 Task: Plan a event for the skill enhancement webinar.
Action: Mouse moved to (123, 167)
Screenshot: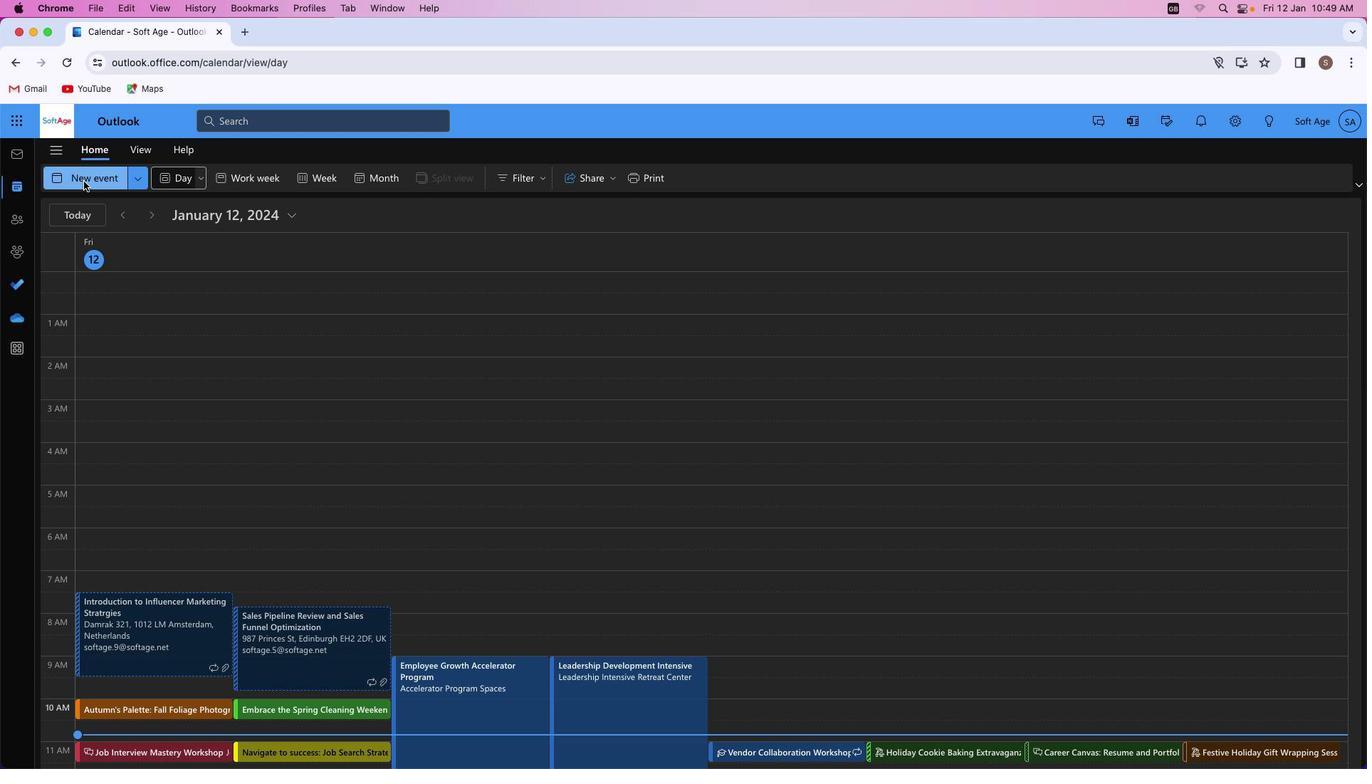 
Action: Mouse pressed left at (123, 167)
Screenshot: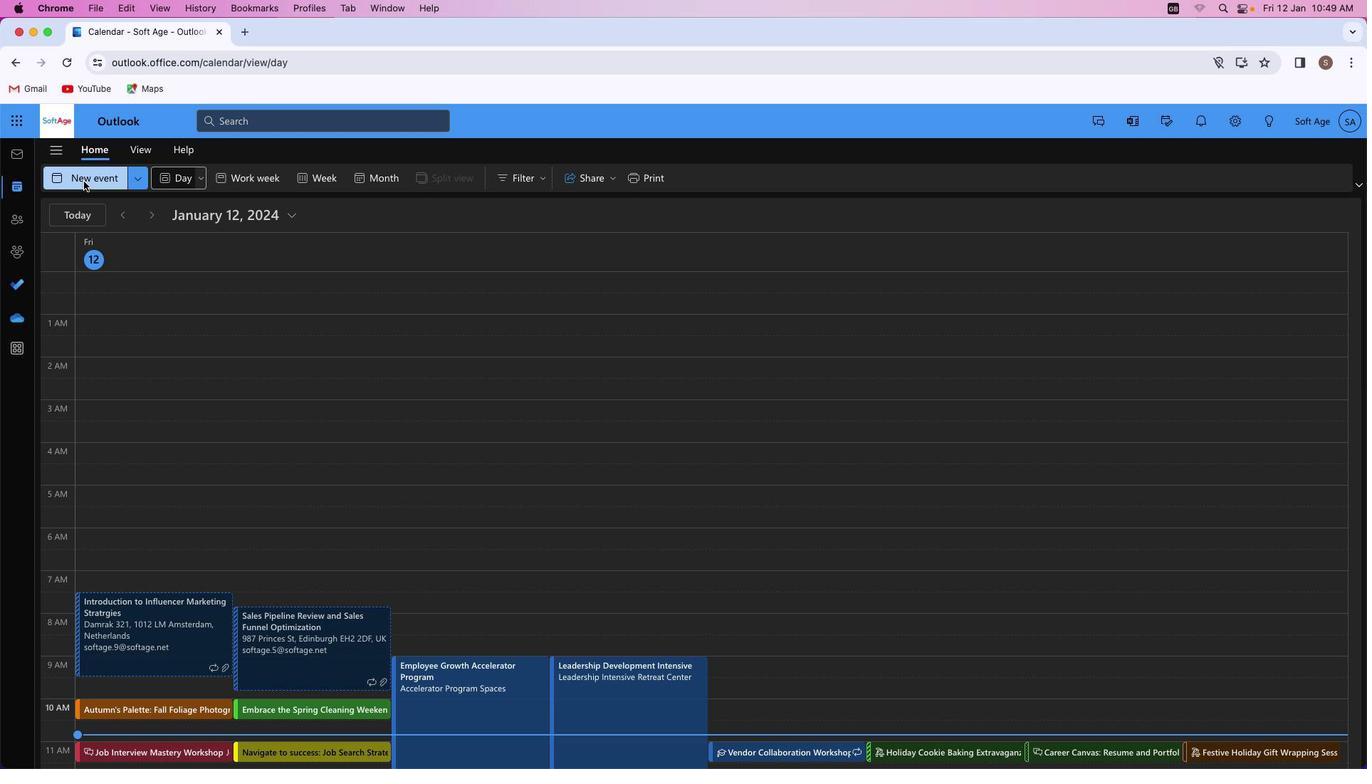 
Action: Mouse moved to (340, 250)
Screenshot: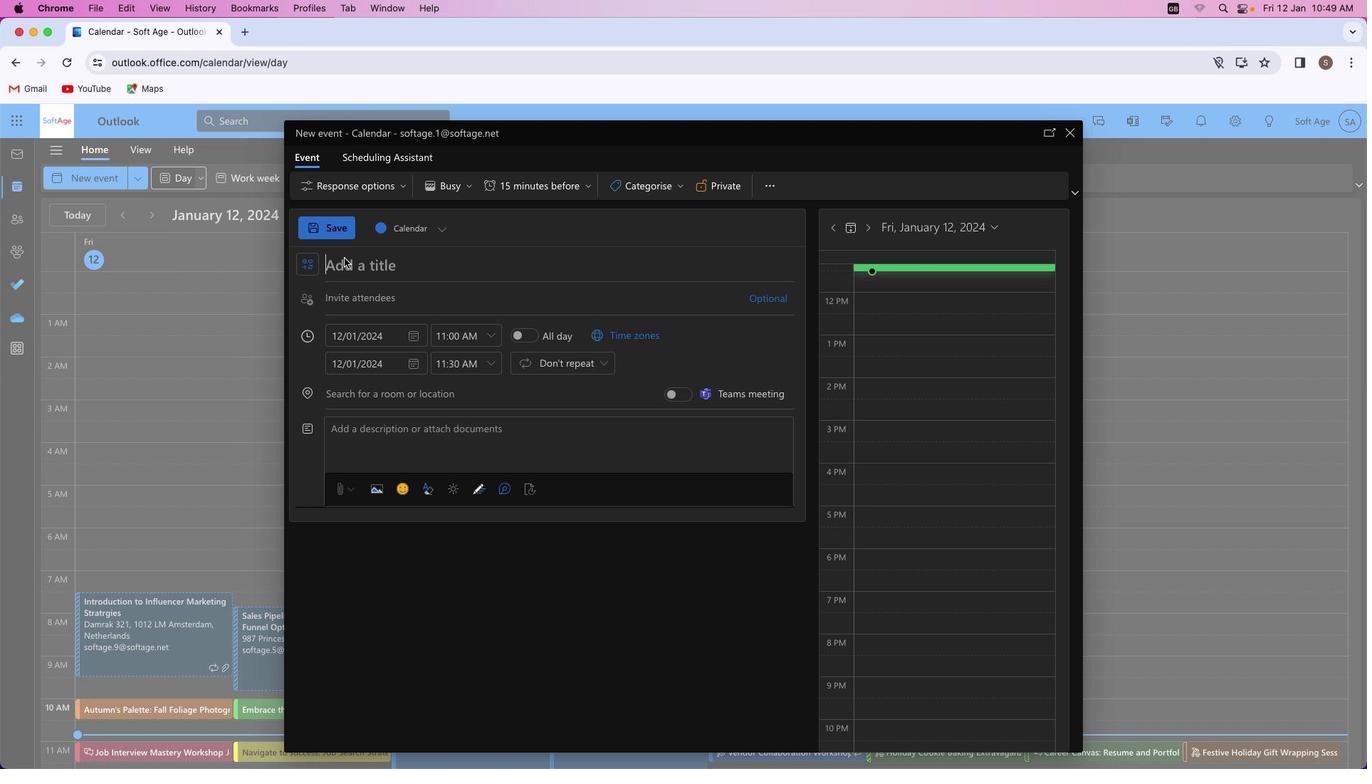 
Action: Mouse pressed left at (340, 250)
Screenshot: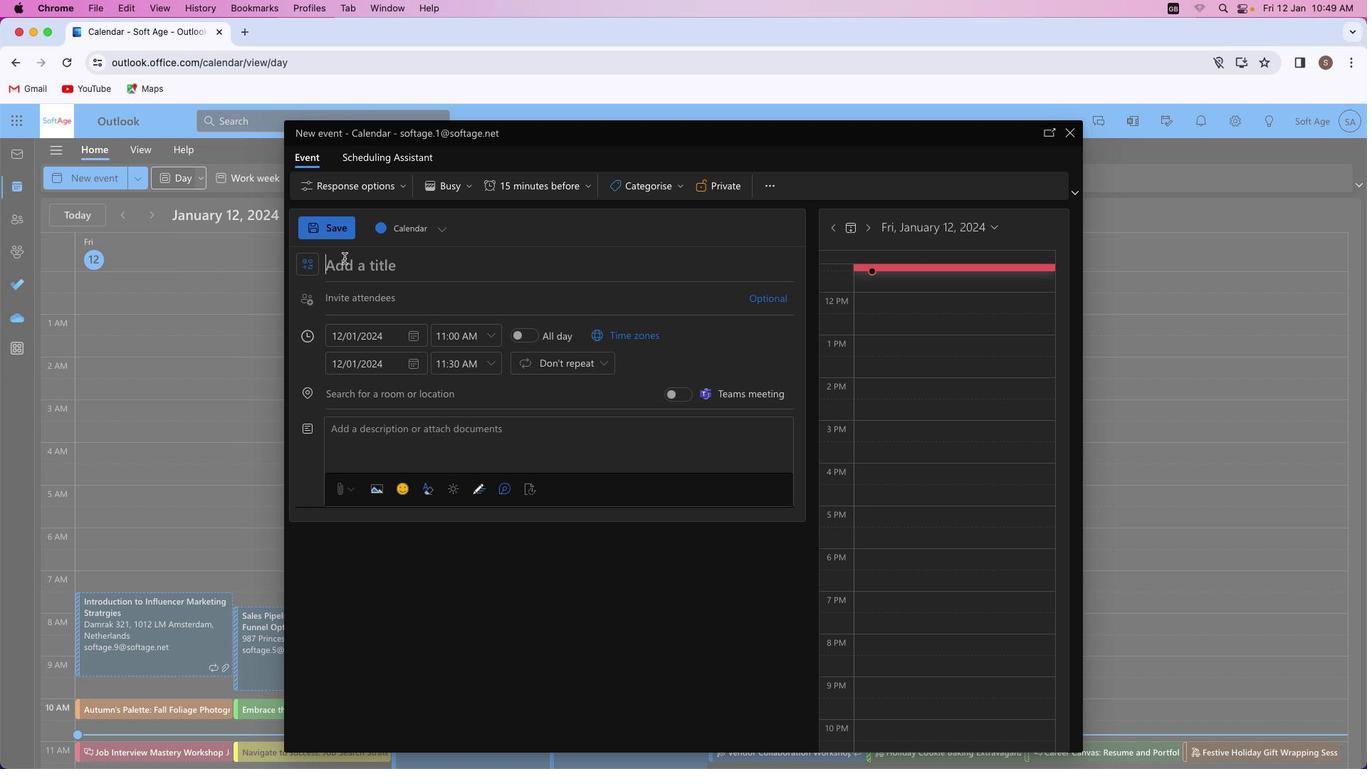 
Action: Mouse moved to (339, 250)
Screenshot: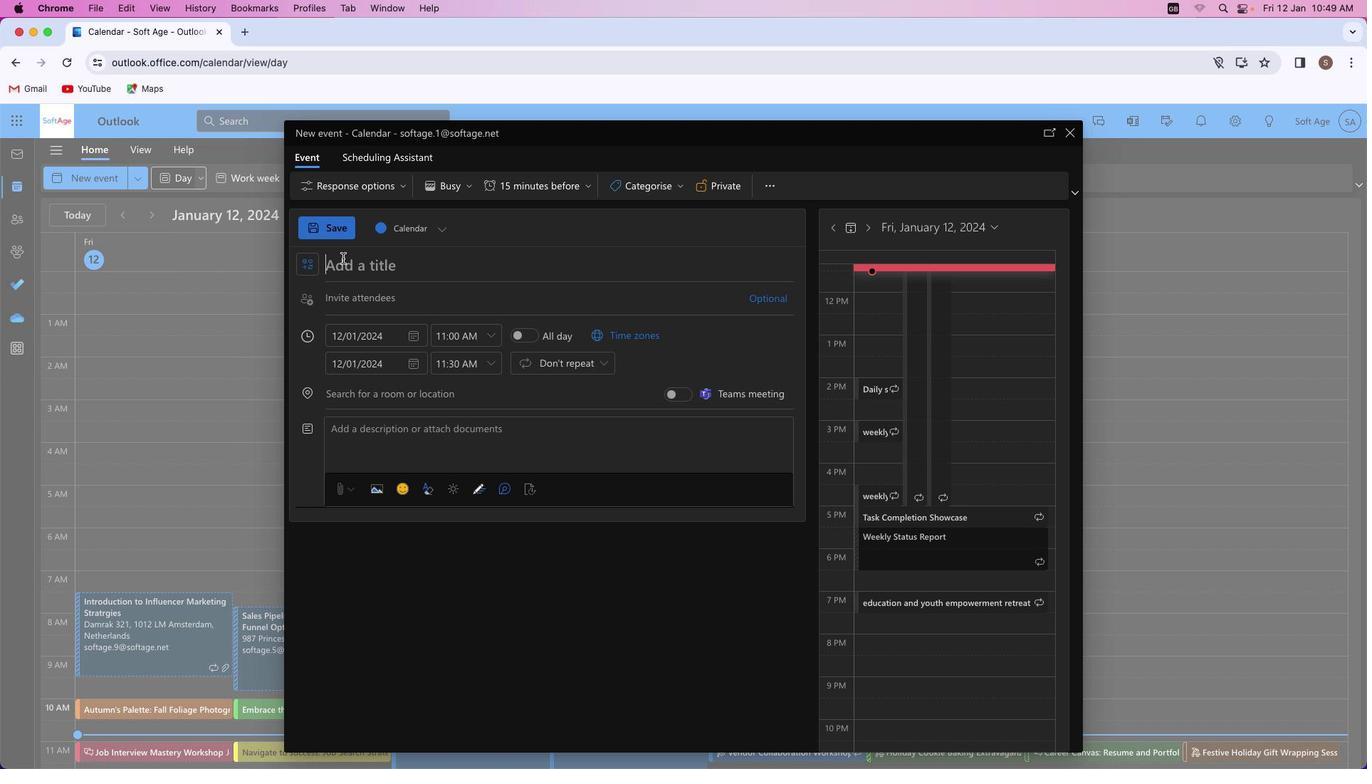 
Action: Key pressed Key.shift'U''n''l''o''c''k'Key.spaceKey.shift_r'Y''o''u''r'Key.spaceKey.shift_r'P''o''t''e''n''t''i''a''l''-'Key.shift'S''l'Key.backspace'k''i''l''l'Key.spaceKey.shift'E''n''h''a''n''c''e''m''e''n''t'Key.spaceKey.shift'W''e''b''i''n''a''r'
Screenshot: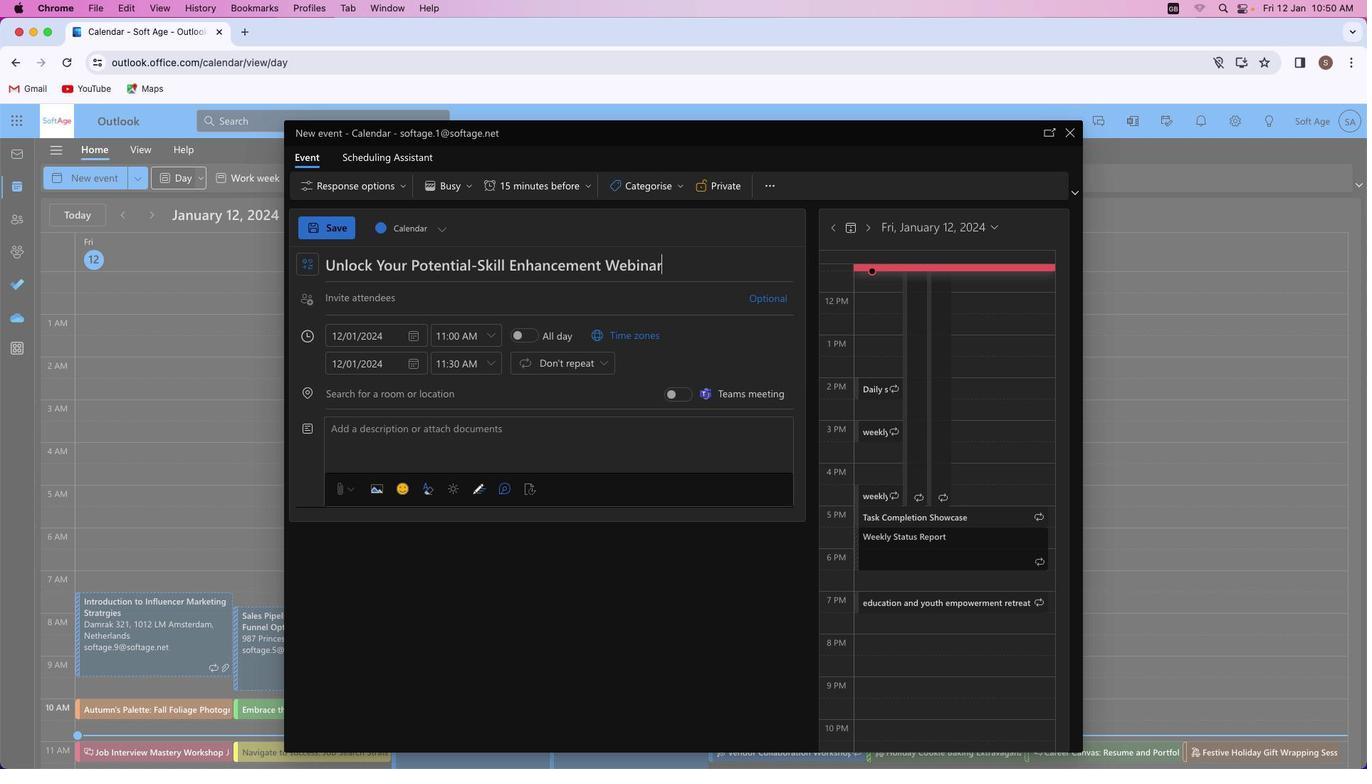 
Action: Mouse moved to (355, 294)
Screenshot: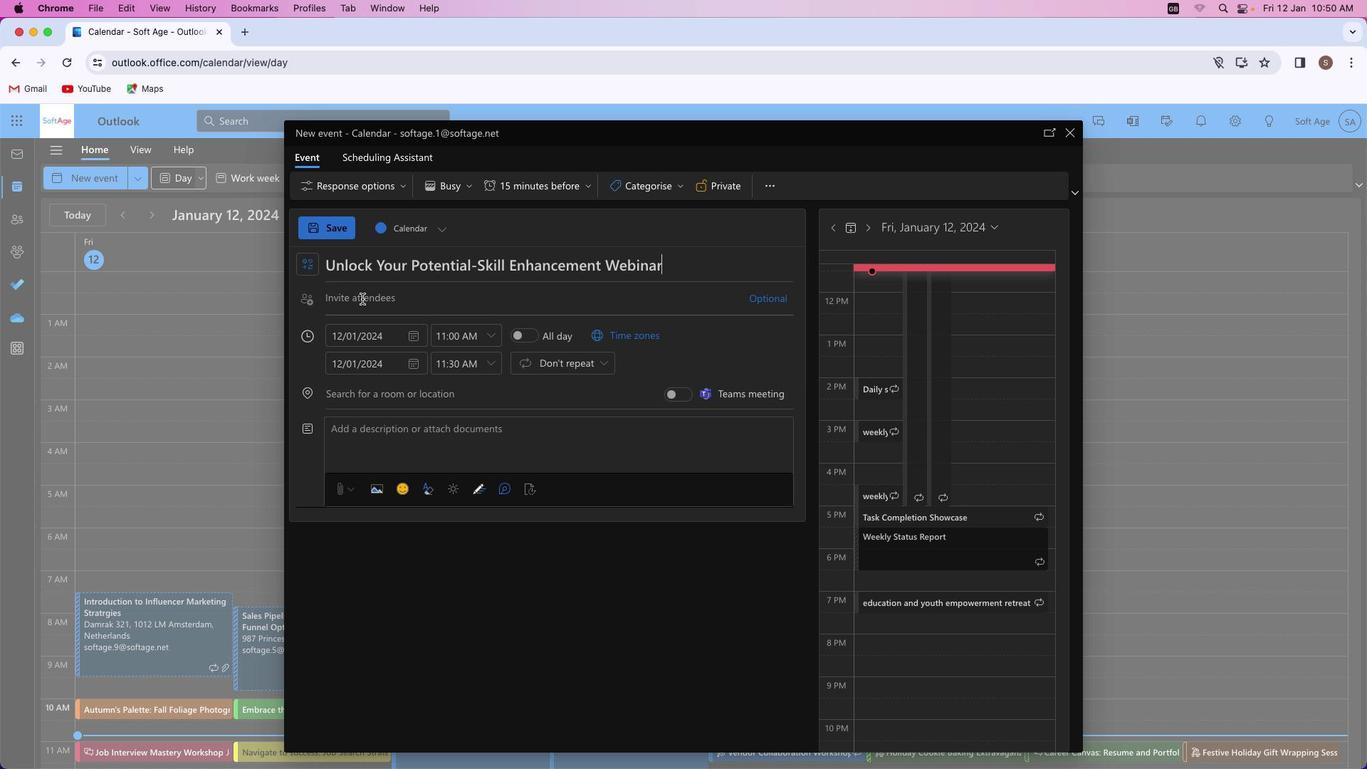 
Action: Mouse pressed left at (355, 294)
Screenshot: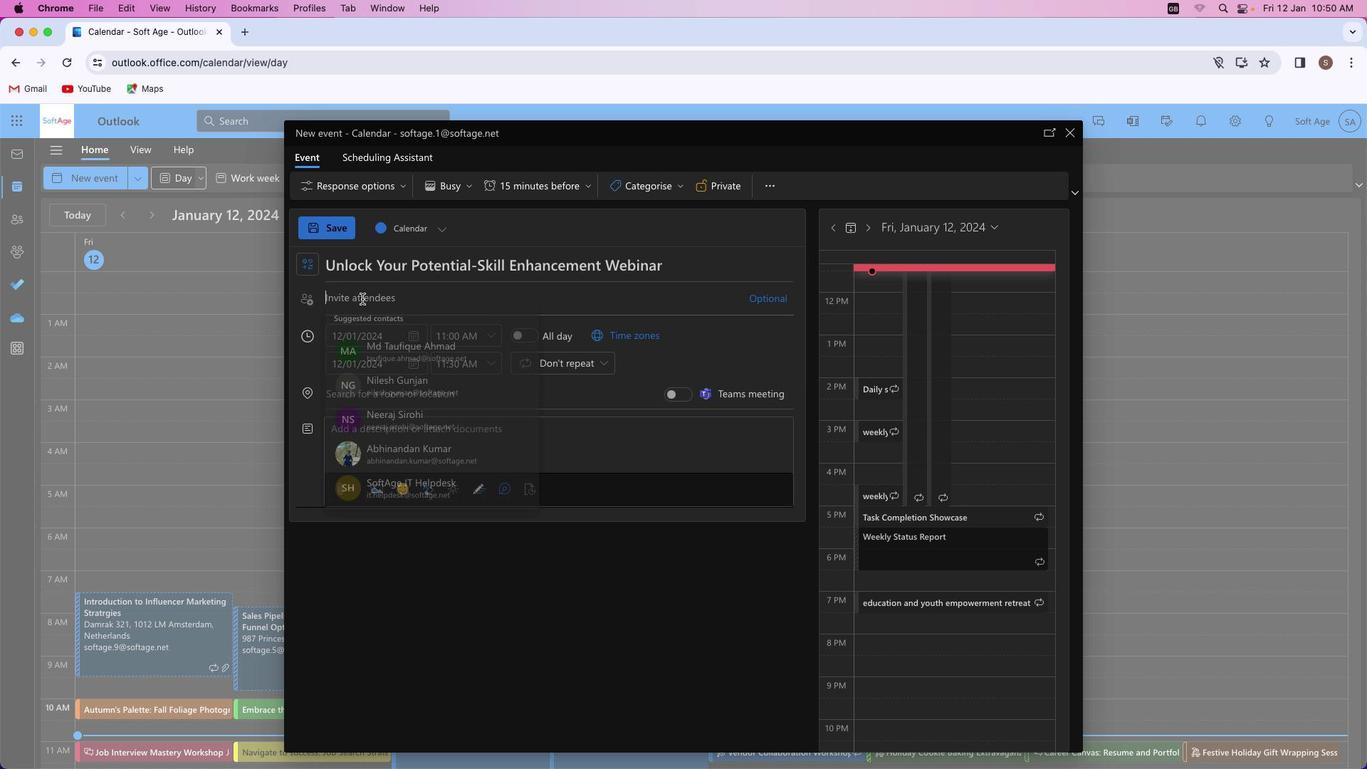 
Action: Key pressed Key.shift'A''k''a''s''h''r''a''j''p''u''t'Key.shift'@''o''u''t''l''o''o''k''.''c''o''m'
Screenshot: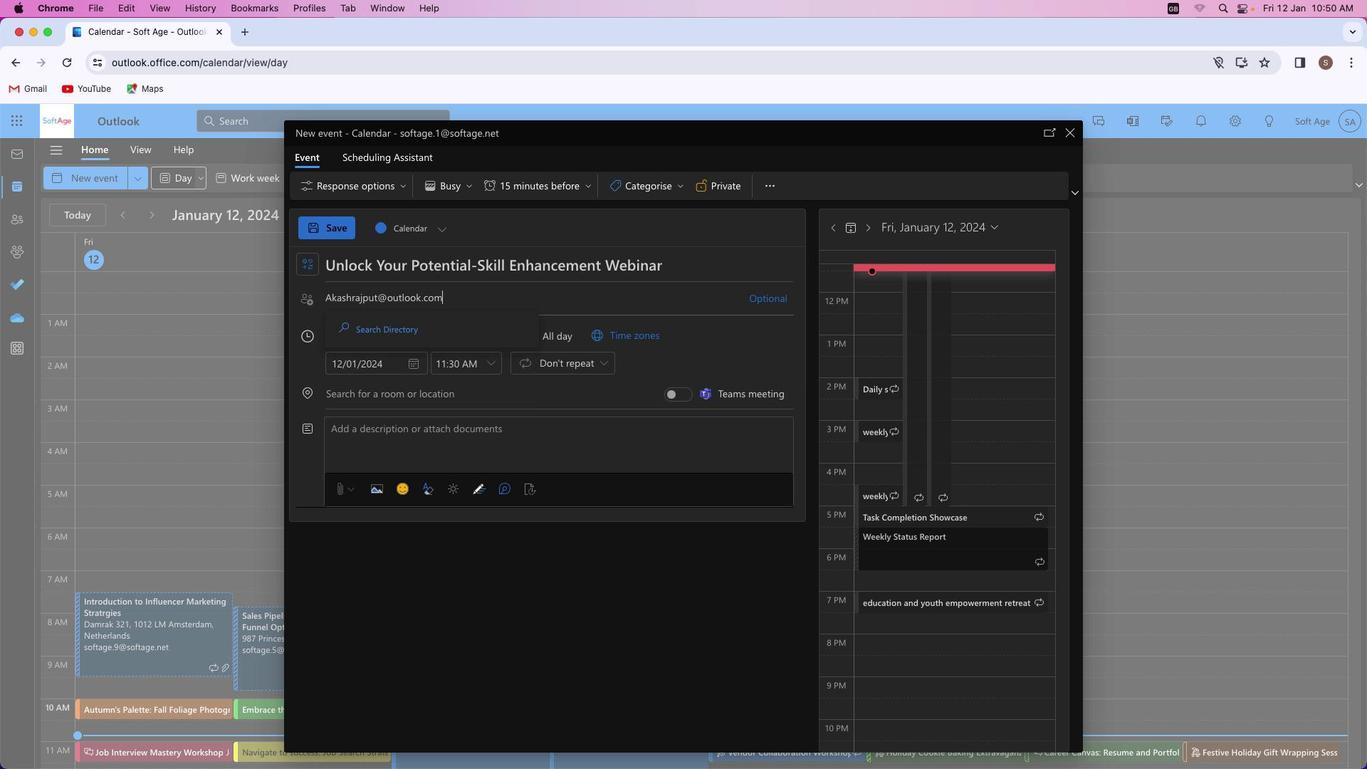 
Action: Mouse moved to (412, 324)
Screenshot: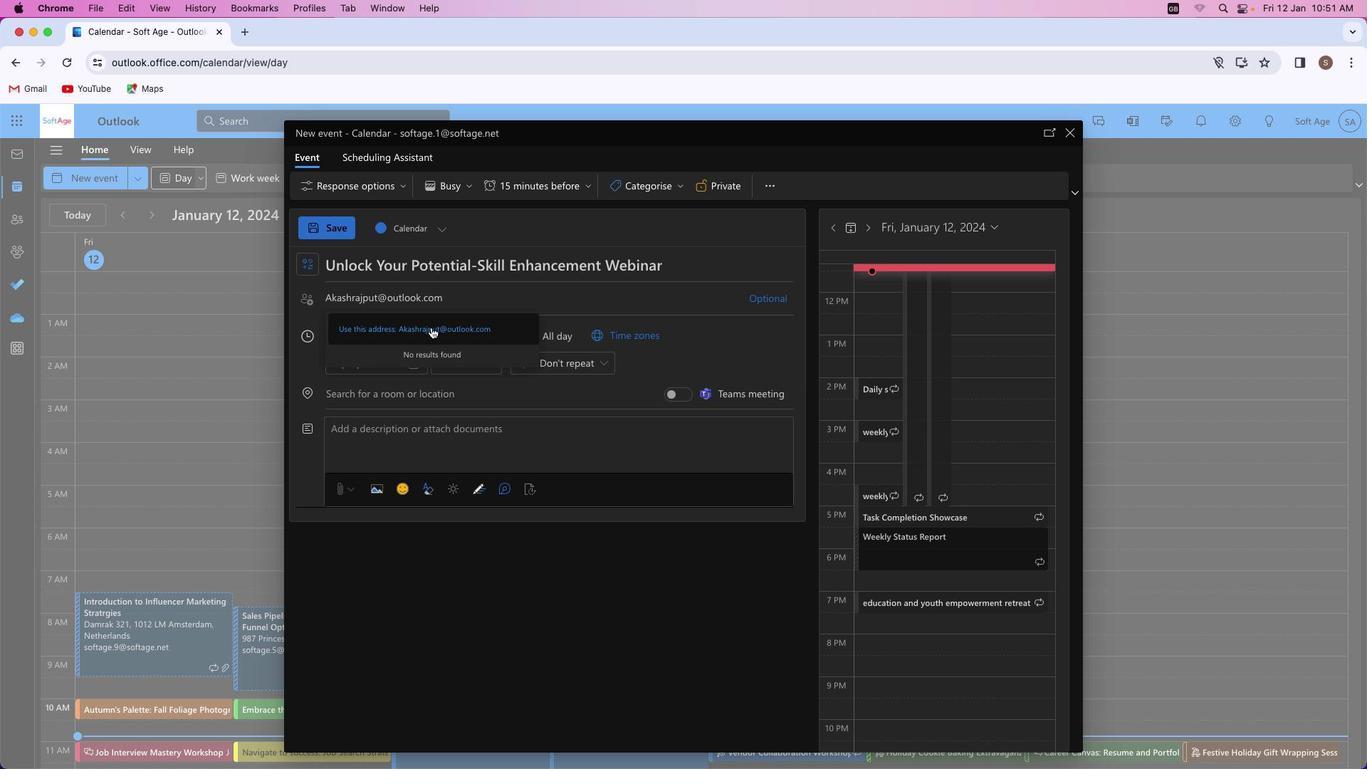 
Action: Mouse pressed left at (412, 324)
Screenshot: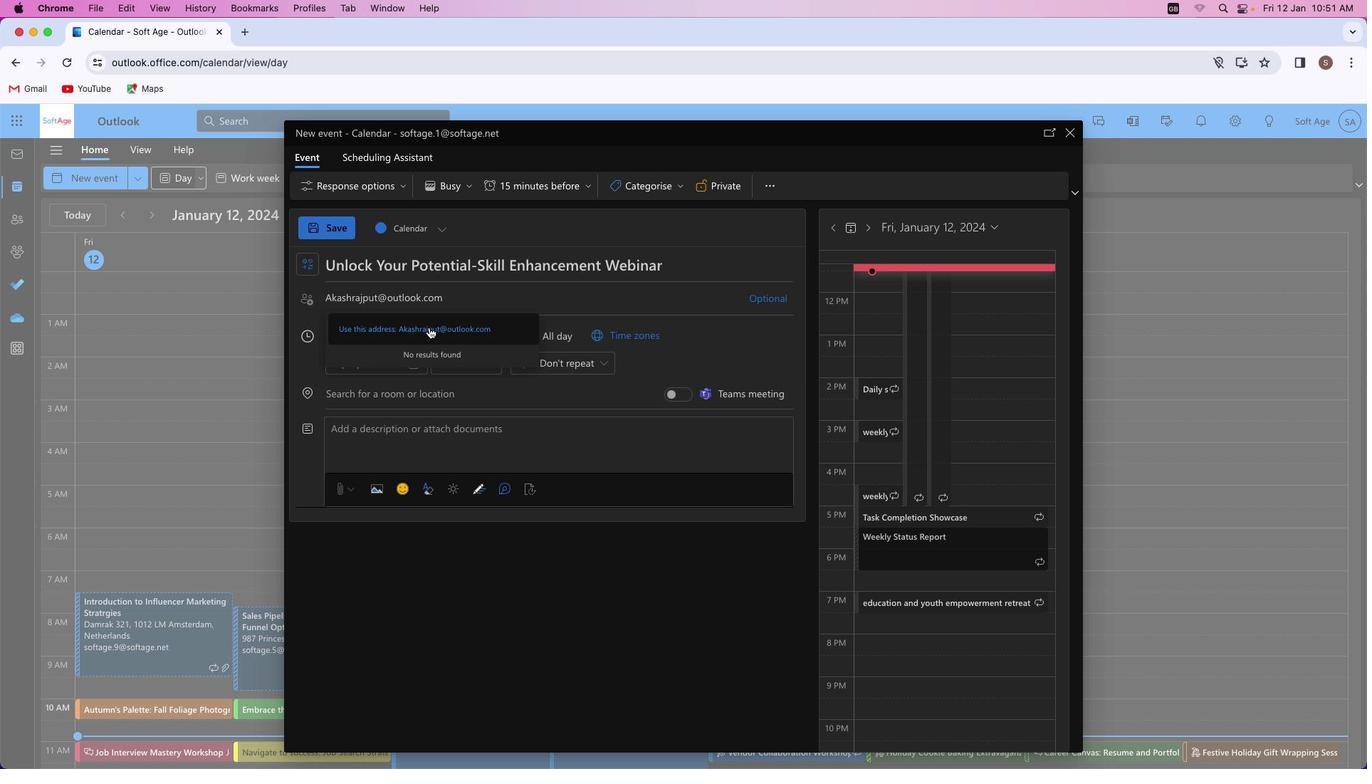 
Action: Mouse moved to (467, 332)
Screenshot: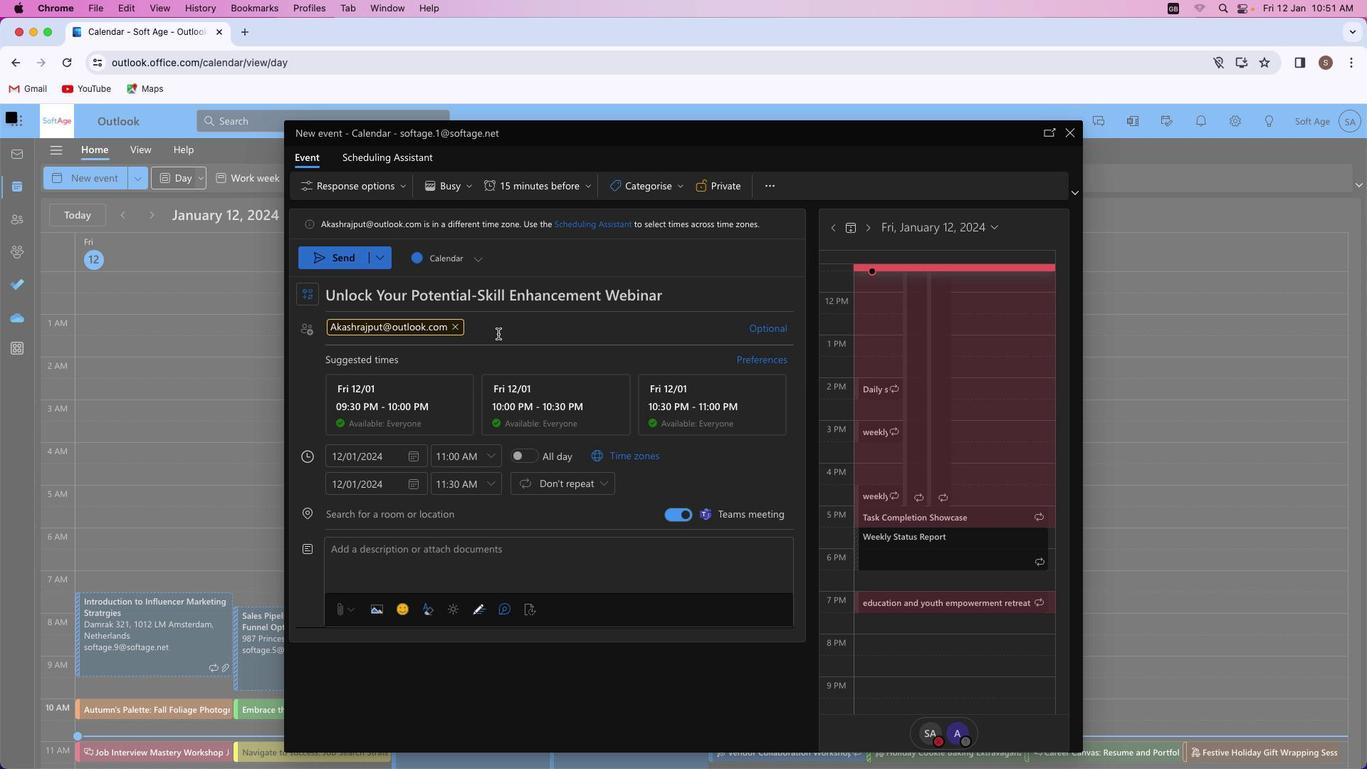 
Action: Key pressed 's''h''i''v''a''m''y''a''d''a''v''4''1'Key.shift'@''o''u''t''l''o''o''k''.''c''o''m'
Screenshot: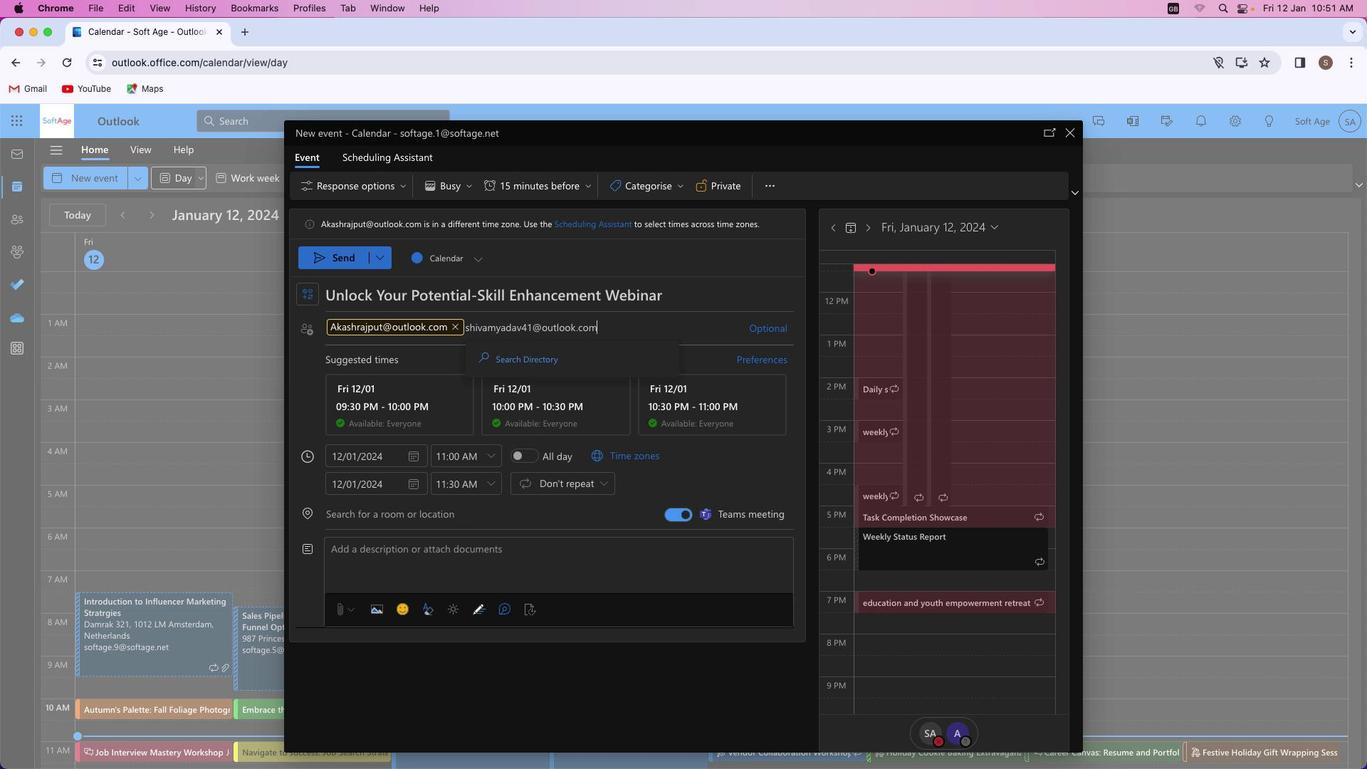
Action: Mouse moved to (516, 352)
Screenshot: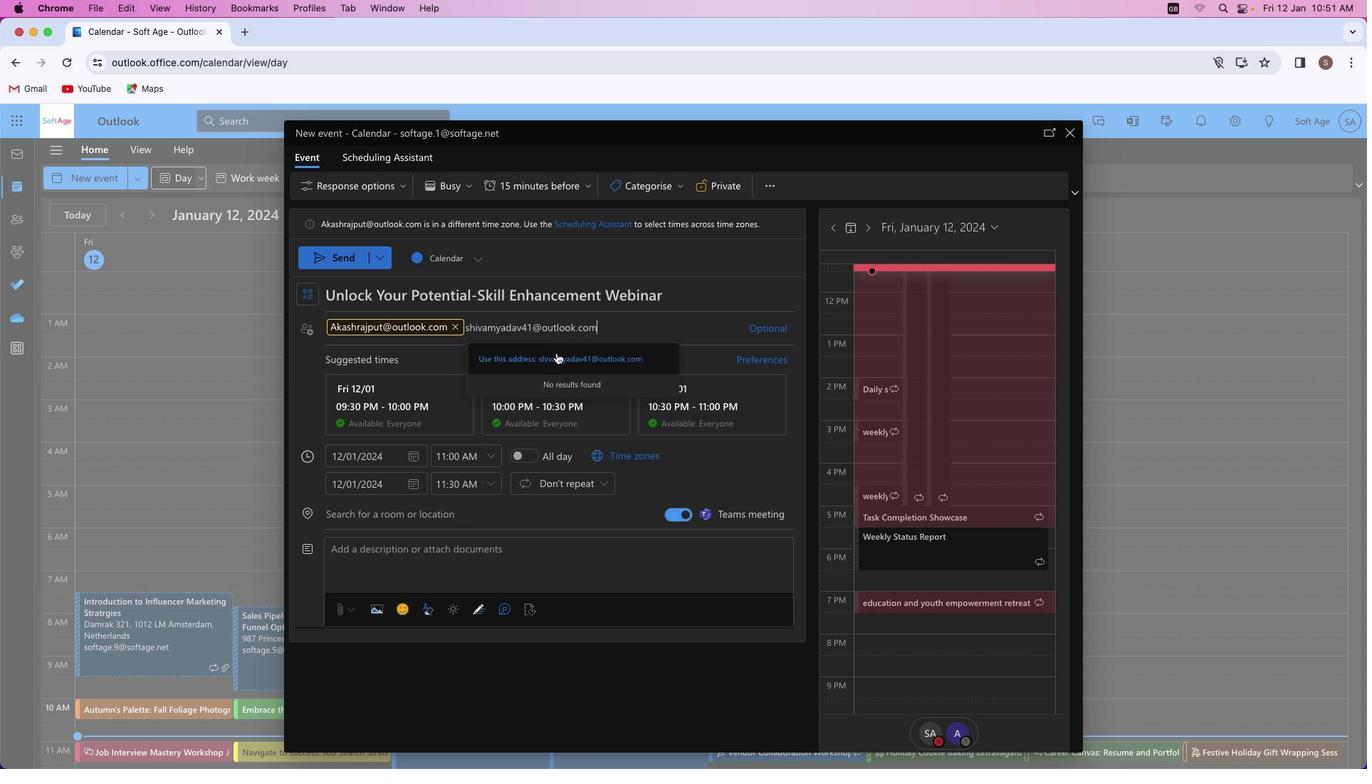 
Action: Mouse pressed left at (516, 352)
Screenshot: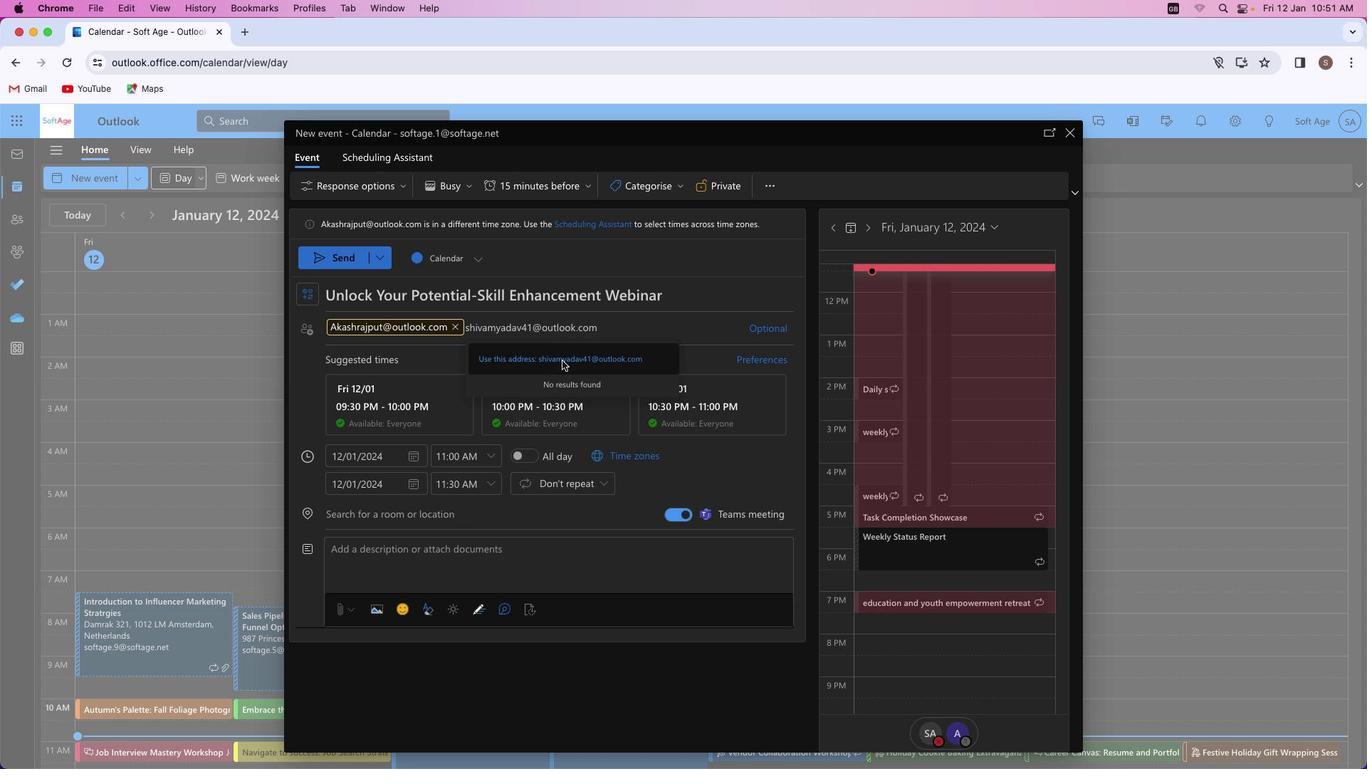 
Action: Mouse moved to (689, 337)
Screenshot: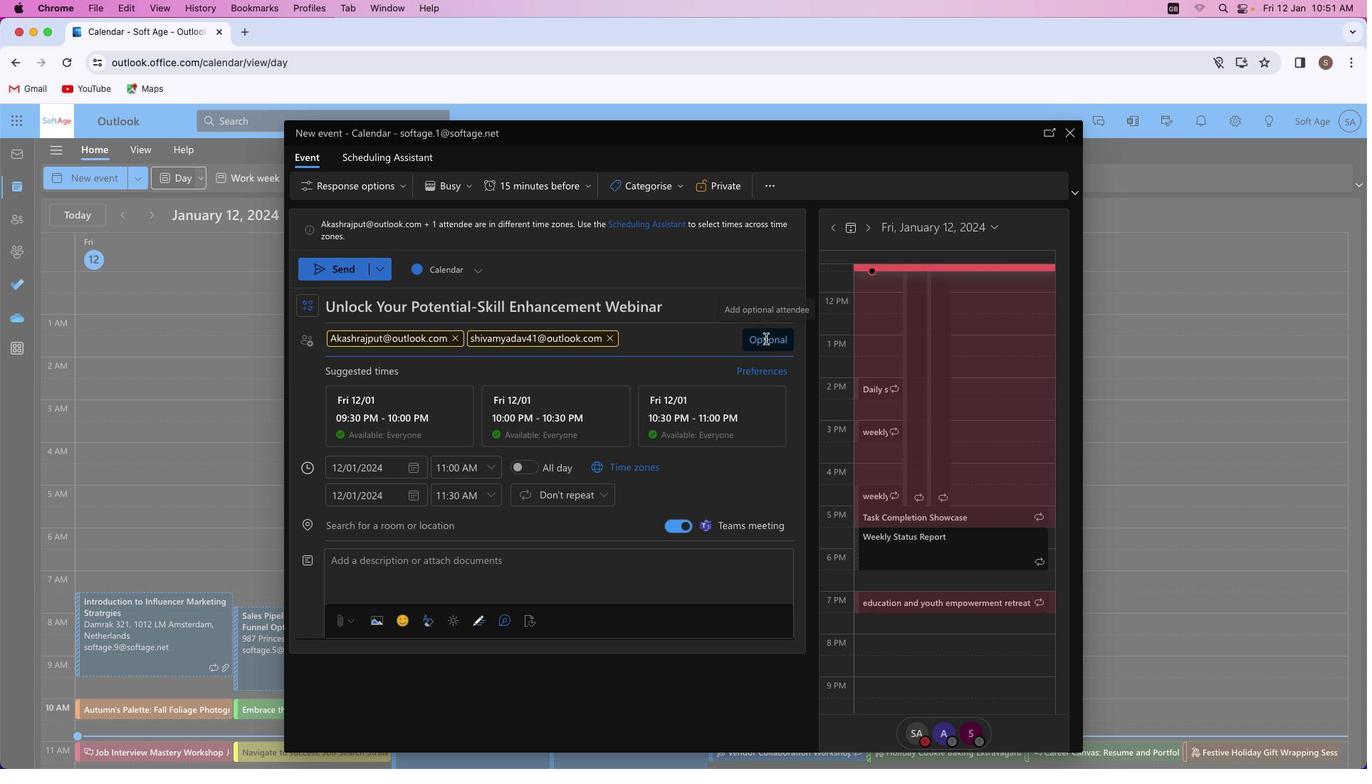 
Action: Mouse pressed left at (689, 337)
Screenshot: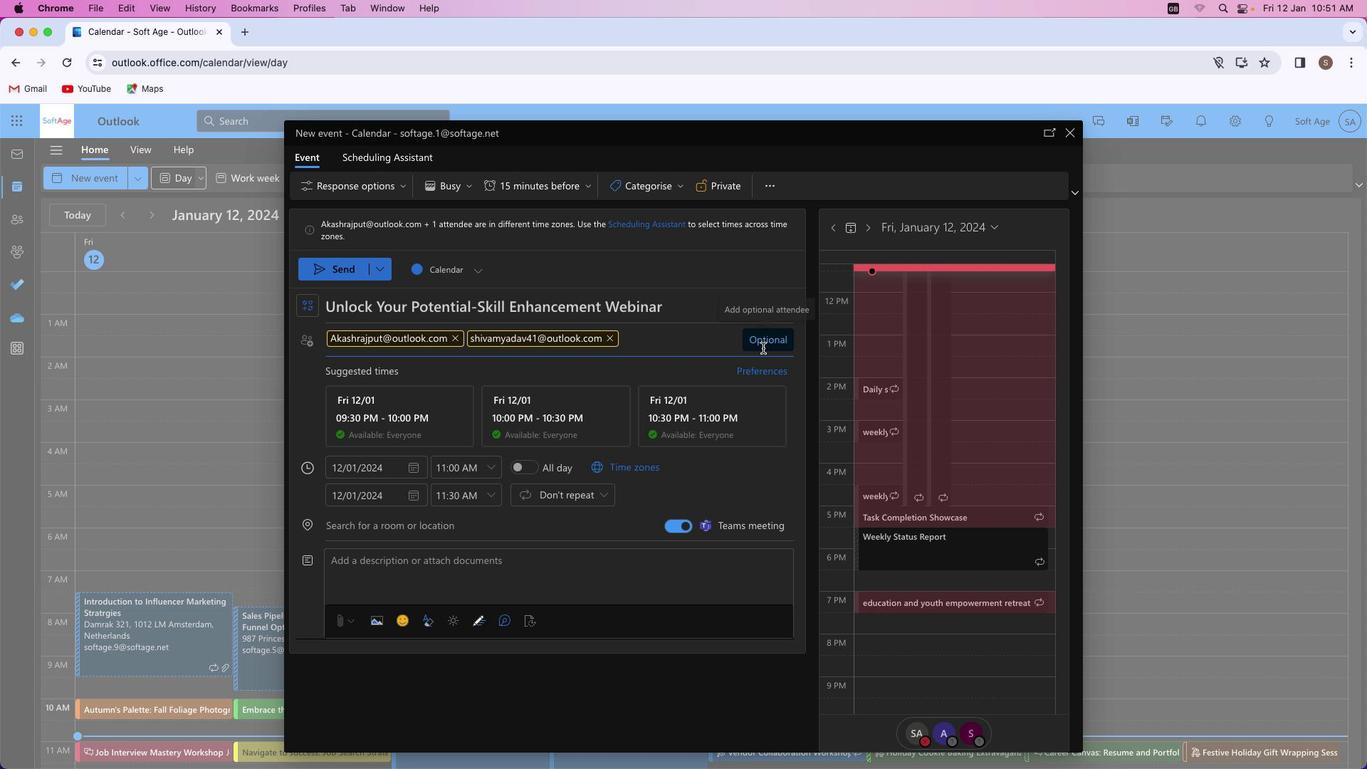 
Action: Mouse moved to (420, 381)
Screenshot: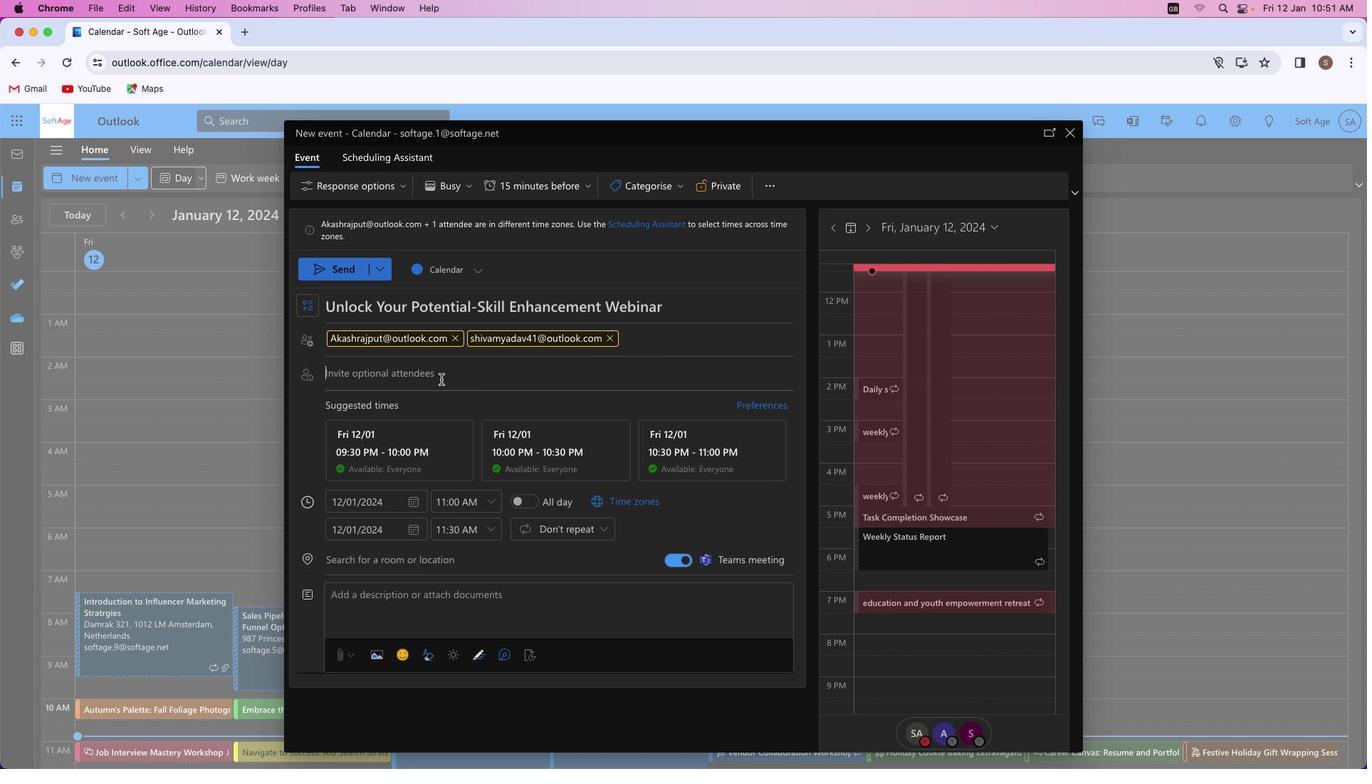 
Action: Key pressed Key.shift_r'M''u''n''e''e''s''h''k''u''m''a''r''9''7''3''2'Key.shift'@''o''u''t''l''o''o''k''.''c''o''m'
Screenshot: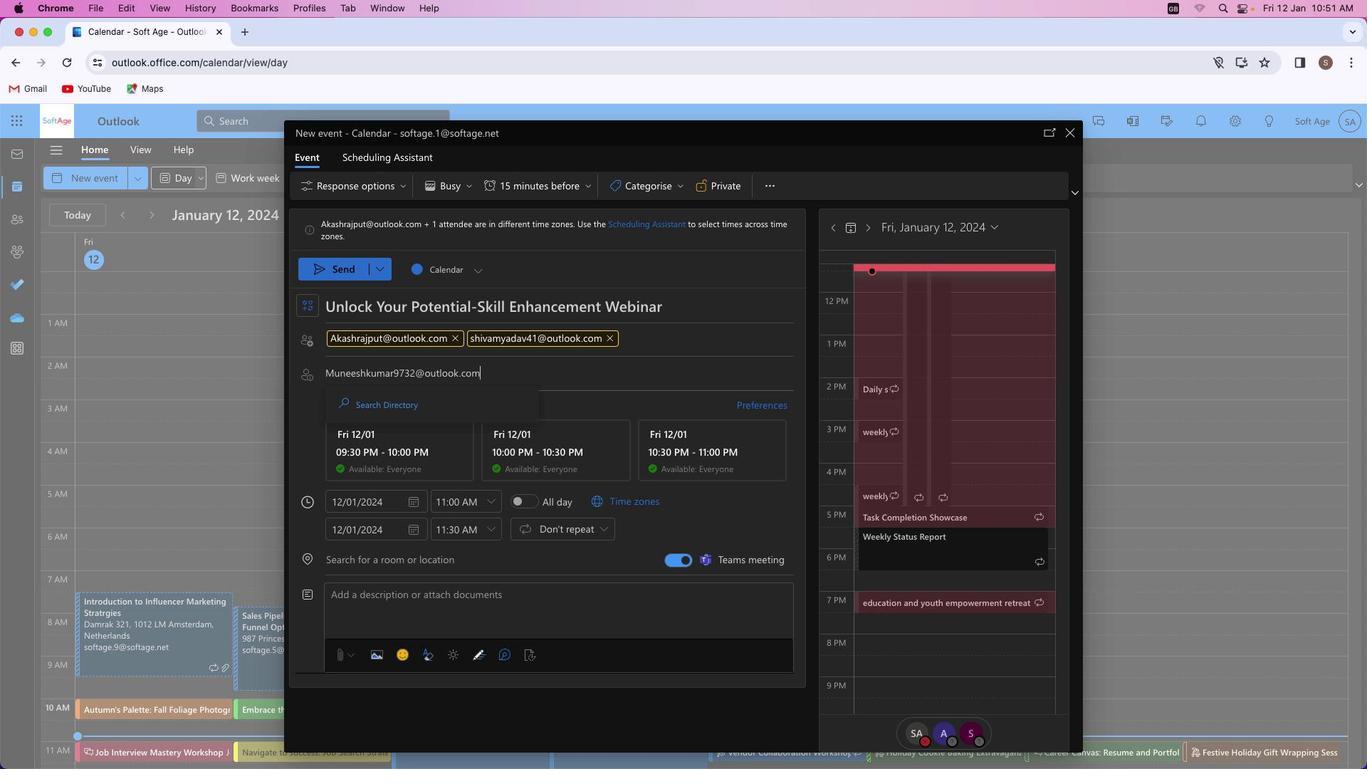 
Action: Mouse moved to (432, 405)
Screenshot: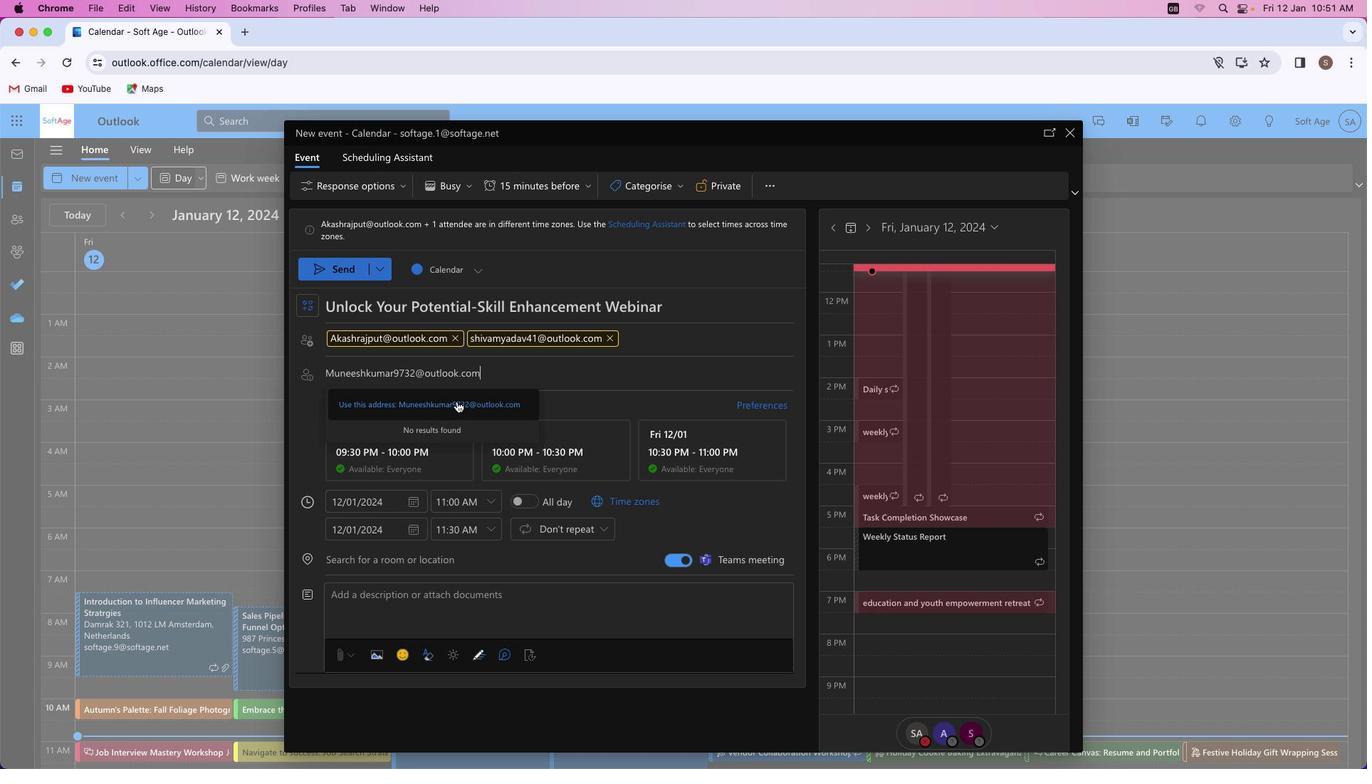 
Action: Mouse pressed left at (432, 405)
Screenshot: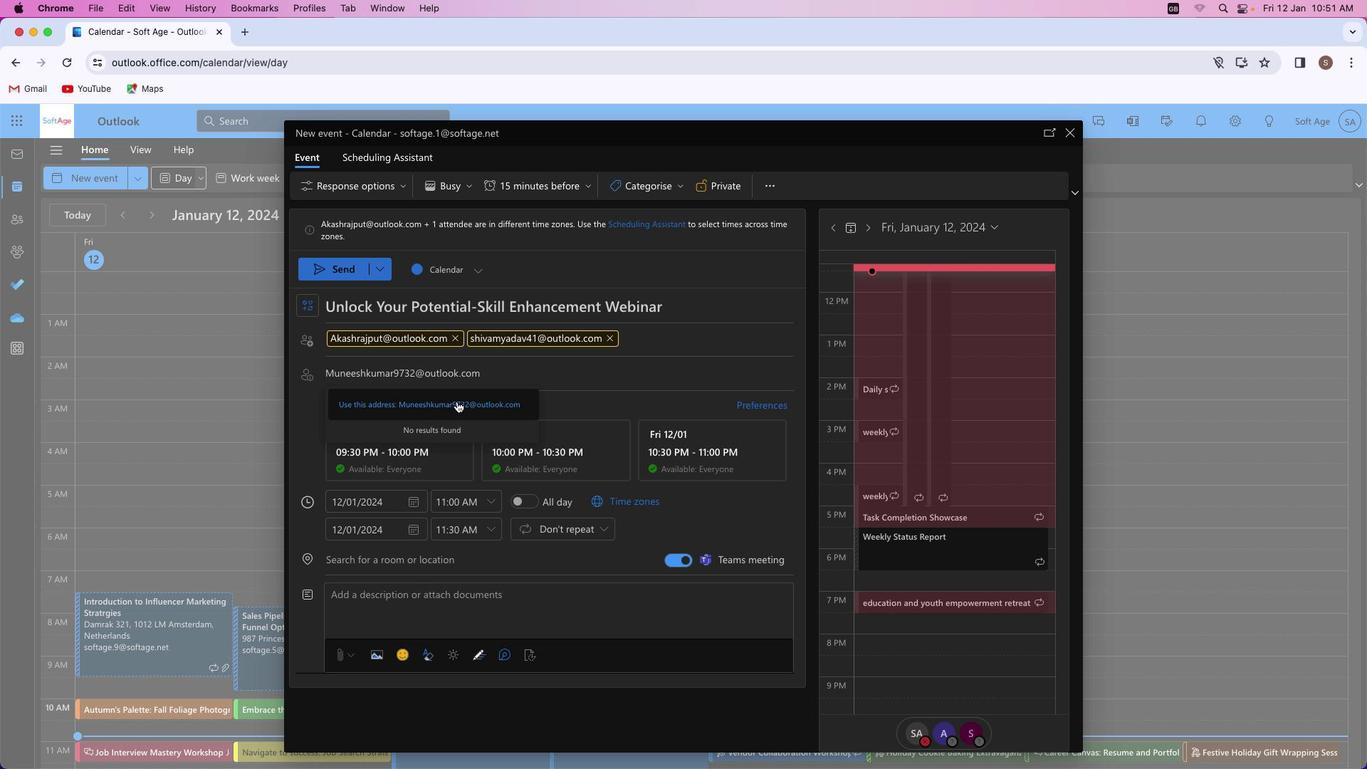
Action: Mouse moved to (364, 572)
Screenshot: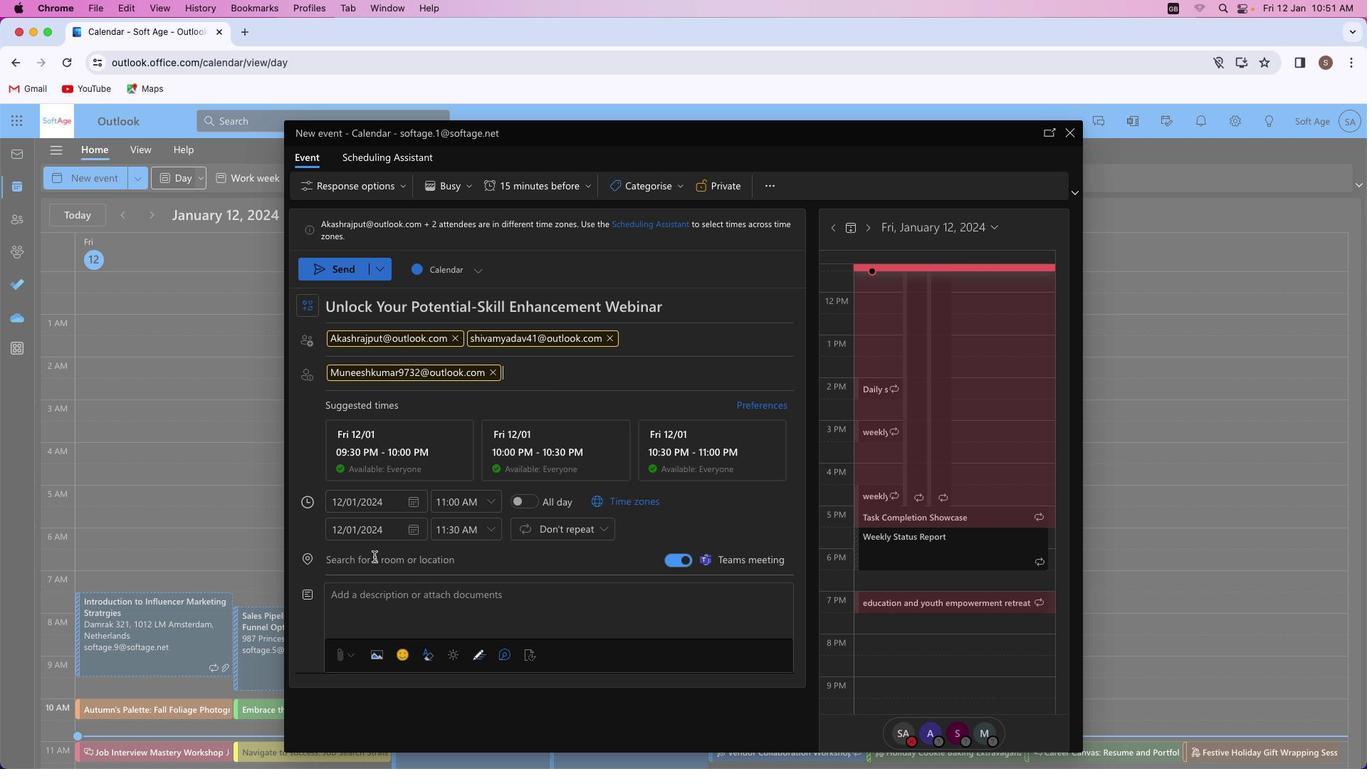 
Action: Mouse pressed left at (364, 572)
Screenshot: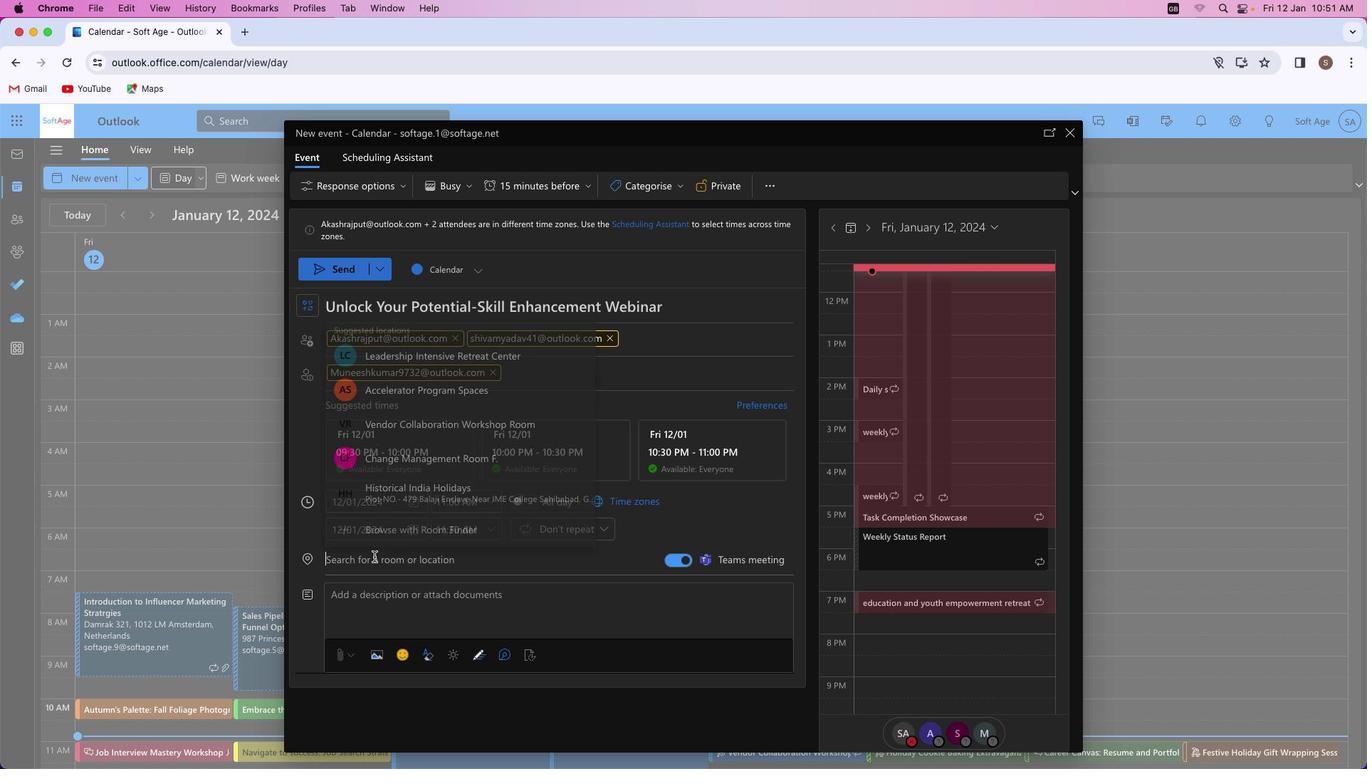 
Action: Key pressed Key.shift'S''k''i''l''l'
Screenshot: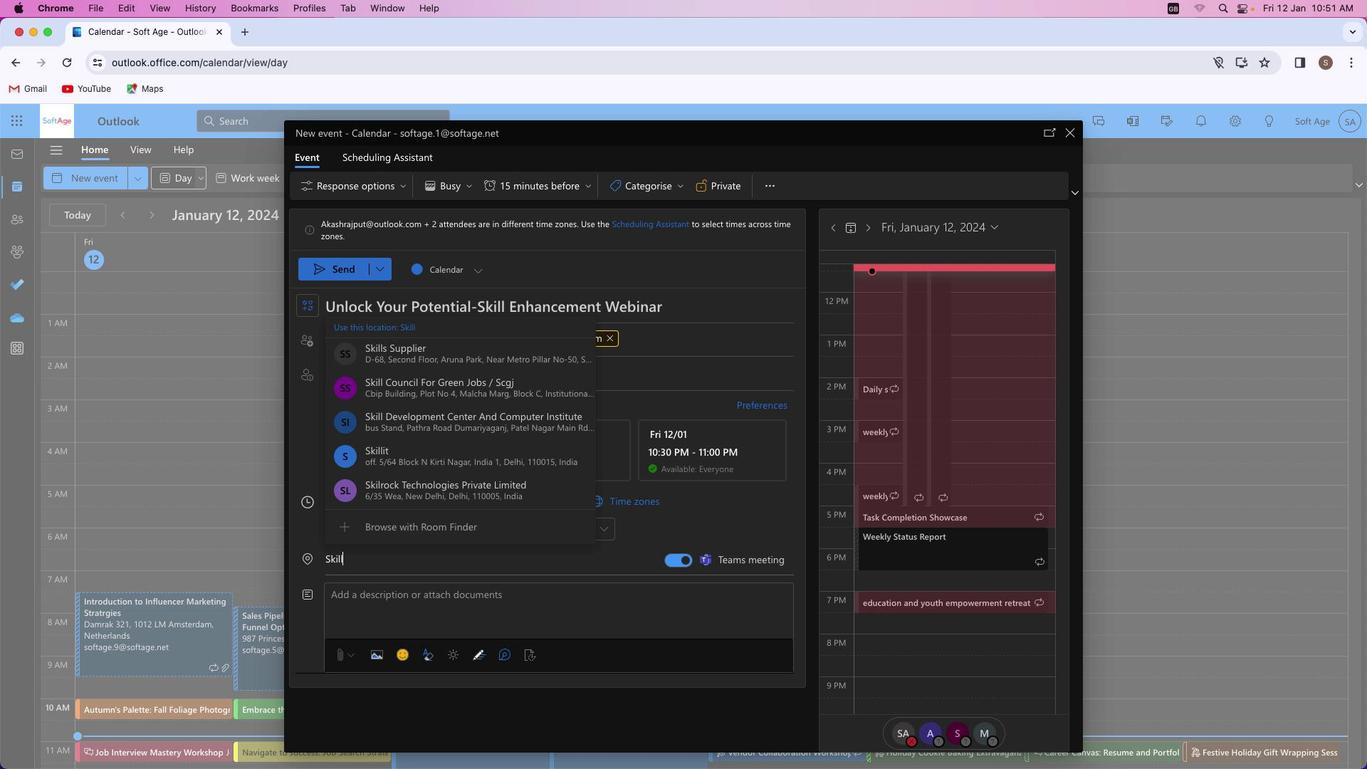 
Action: Mouse moved to (426, 428)
Screenshot: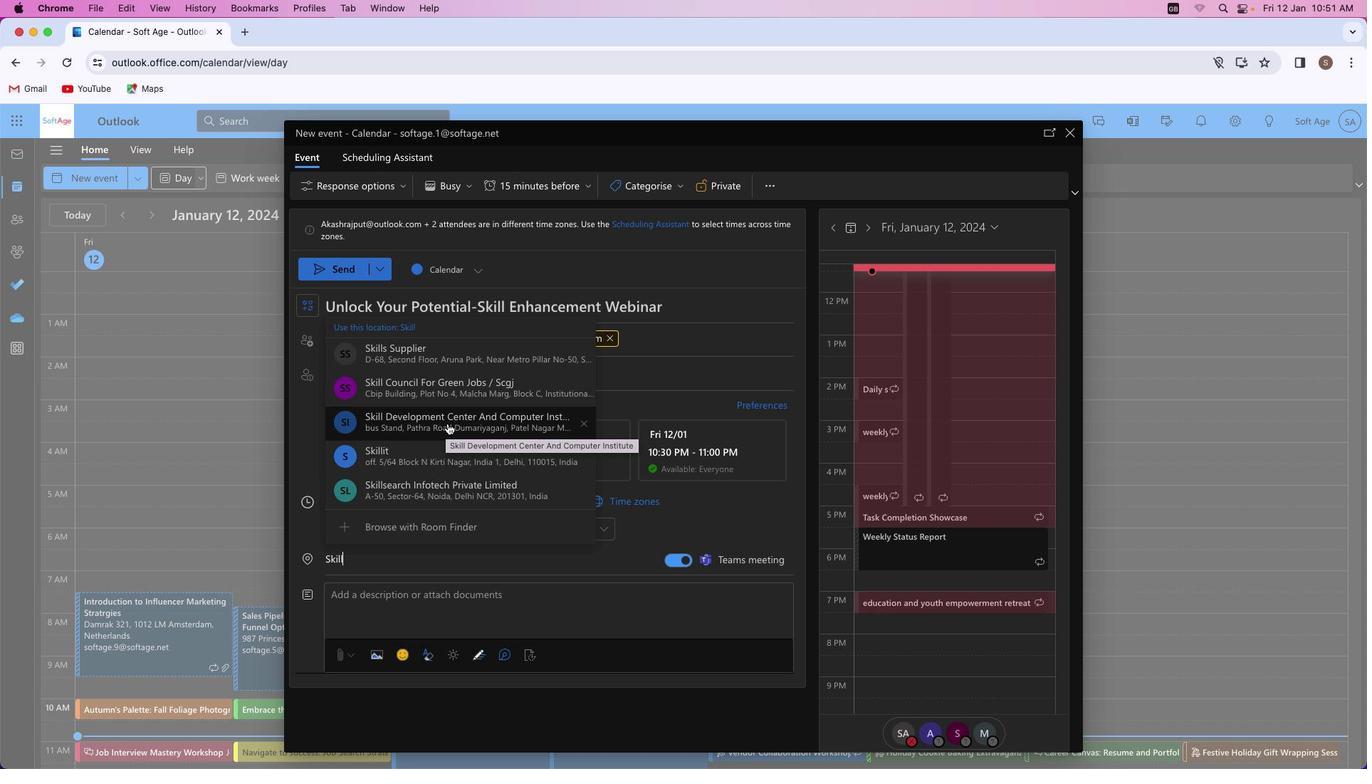 
Action: Mouse pressed left at (426, 428)
Screenshot: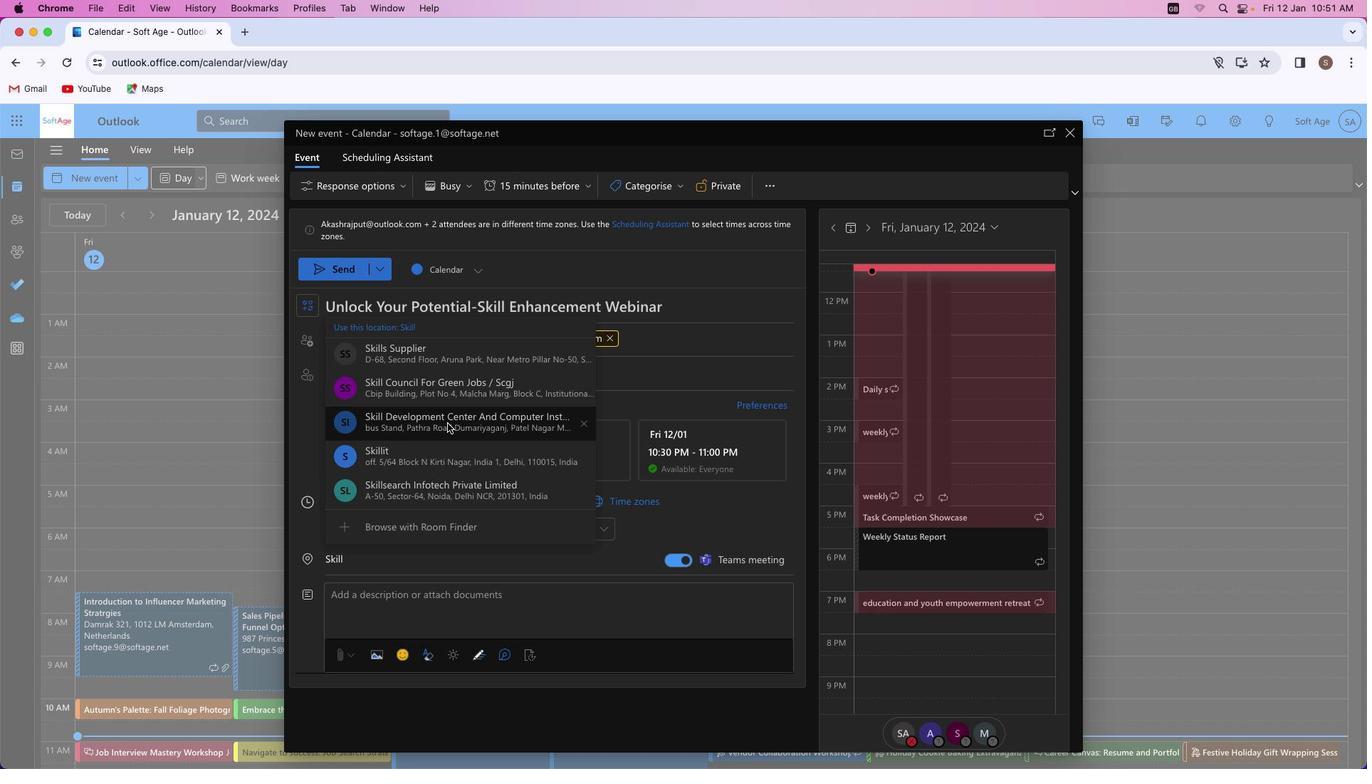 
Action: Mouse moved to (395, 640)
Screenshot: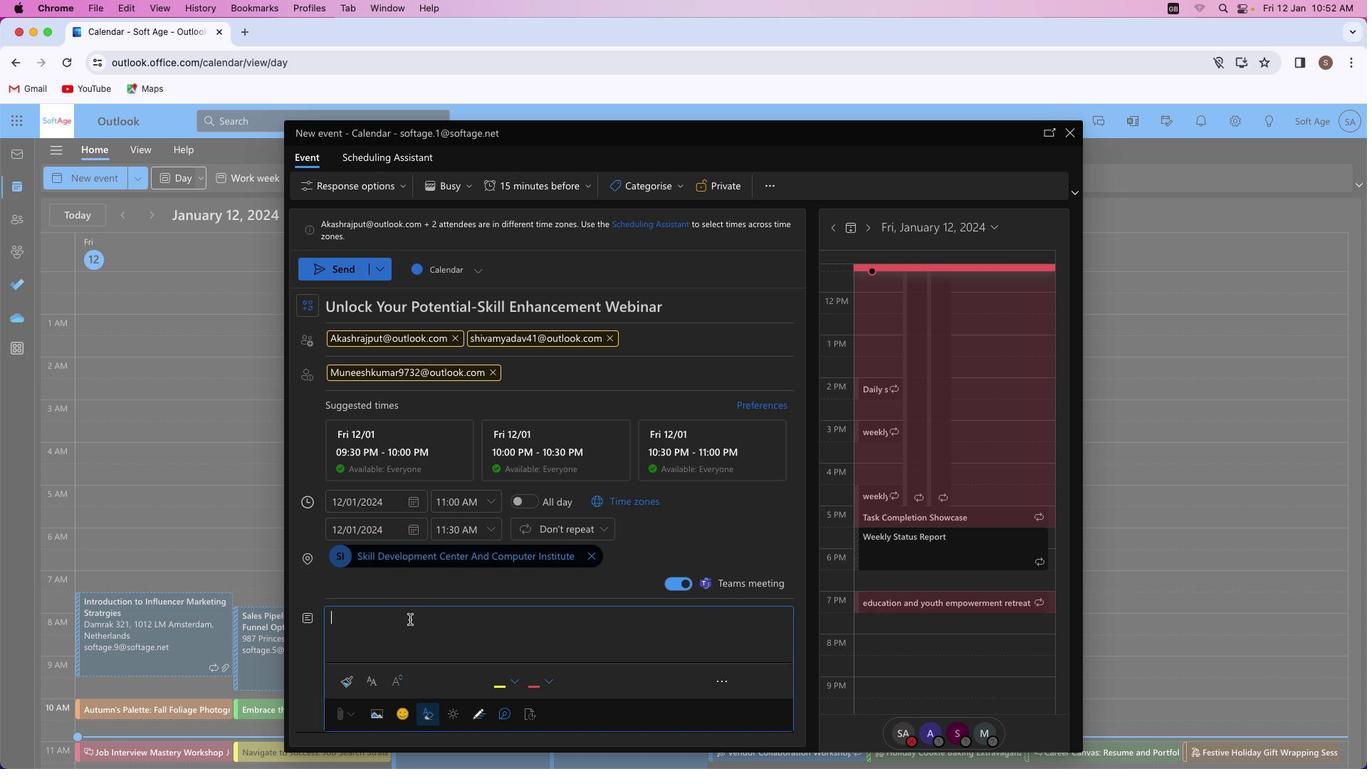 
Action: Mouse pressed left at (395, 640)
Screenshot: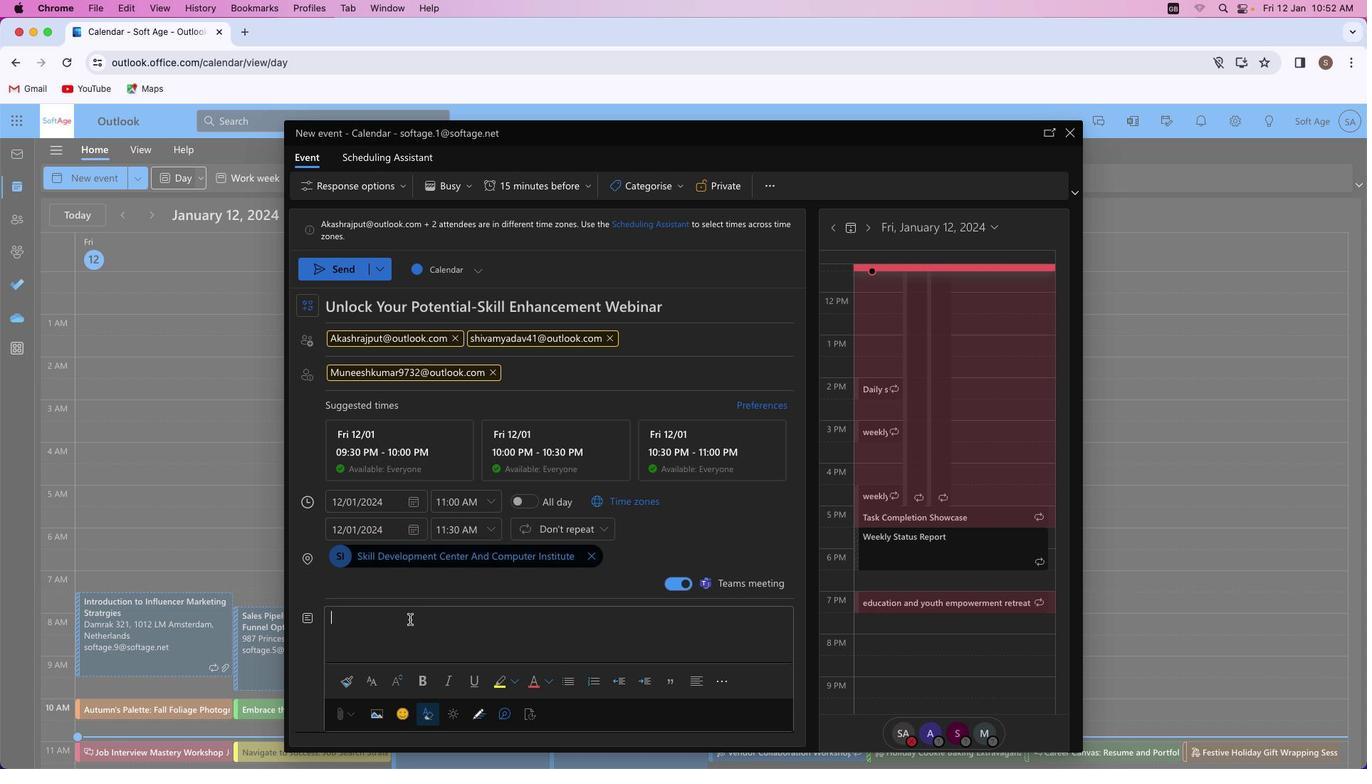 
Action: Key pressed Key.shift'E''l''e''v''a''t''e'Key.space'y''o''u''r'Key.space'c''a''p''a''b''i''l''i''t''i''e''s'Key.space'w''i''t''h'Key.space'o''u''r'Key.space'i''n''s''i''g''h''t''f''u''l'Key.space'w''e''b''i''n''a''r''.'Key.spaceKey.shift'D''i''s''c''o''v''e''r'Key.space's''t''r''a''t''e''g''i''e''s'Key.space'a''n''d'Key.space'r''e''s''o''u''r''c''e''s'Key.space't''o'Key.space'e''n''h''a''n''c''e'Key.space'y''o''u''r'Key.space's''k''i''l''l''s'','Key.space'e''m''p''o''w''e''r''i''n''g'Key.space'p''e''r''s''o''n''a''l'Key.space'a''n''d'Key.space'p''r''o''f''e''s''s''i''o''n''a''l'Key.space'g''r''o''w''t''h'Key.space'f''o''r'Key.space'a'Key.space'b''r''i''g''h''t''e''r'Key.space'f''u''t''u''r''e''.'
Screenshot: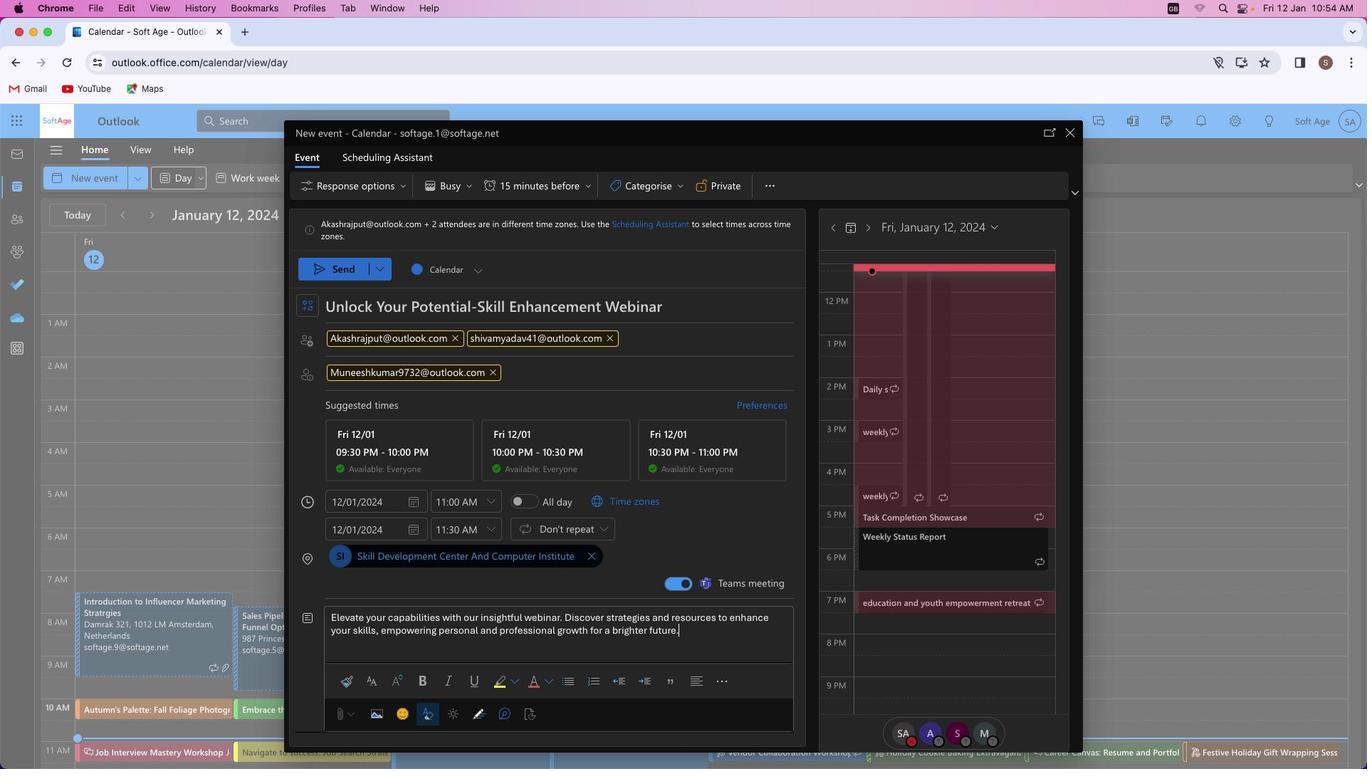 
Action: Mouse moved to (519, 636)
Screenshot: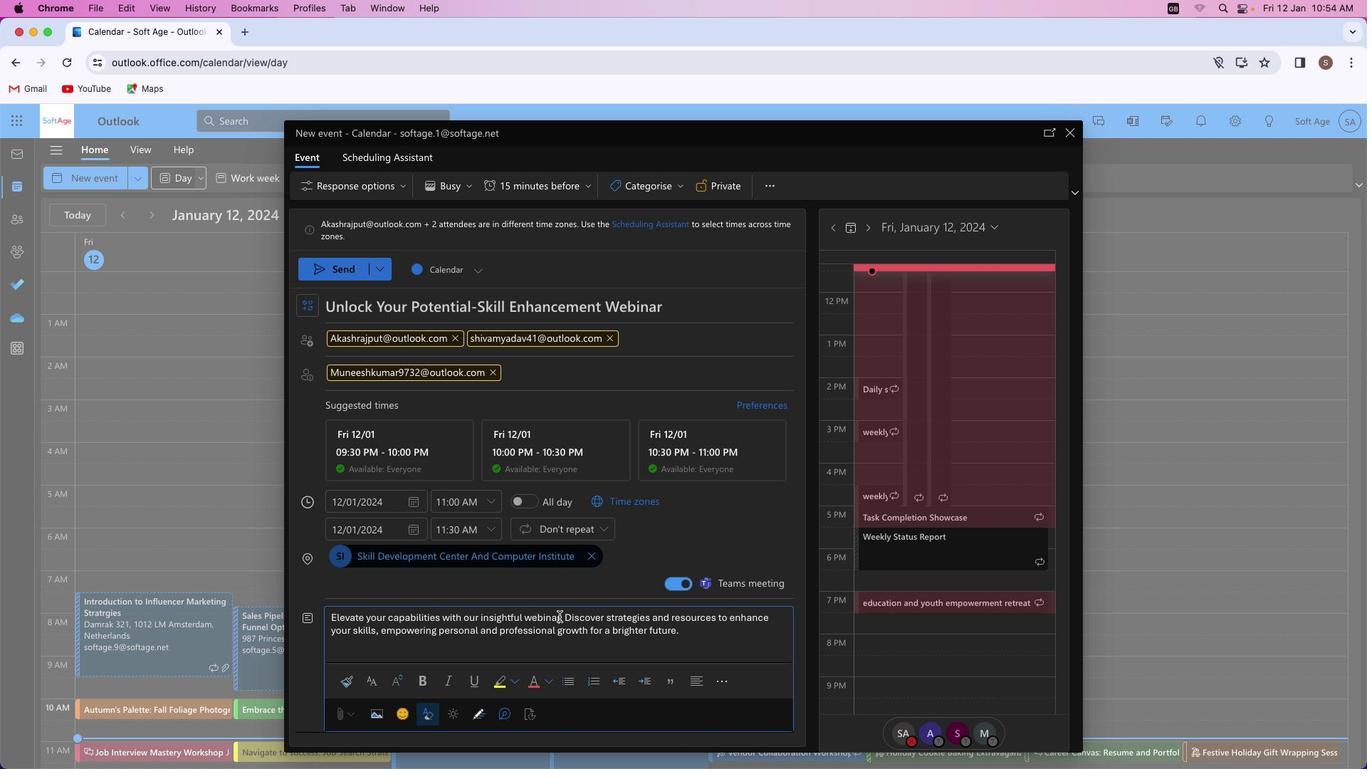 
Action: Mouse pressed left at (519, 636)
Screenshot: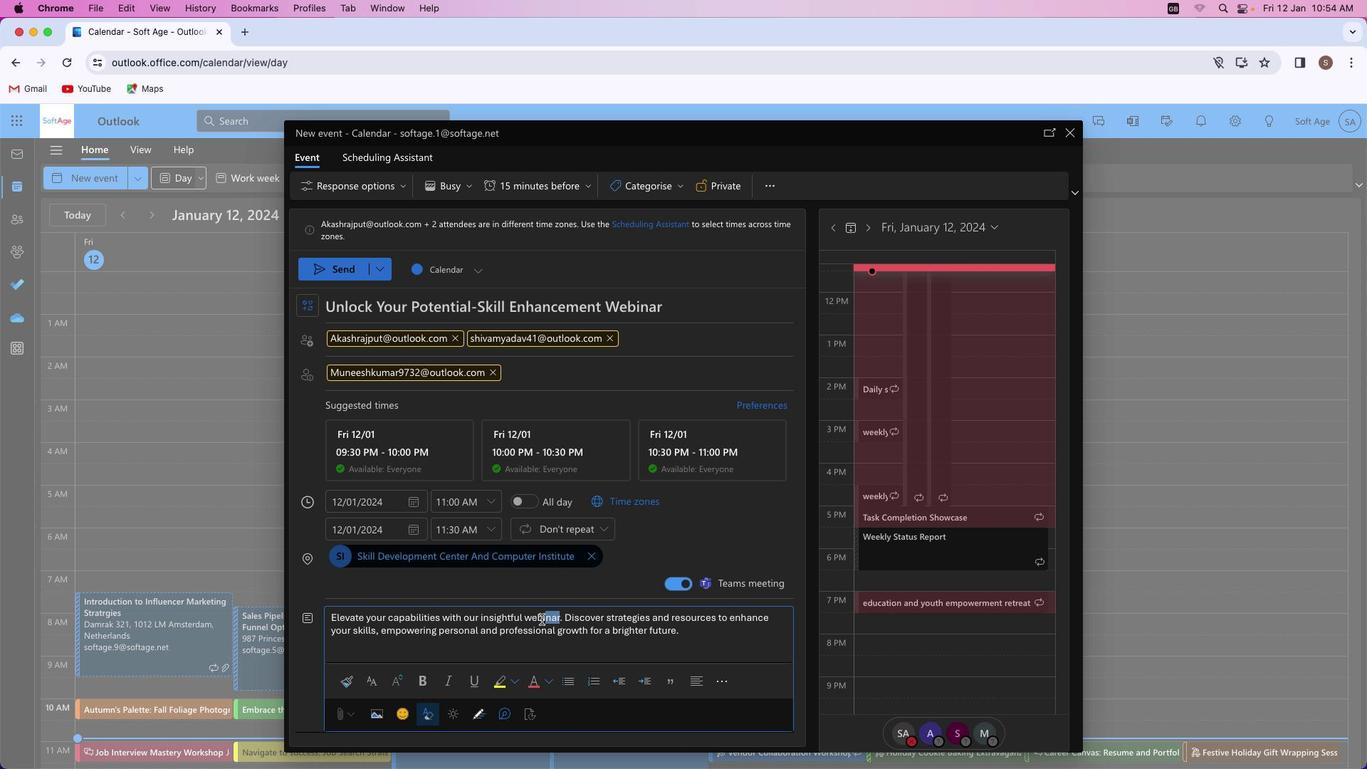 
Action: Mouse moved to (404, 704)
Screenshot: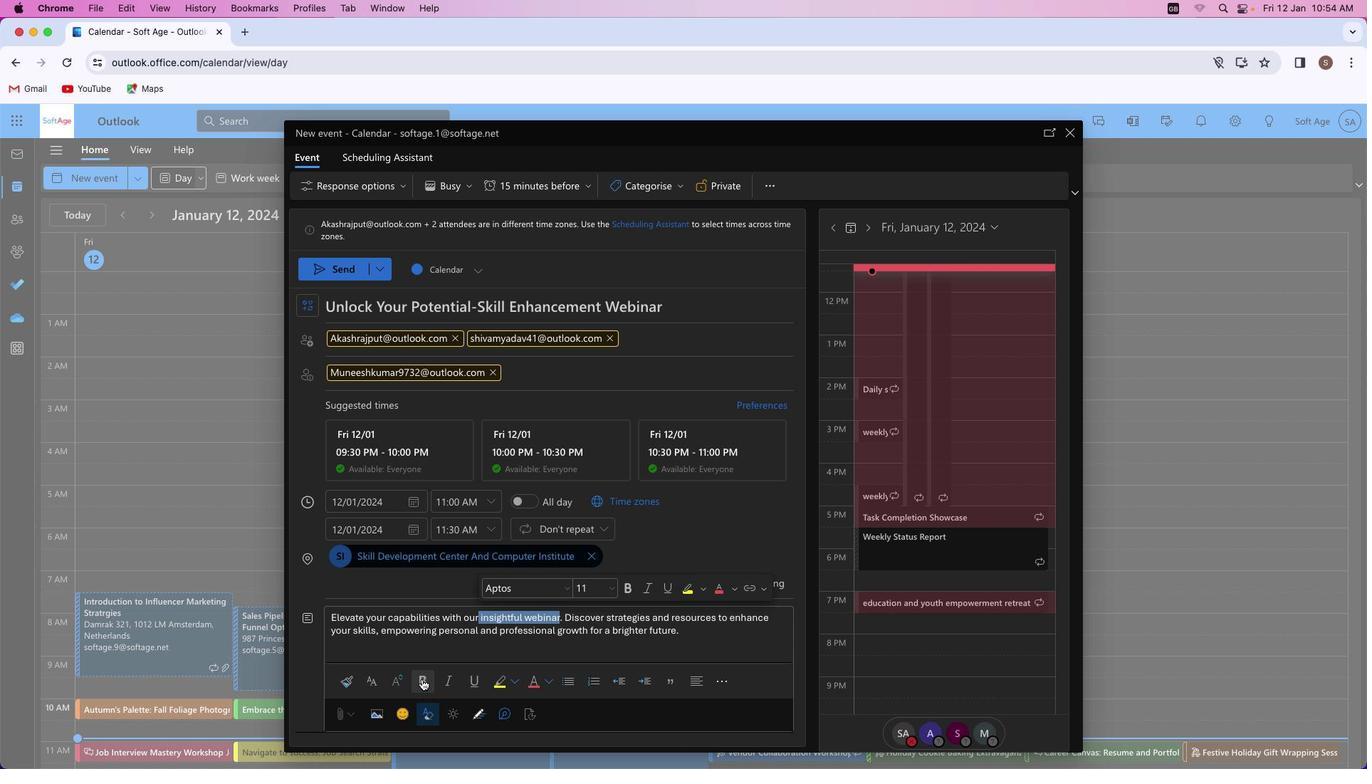 
Action: Mouse pressed left at (404, 704)
Screenshot: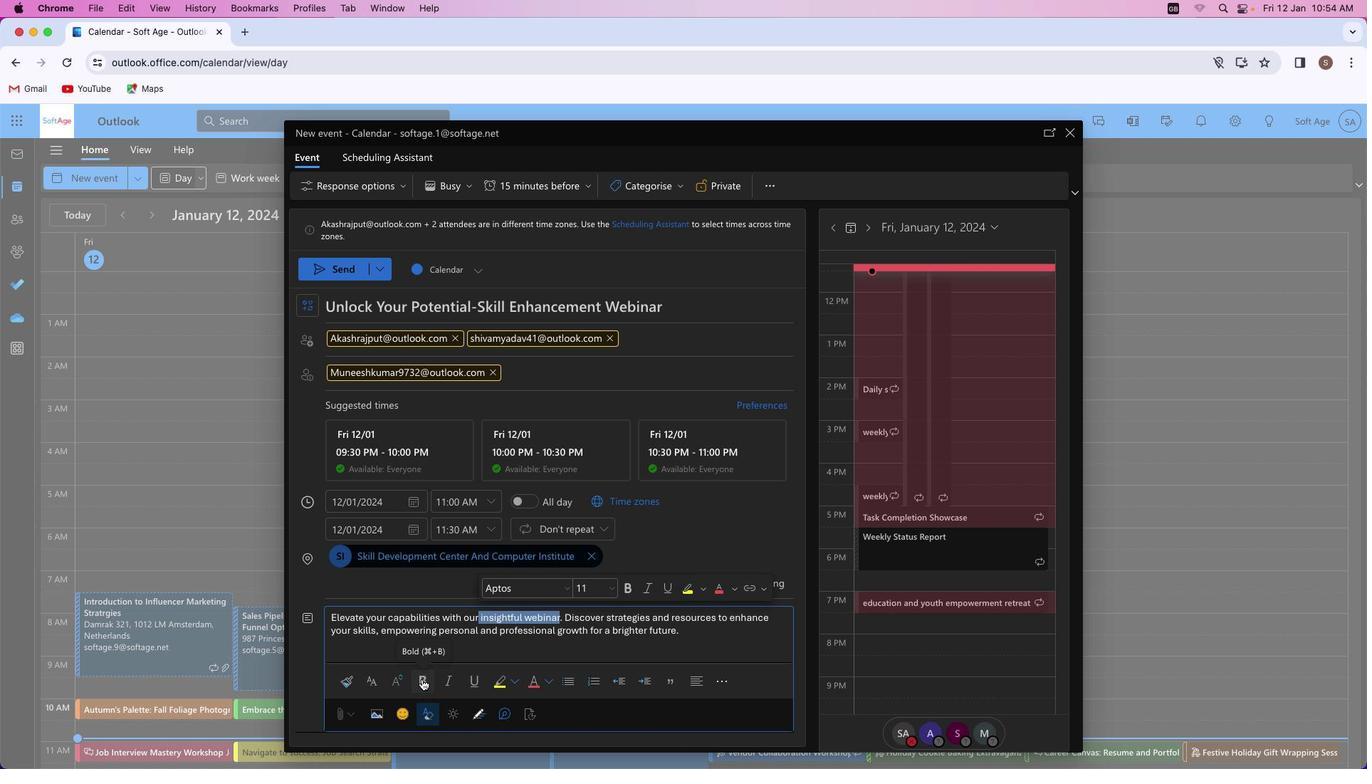 
Action: Mouse moved to (591, 665)
Screenshot: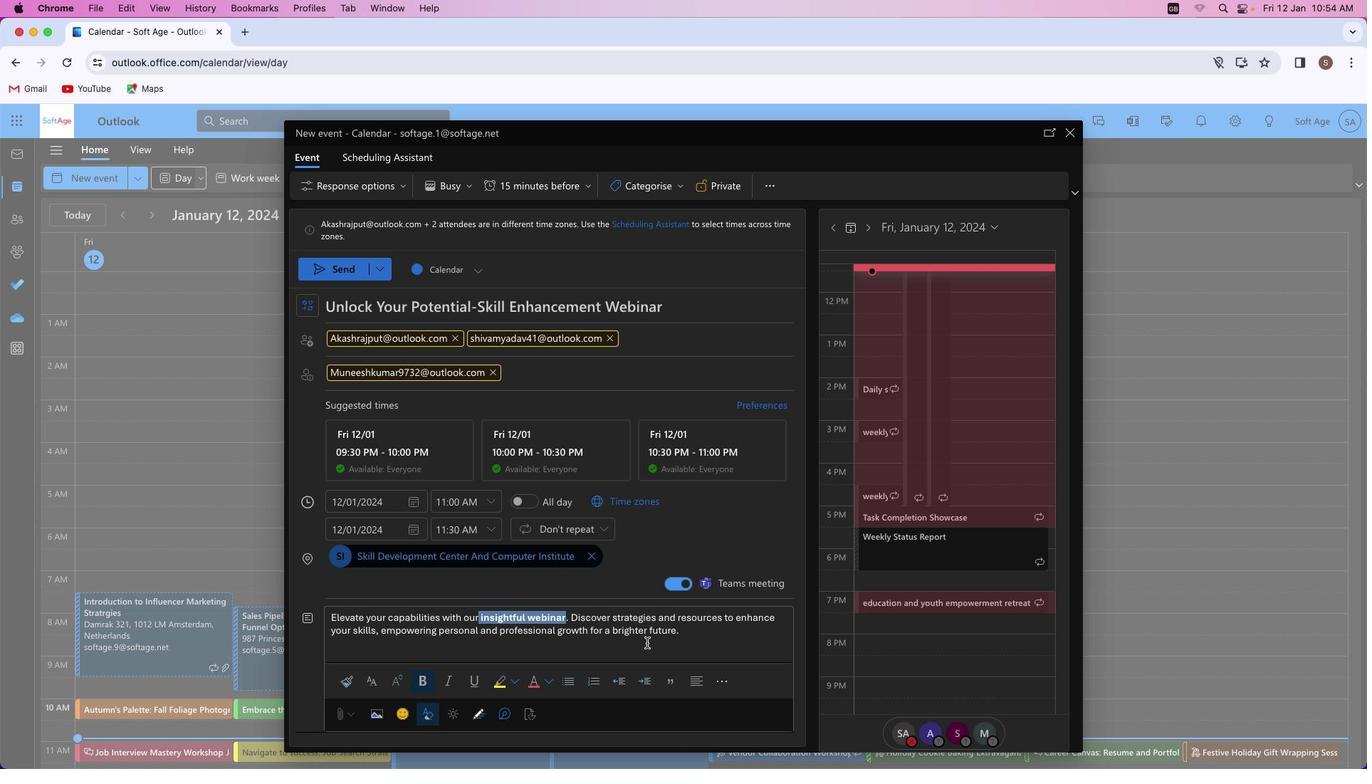 
Action: Mouse pressed left at (591, 665)
Screenshot: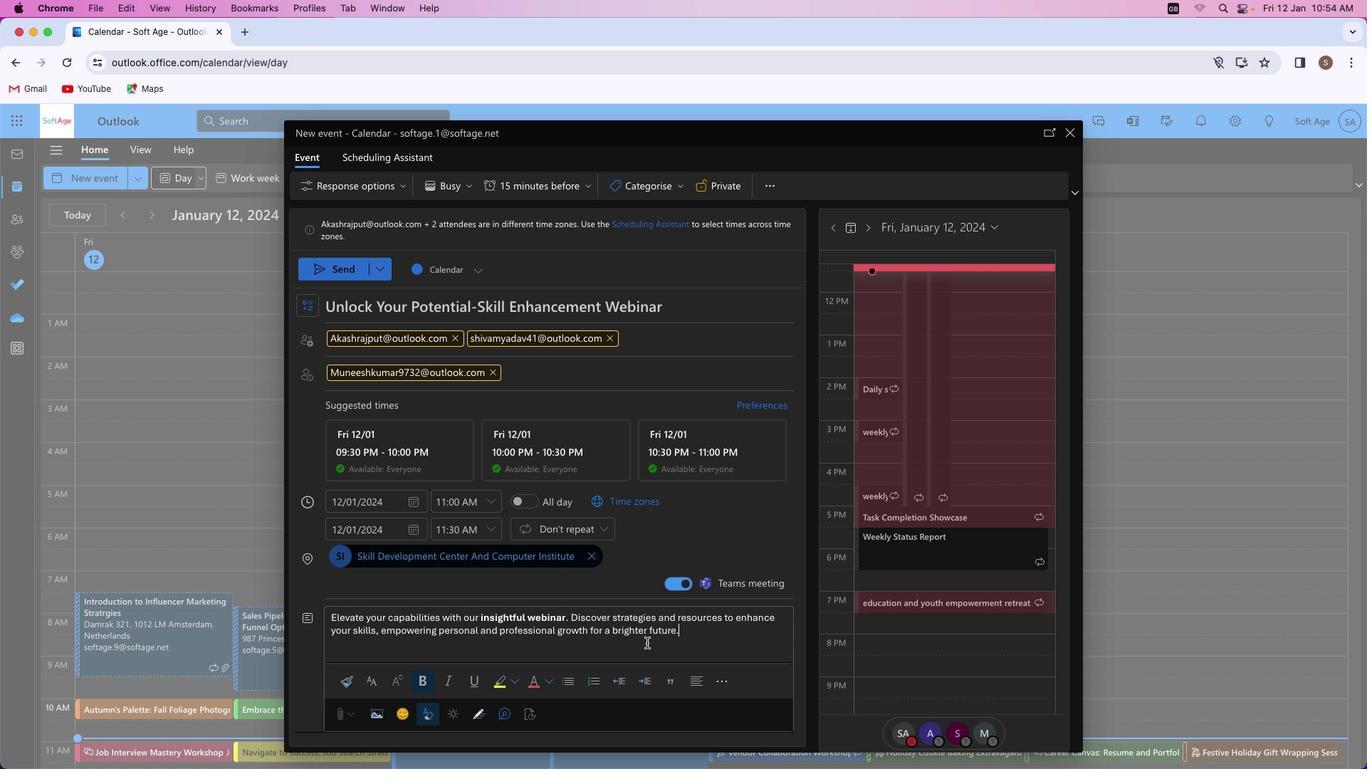 
Action: Mouse moved to (664, 639)
Screenshot: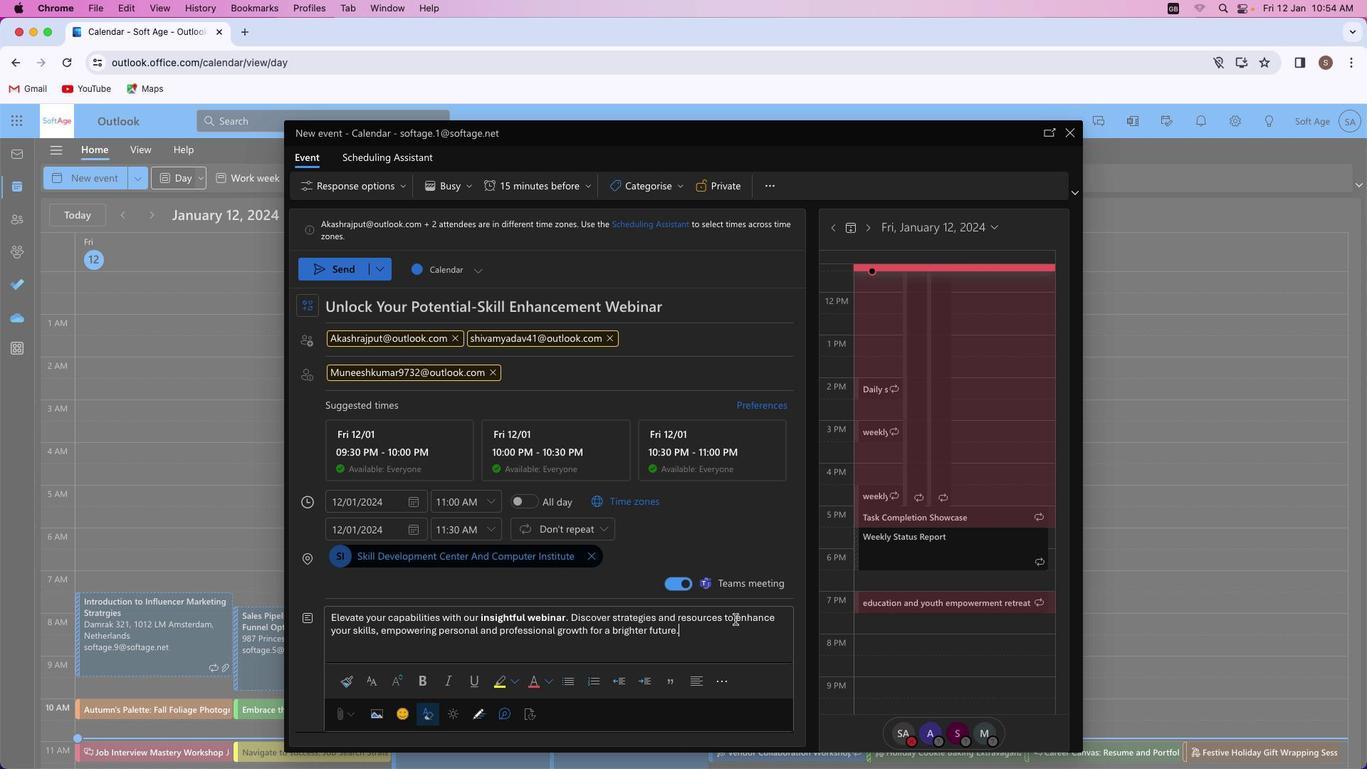 
Action: Mouse pressed left at (664, 639)
Screenshot: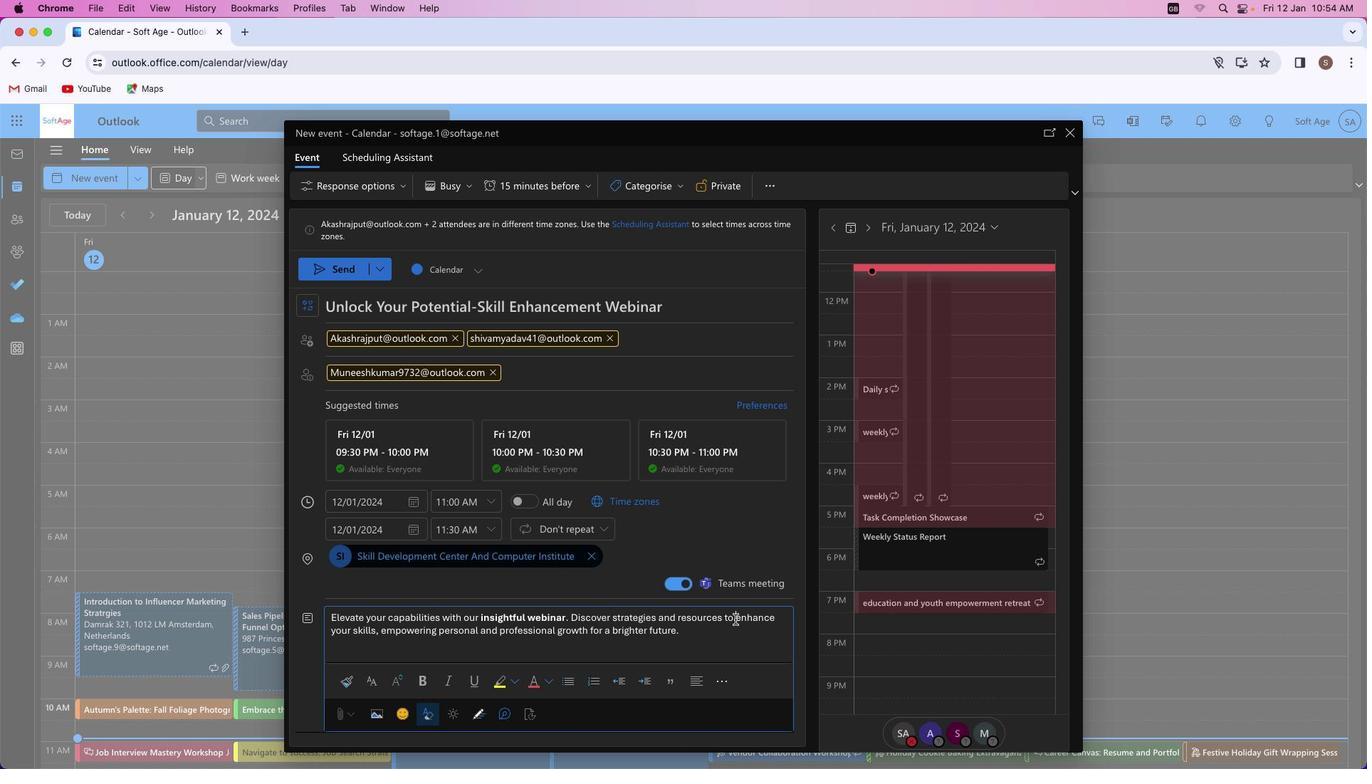 
Action: Mouse moved to (405, 705)
Screenshot: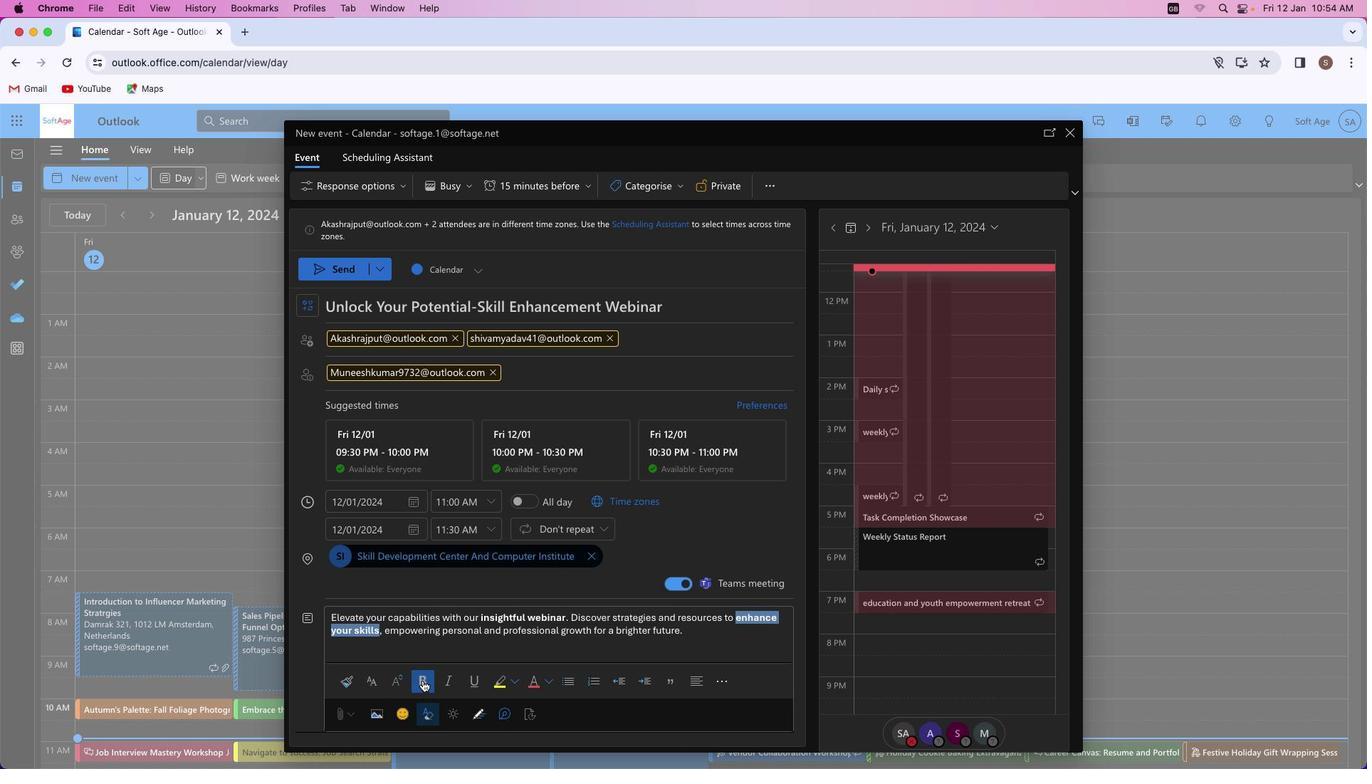 
Action: Mouse pressed left at (405, 705)
Screenshot: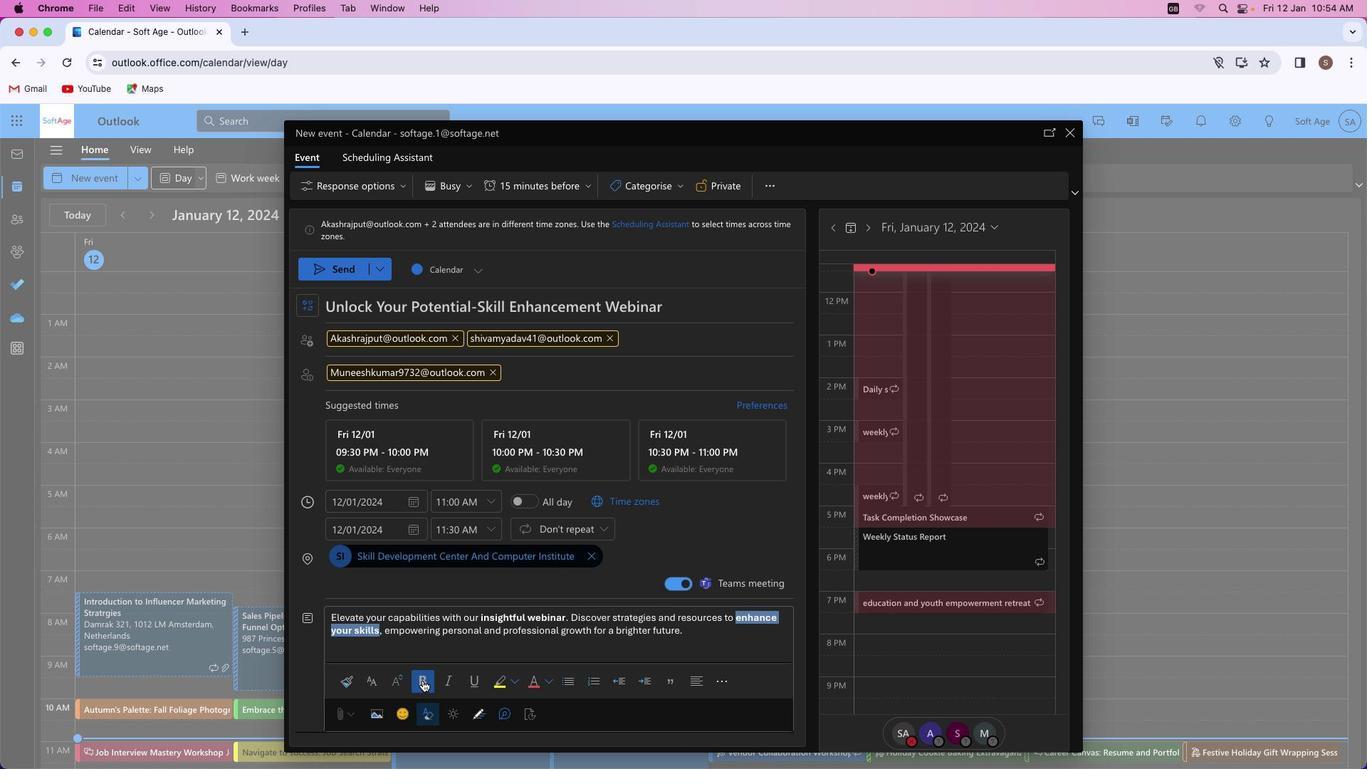 
Action: Mouse moved to (629, 656)
Screenshot: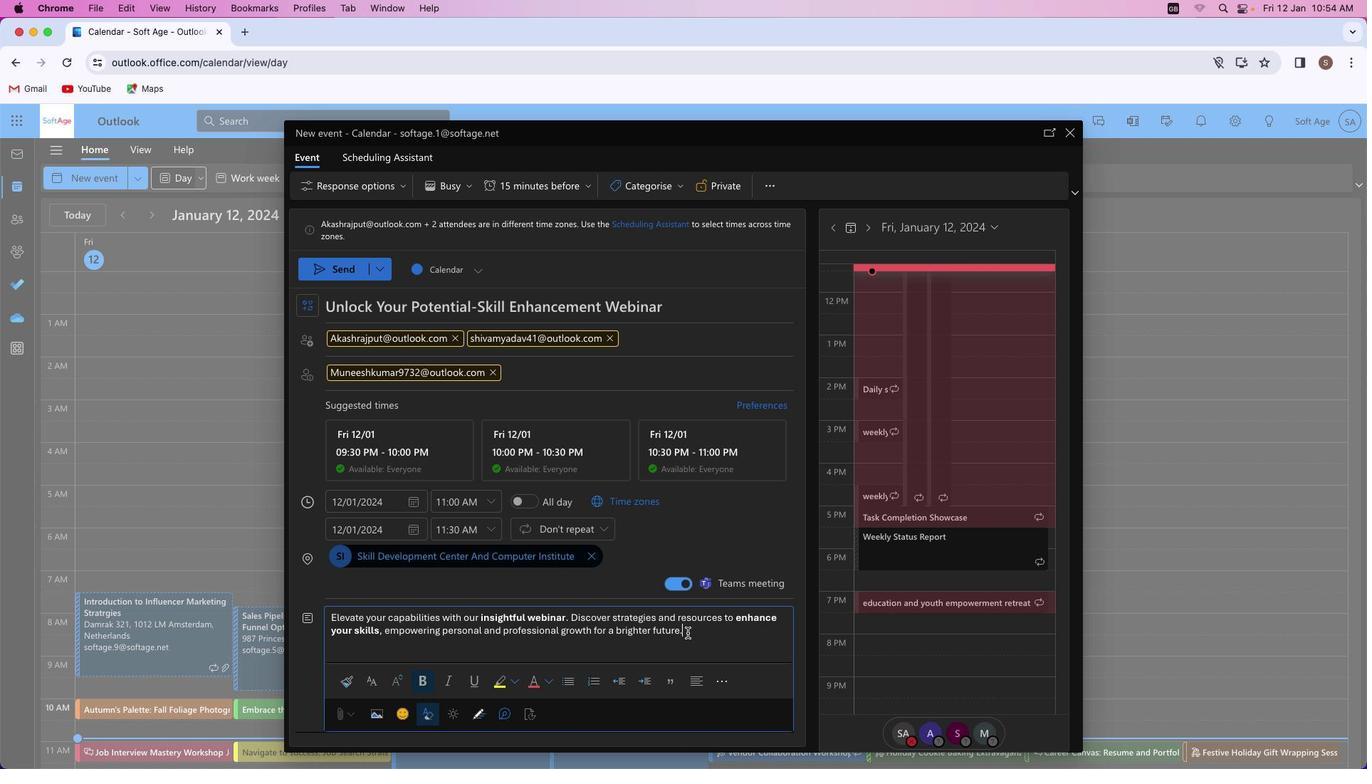 
Action: Mouse pressed left at (629, 656)
Screenshot: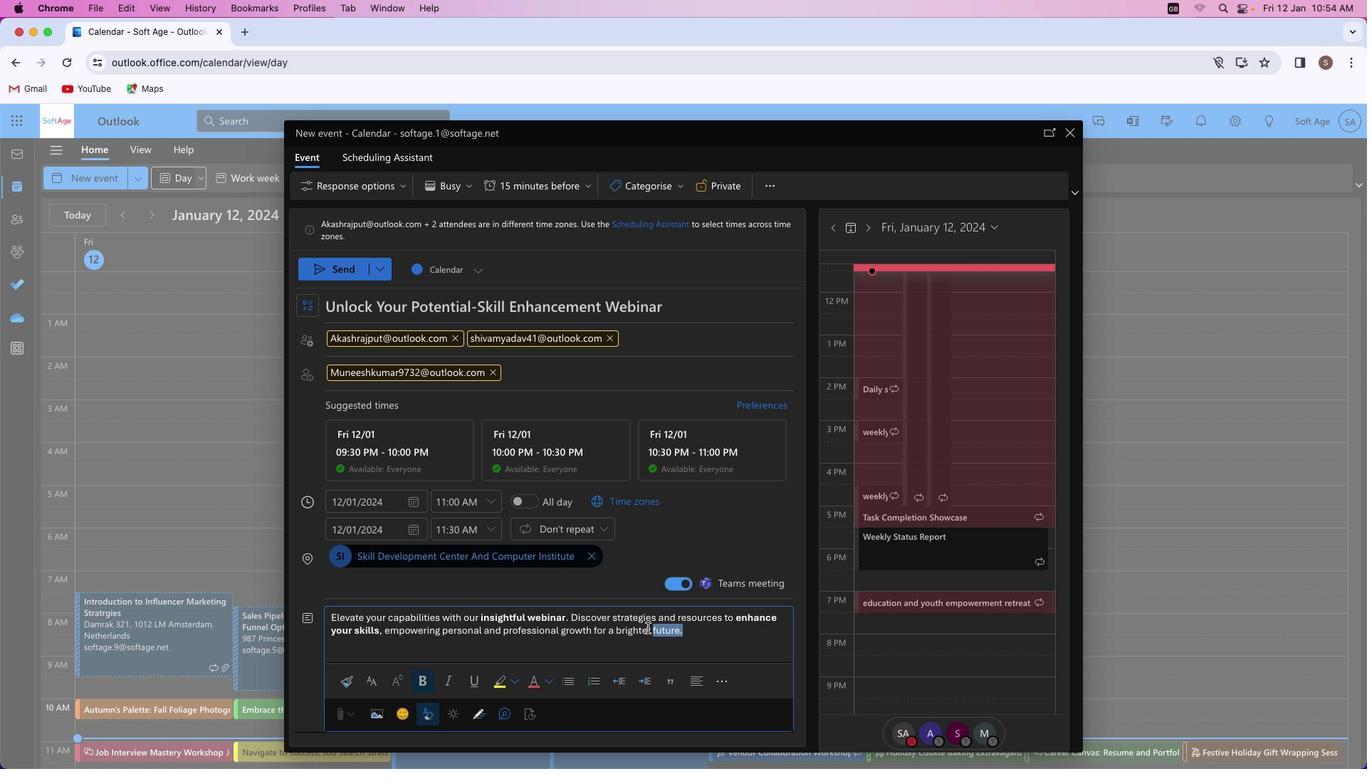 
Action: Mouse moved to (361, 705)
Screenshot: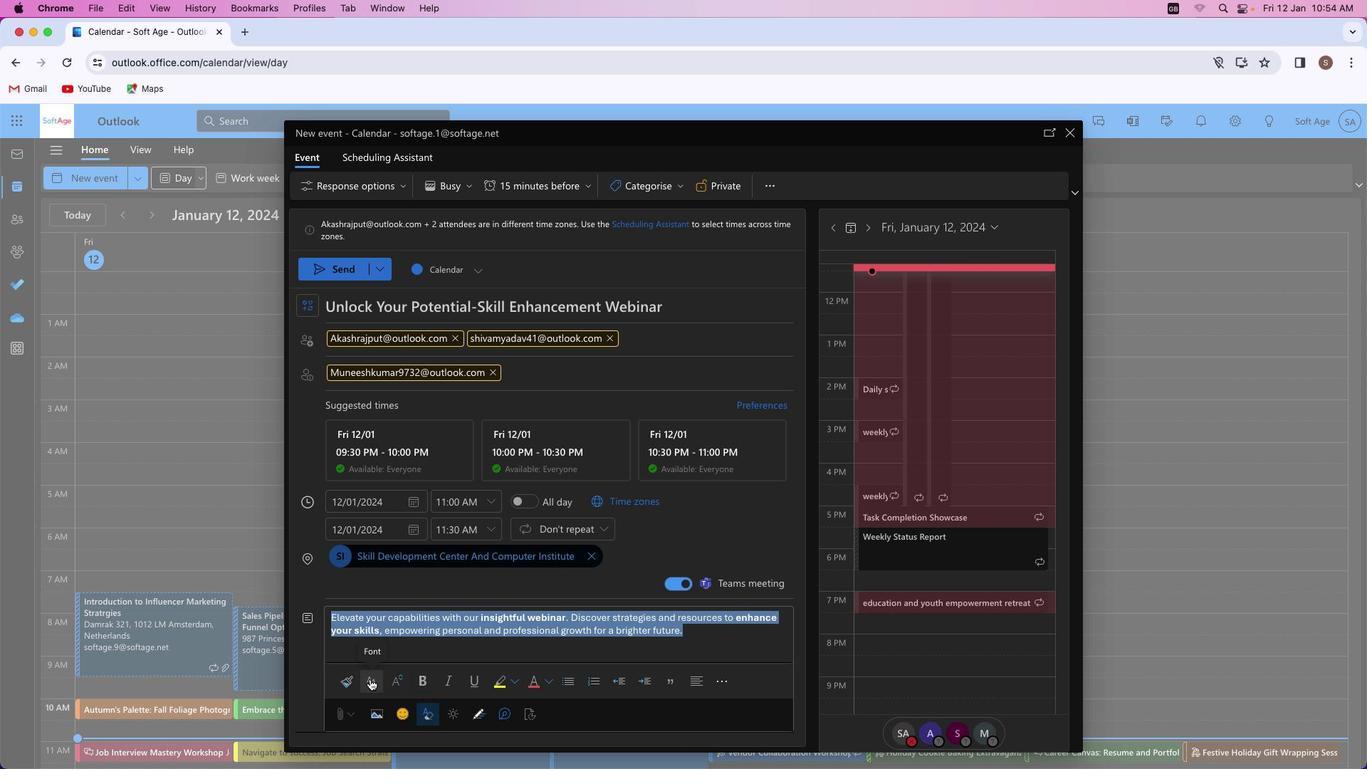 
Action: Mouse pressed left at (361, 705)
Screenshot: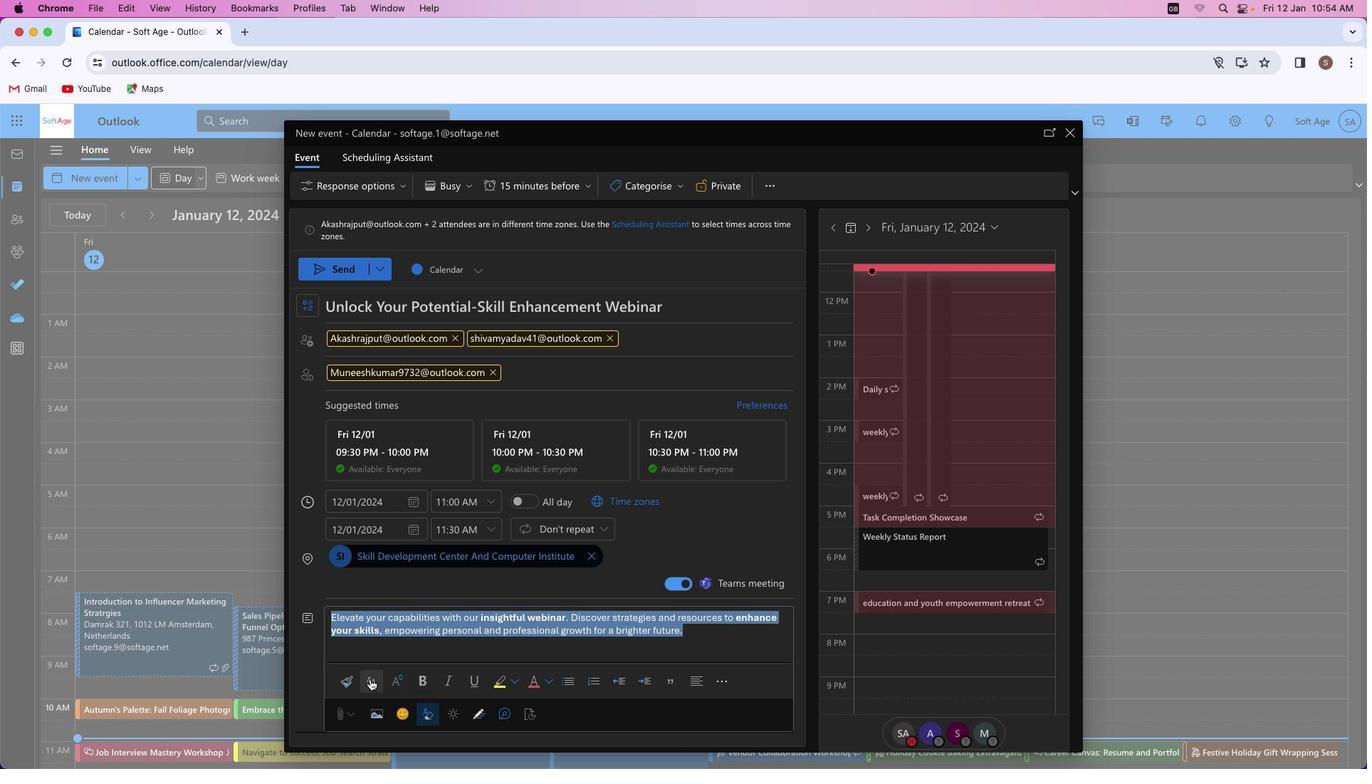 
Action: Mouse moved to (390, 638)
Screenshot: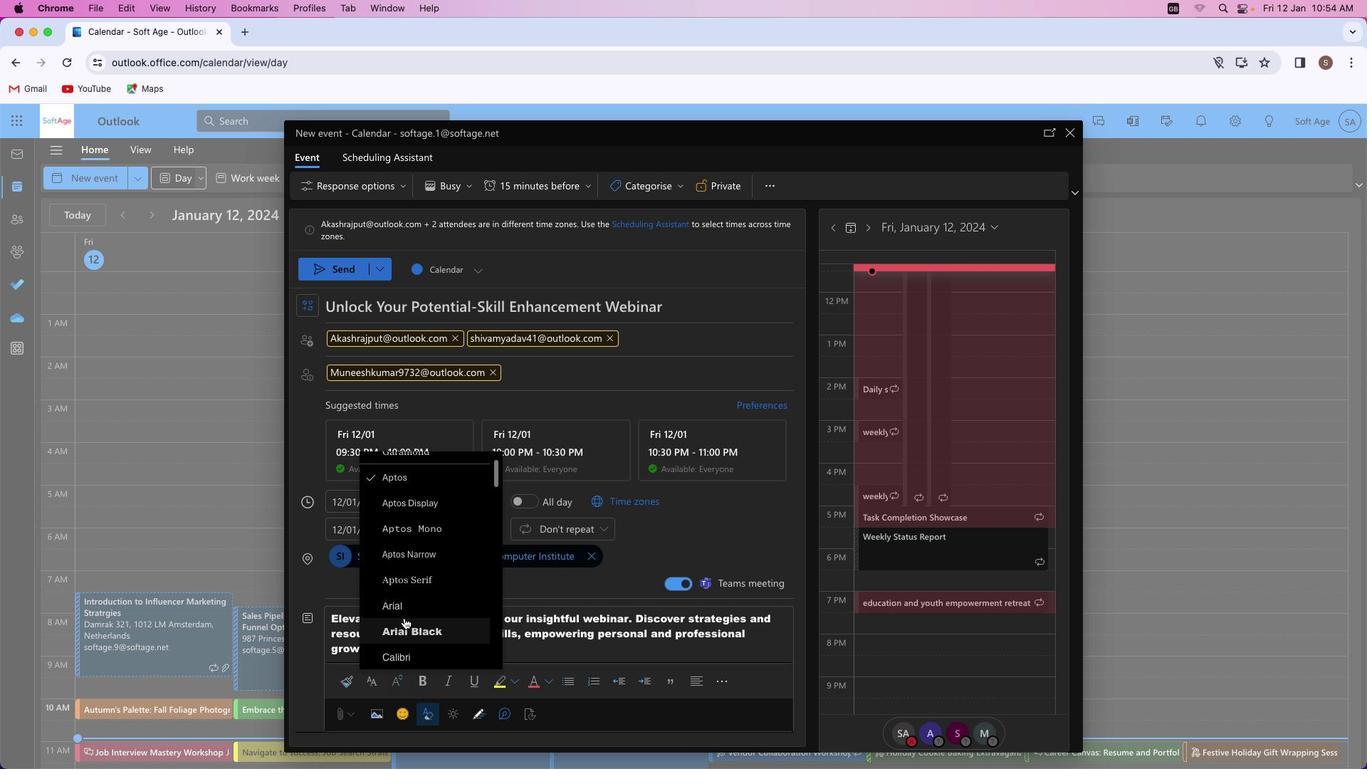 
Action: Mouse scrolled (390, 638) with delta (54, -27)
Screenshot: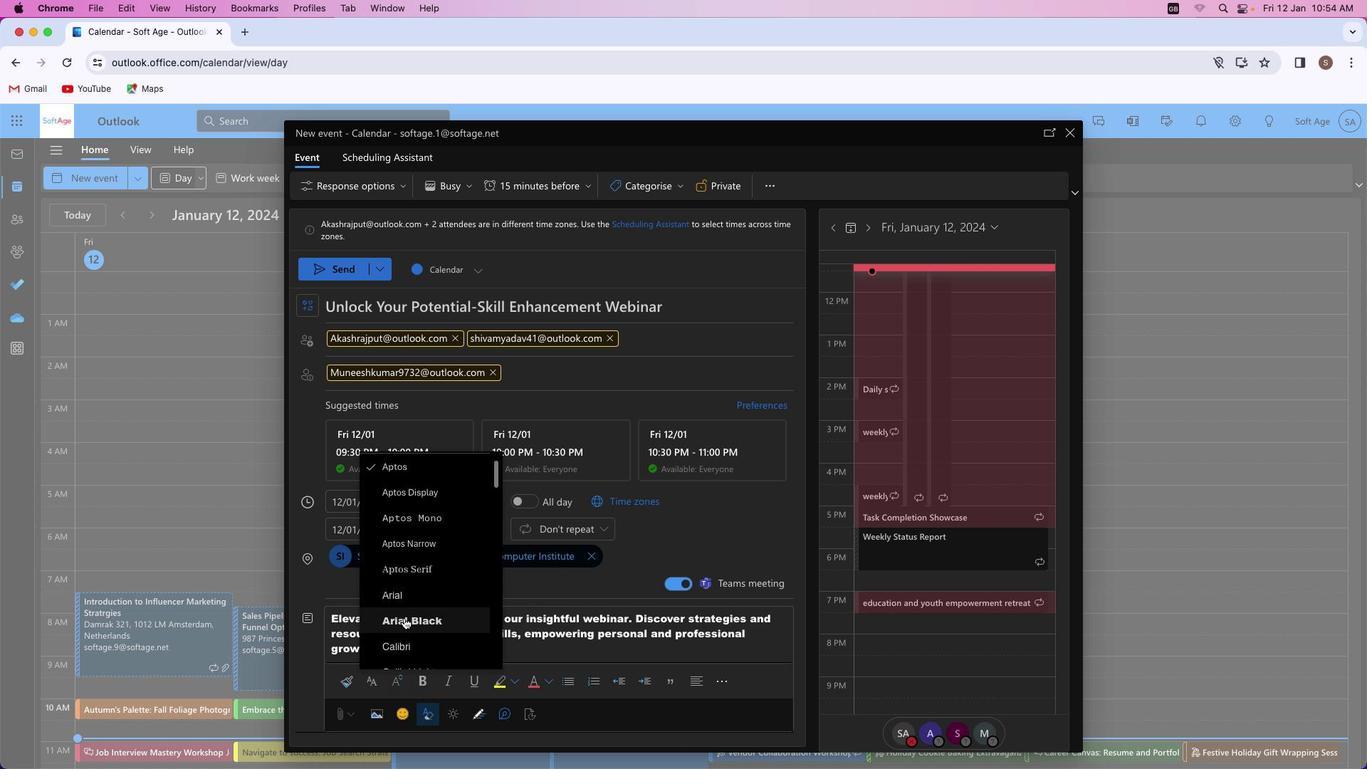 
Action: Mouse scrolled (390, 638) with delta (54, -27)
Screenshot: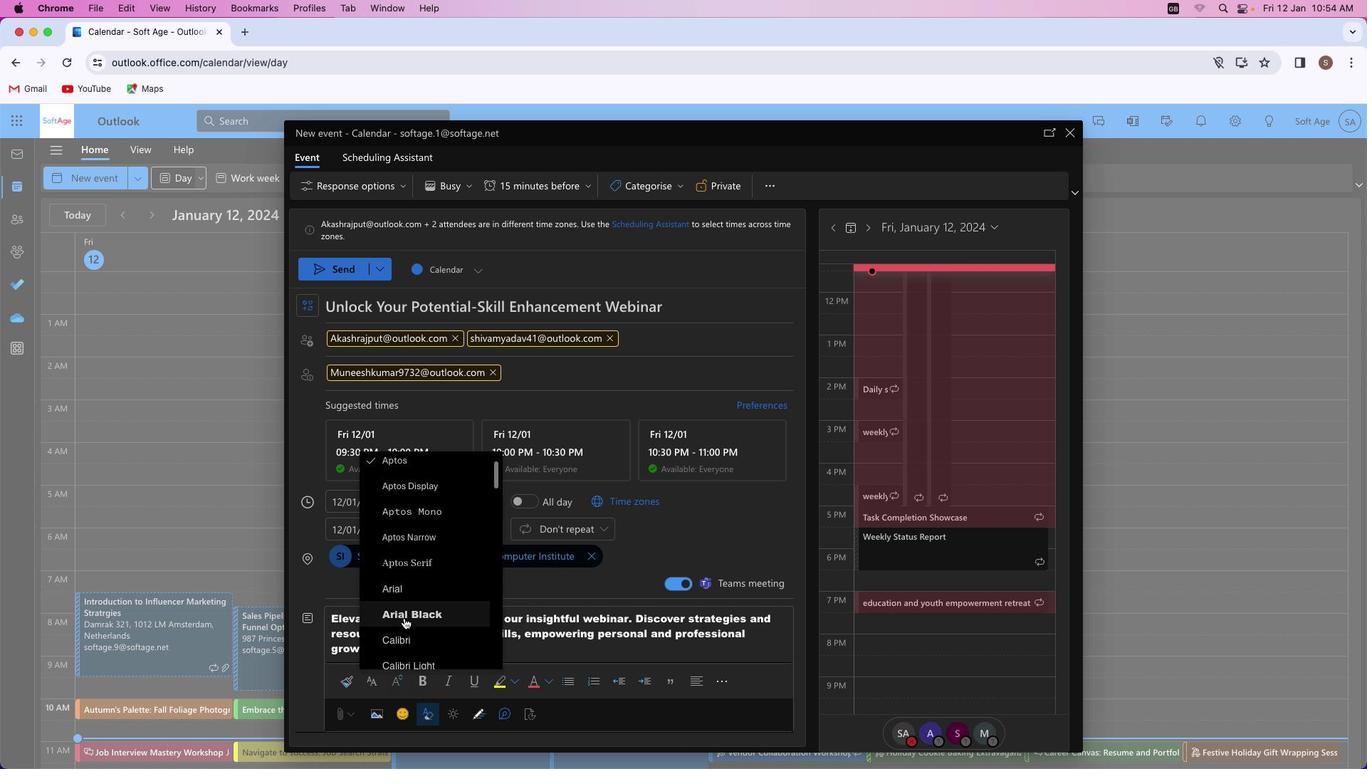
Action: Mouse scrolled (390, 638) with delta (54, -27)
Screenshot: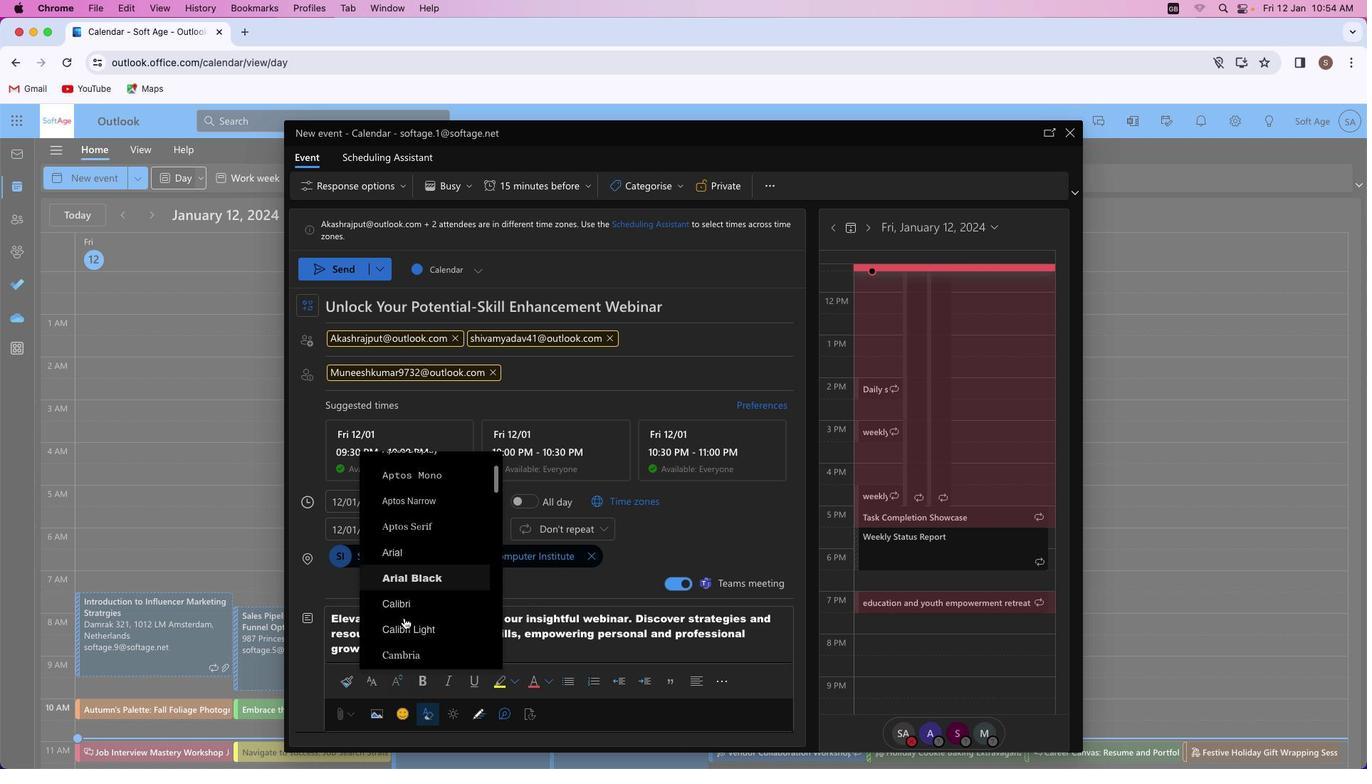 
Action: Mouse scrolled (390, 638) with delta (54, -27)
Screenshot: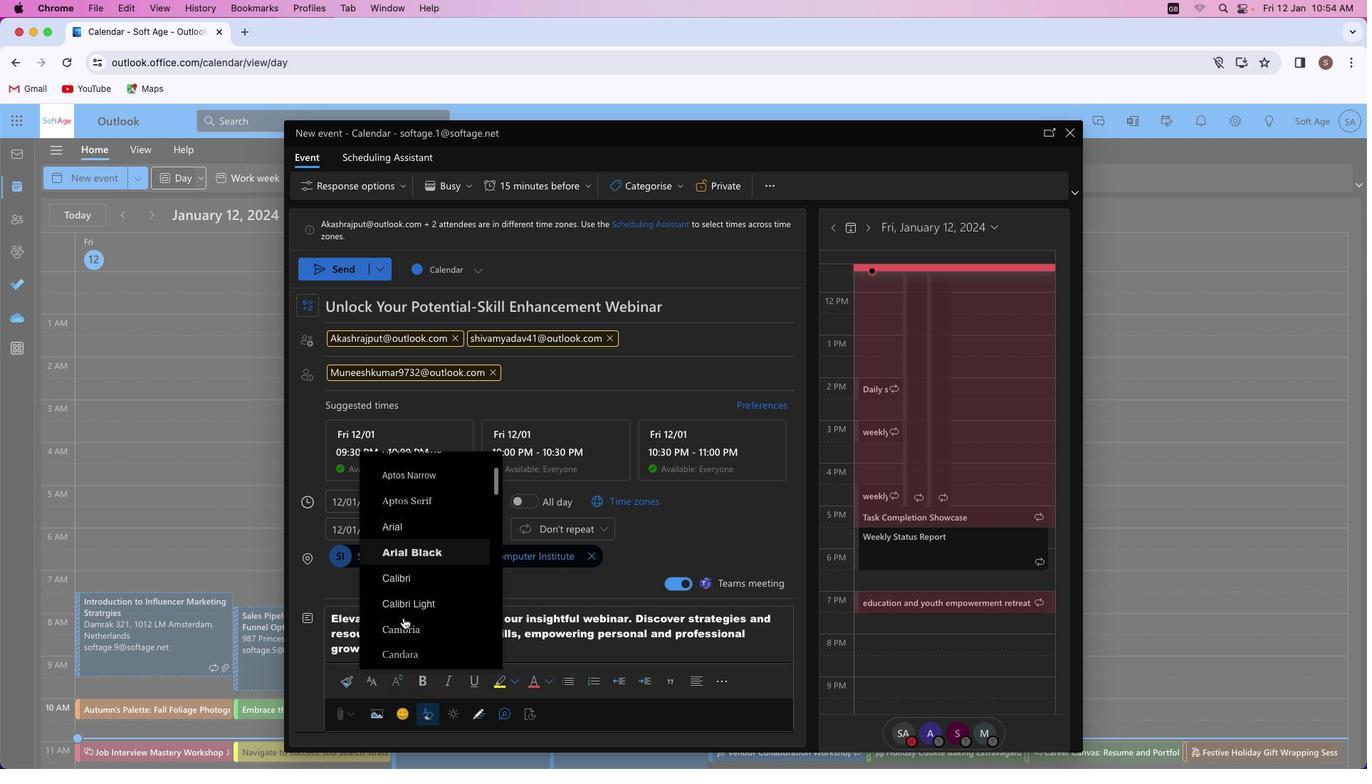 
Action: Mouse scrolled (390, 638) with delta (54, -27)
Screenshot: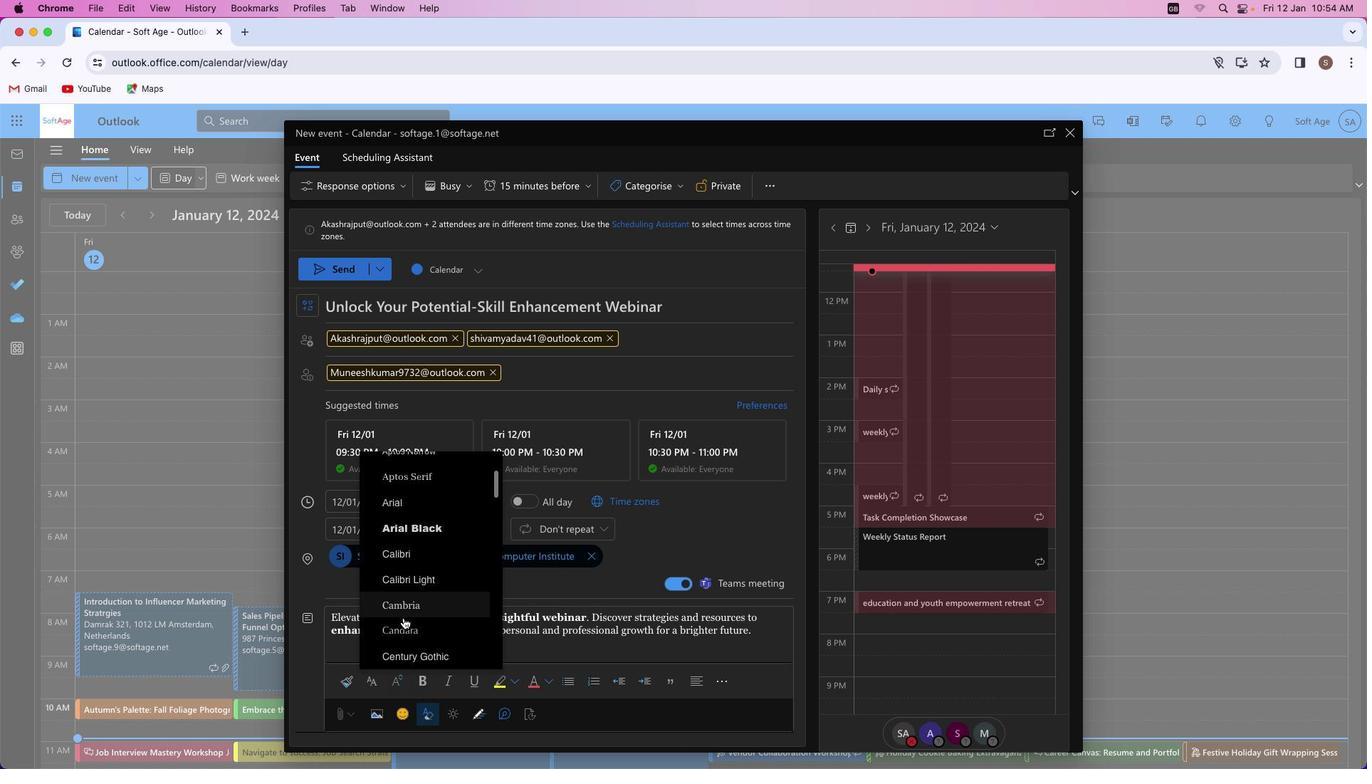 
Action: Mouse moved to (387, 647)
Screenshot: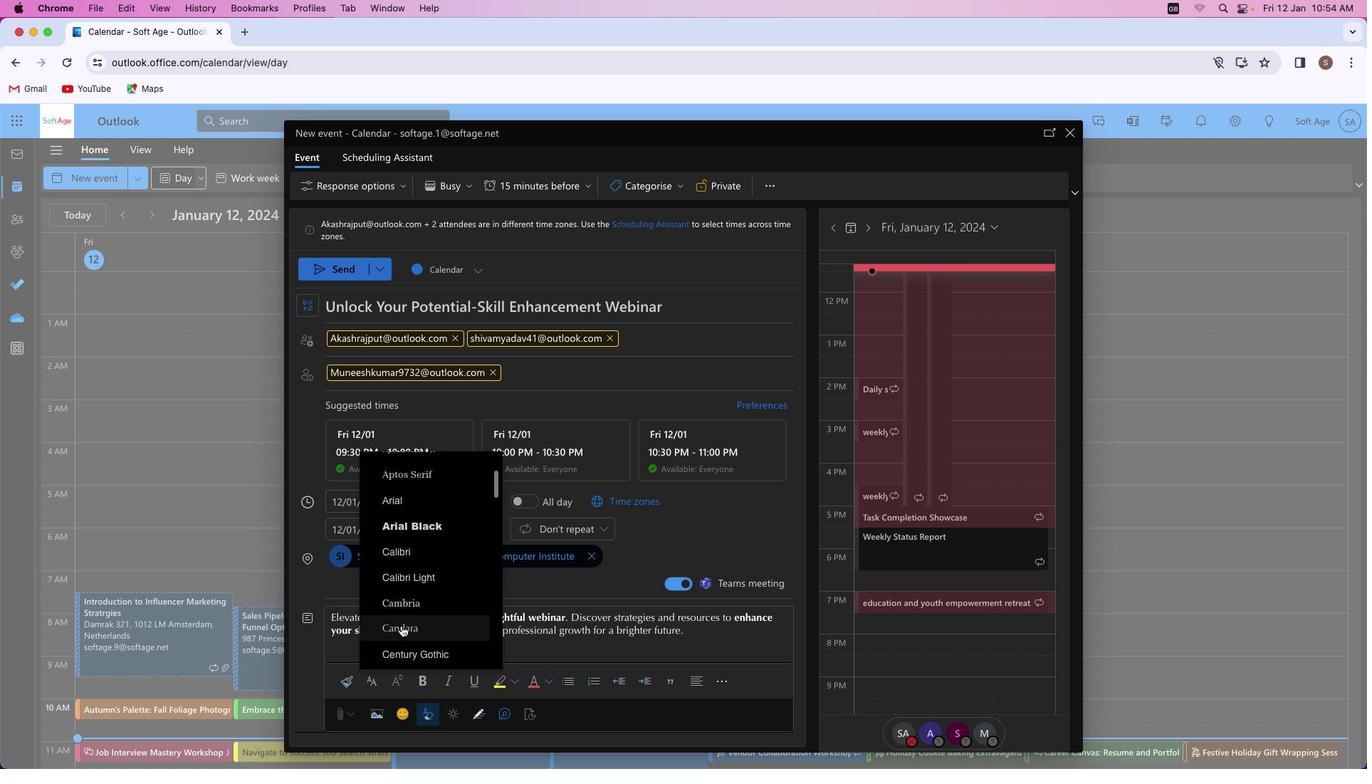 
Action: Mouse scrolled (387, 647) with delta (54, -27)
Screenshot: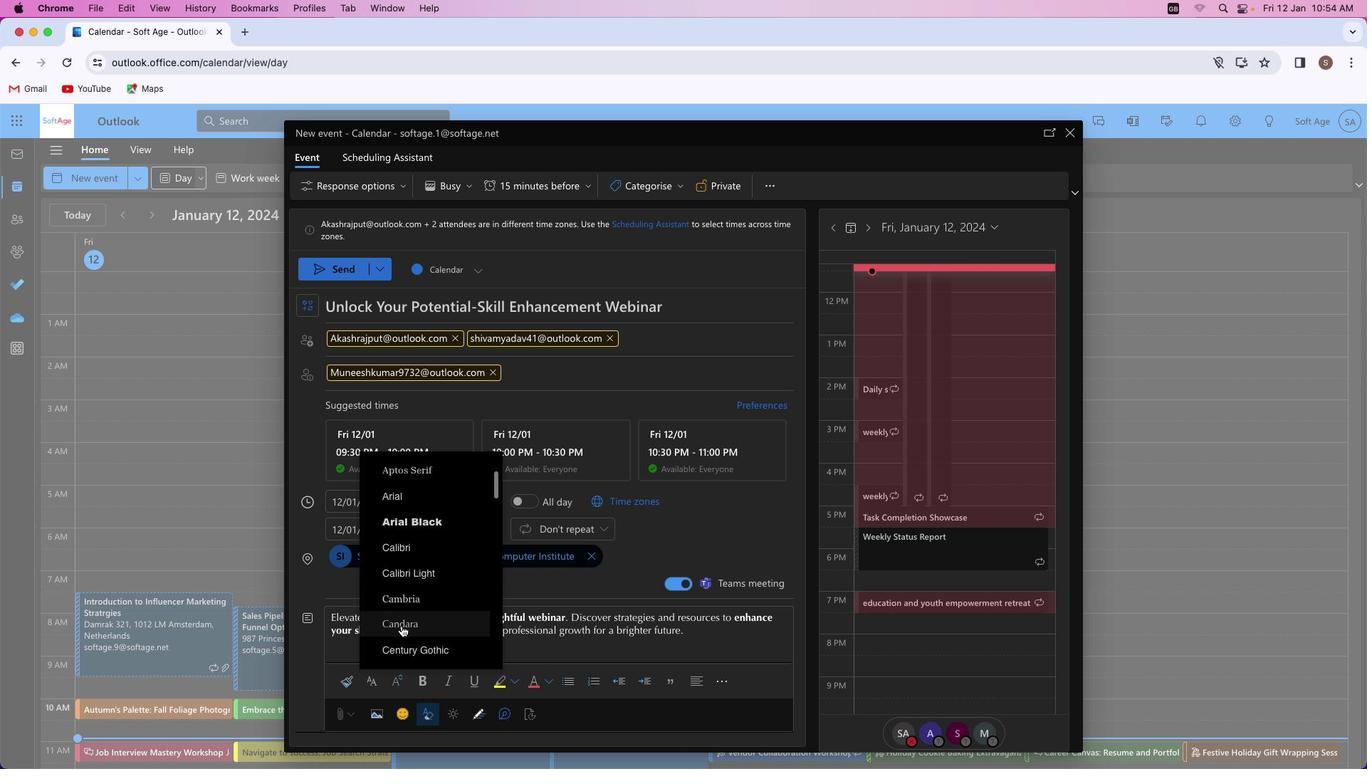 
Action: Mouse scrolled (387, 647) with delta (54, -27)
Screenshot: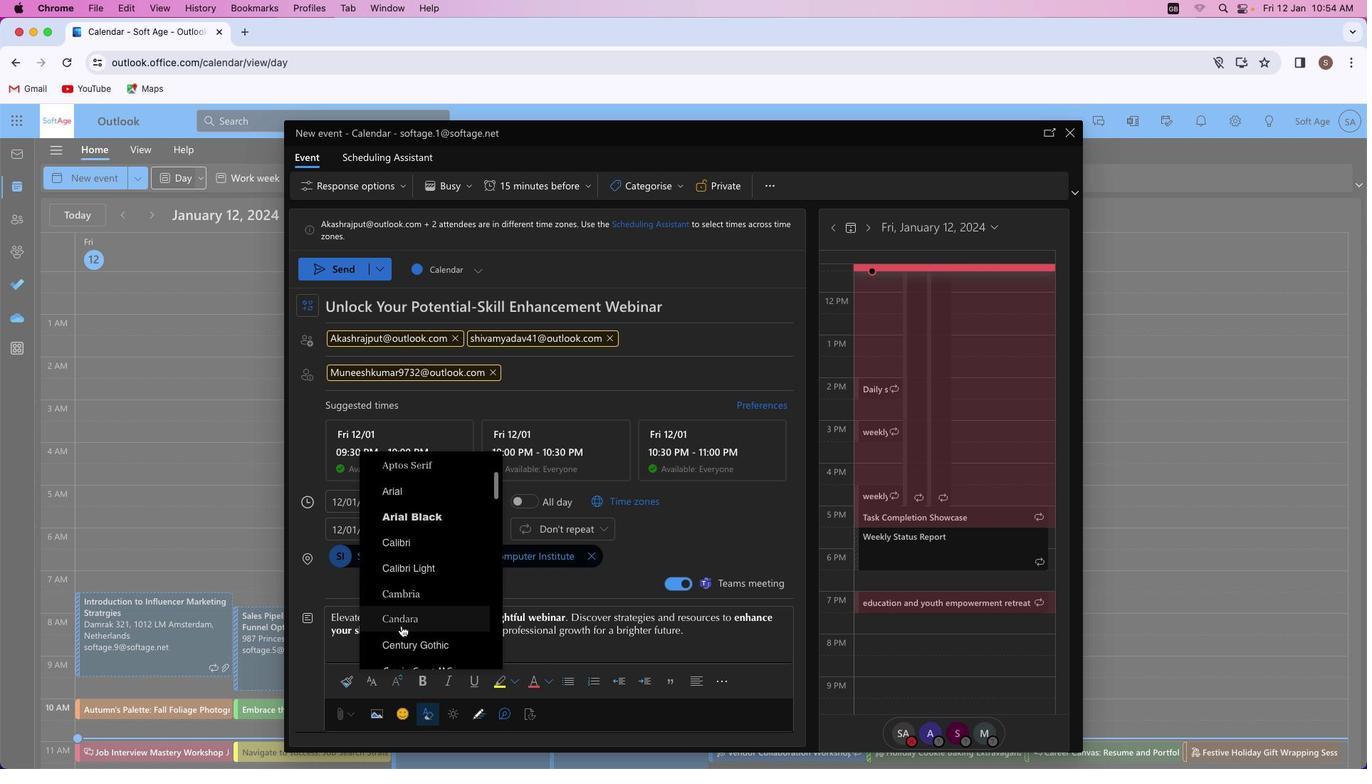 
Action: Mouse scrolled (387, 647) with delta (54, -27)
Screenshot: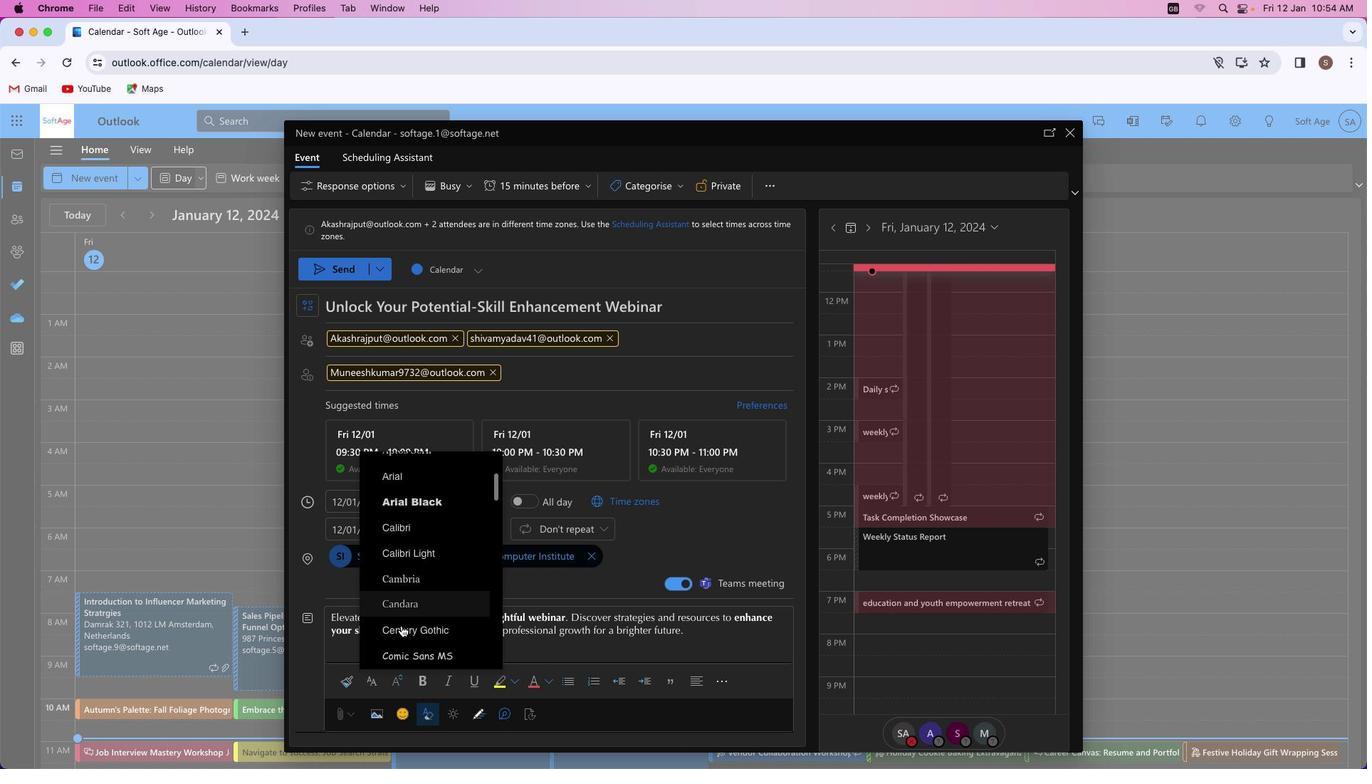 
Action: Mouse scrolled (387, 647) with delta (54, -27)
Screenshot: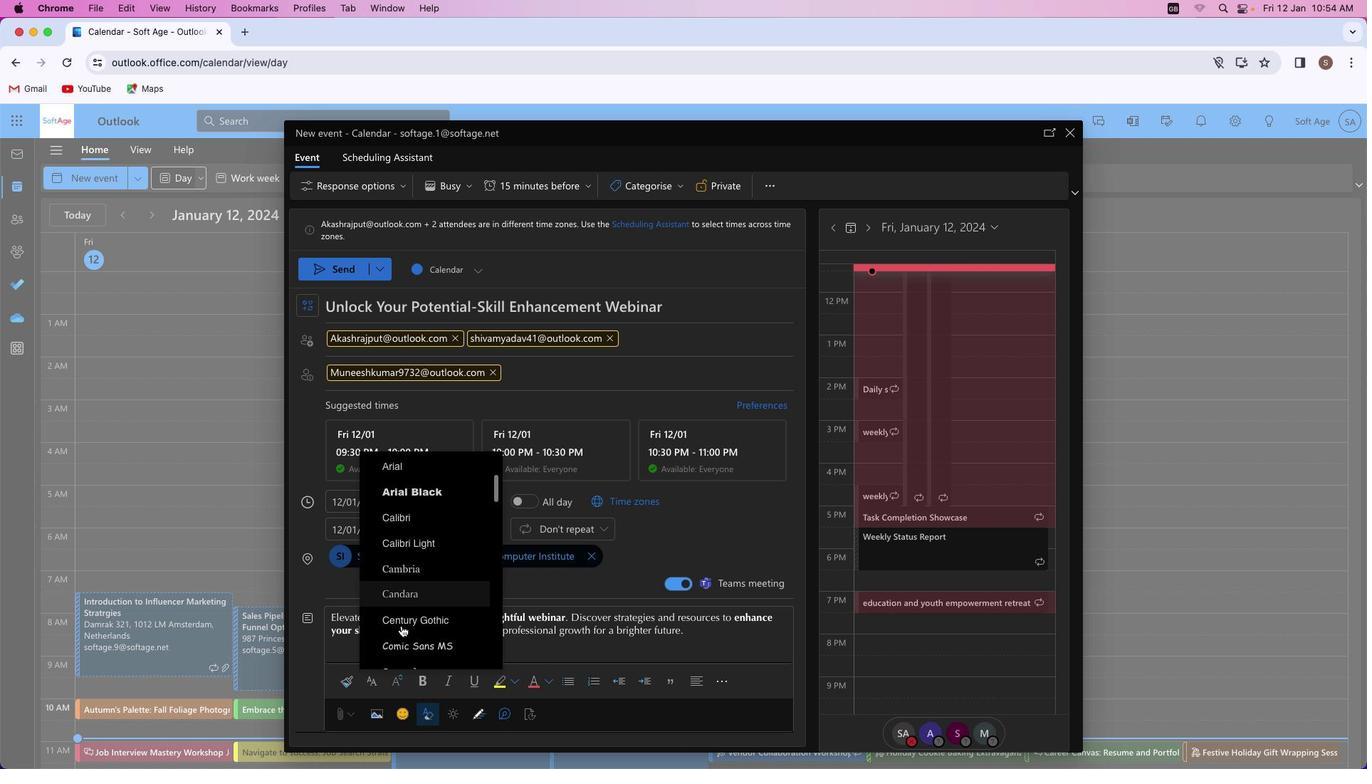 
Action: Mouse moved to (391, 655)
Screenshot: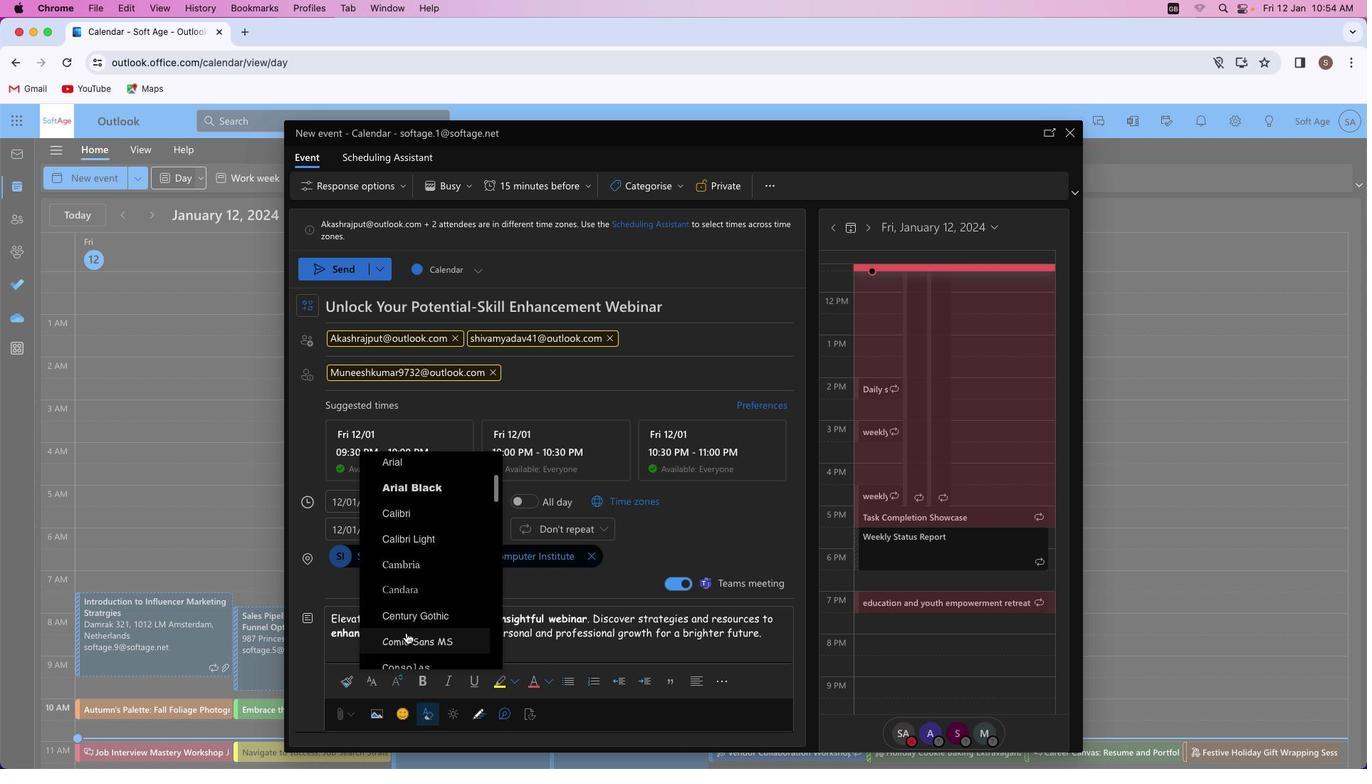 
Action: Mouse scrolled (391, 655) with delta (54, -27)
Screenshot: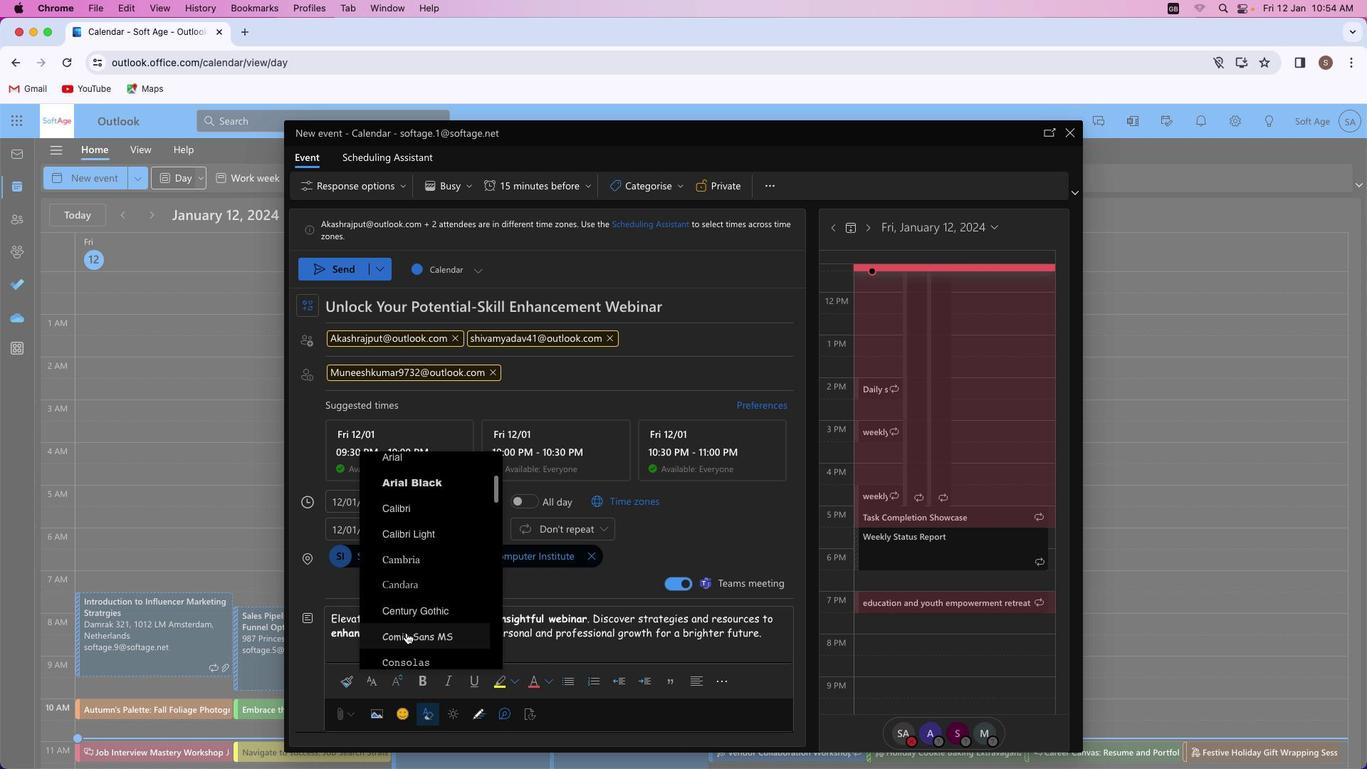 
Action: Mouse scrolled (391, 655) with delta (54, -27)
Screenshot: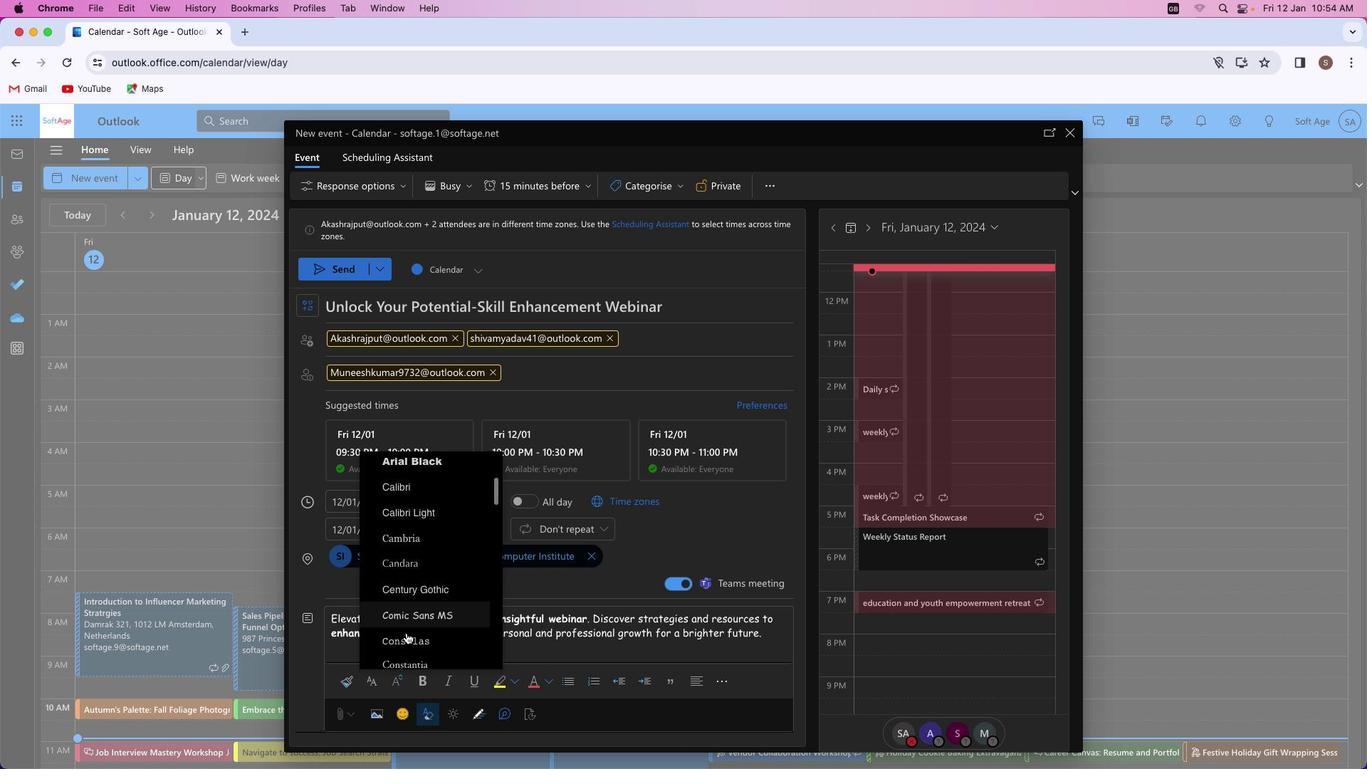 
Action: Mouse scrolled (391, 655) with delta (54, -27)
Screenshot: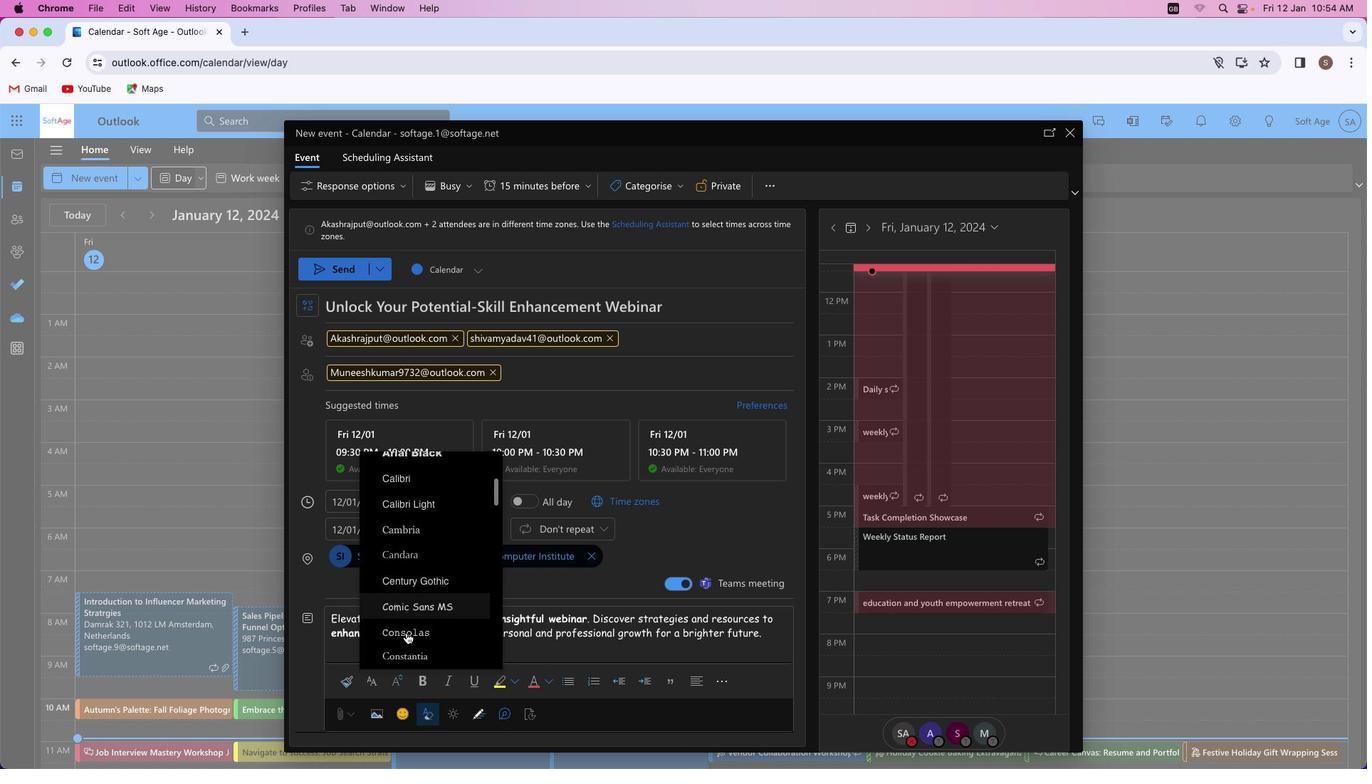 
Action: Mouse scrolled (391, 655) with delta (54, -27)
Screenshot: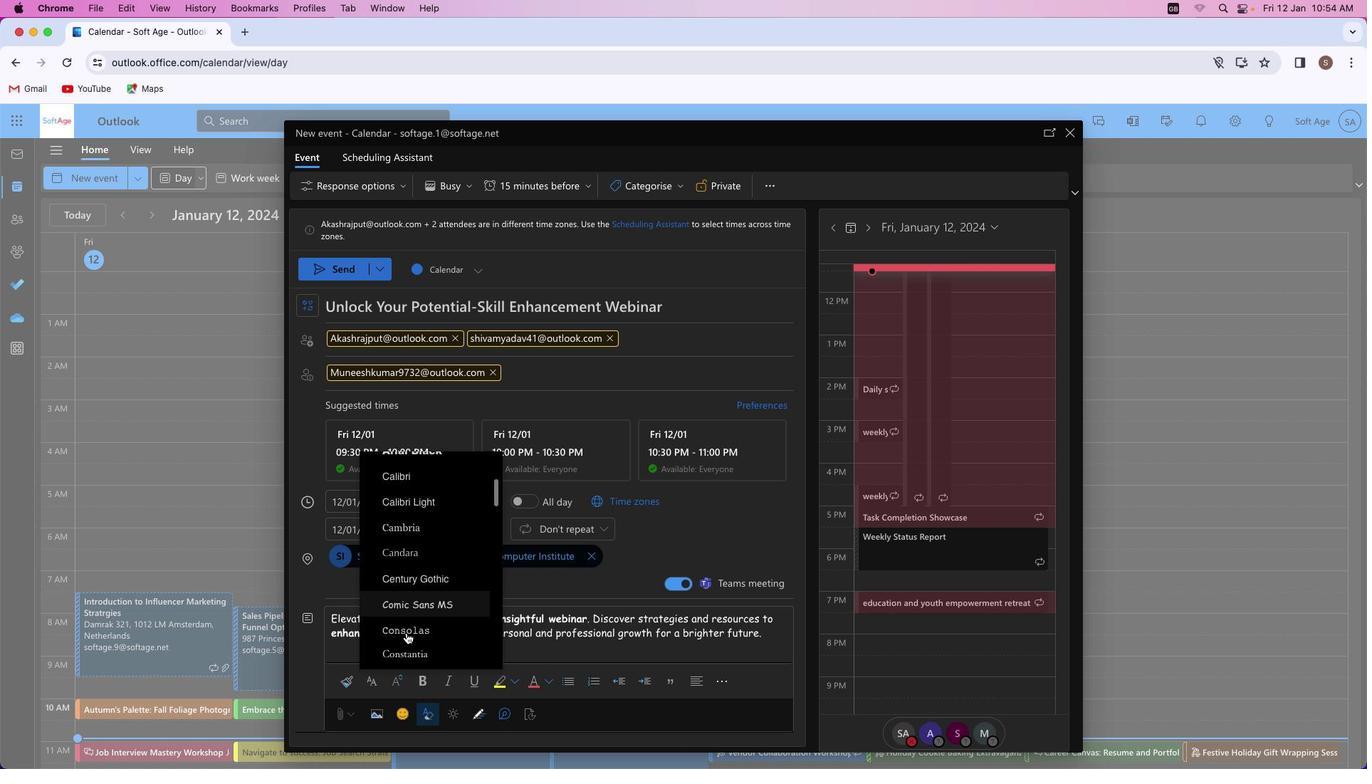 
Action: Mouse moved to (389, 655)
Screenshot: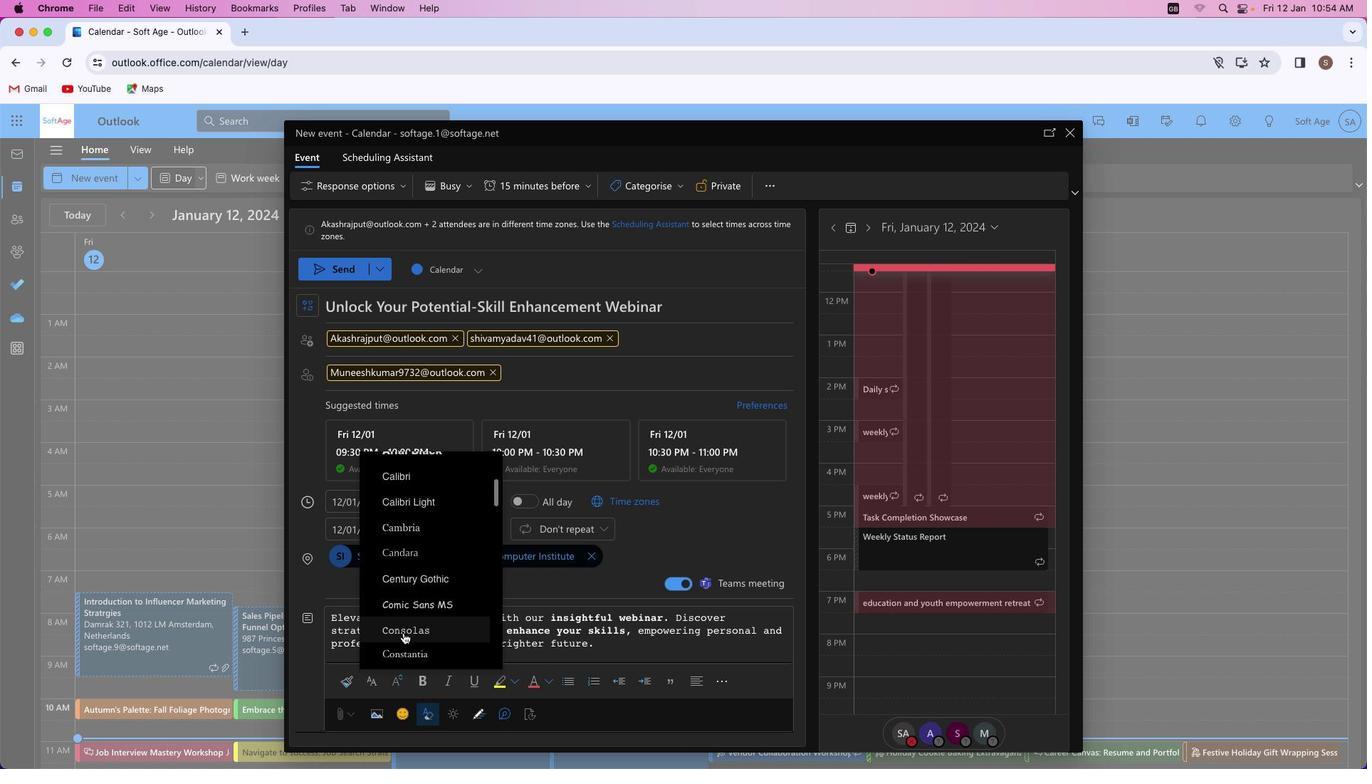 
Action: Mouse pressed left at (389, 655)
Screenshot: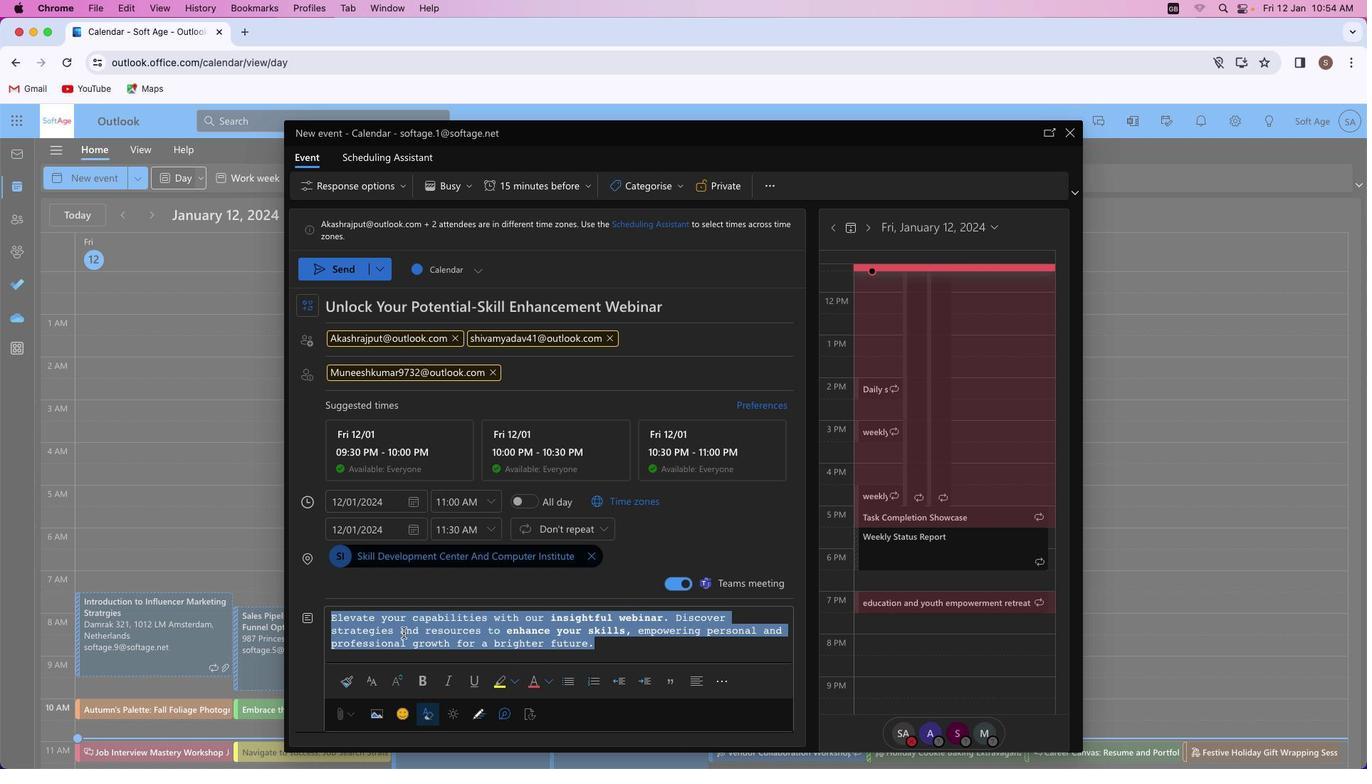 
Action: Mouse moved to (385, 701)
Screenshot: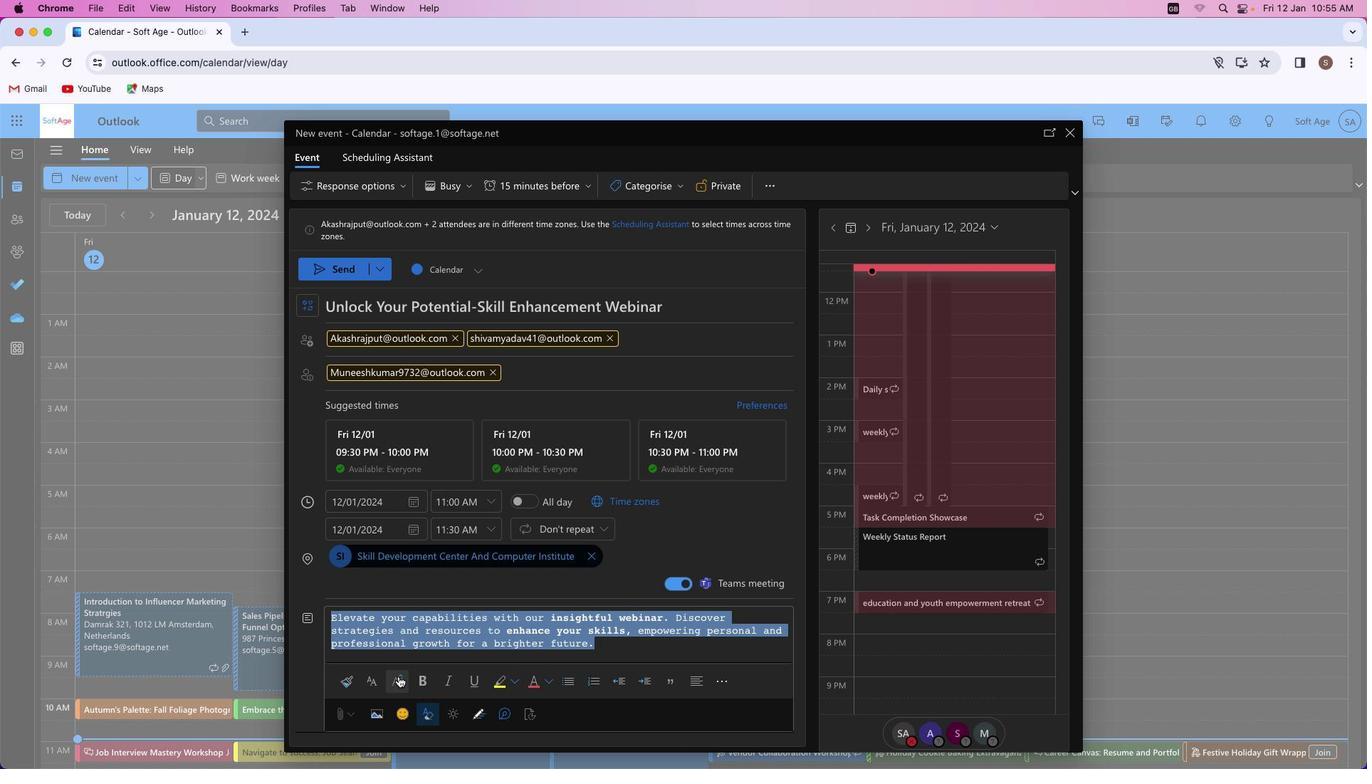 
Action: Mouse pressed left at (385, 701)
Screenshot: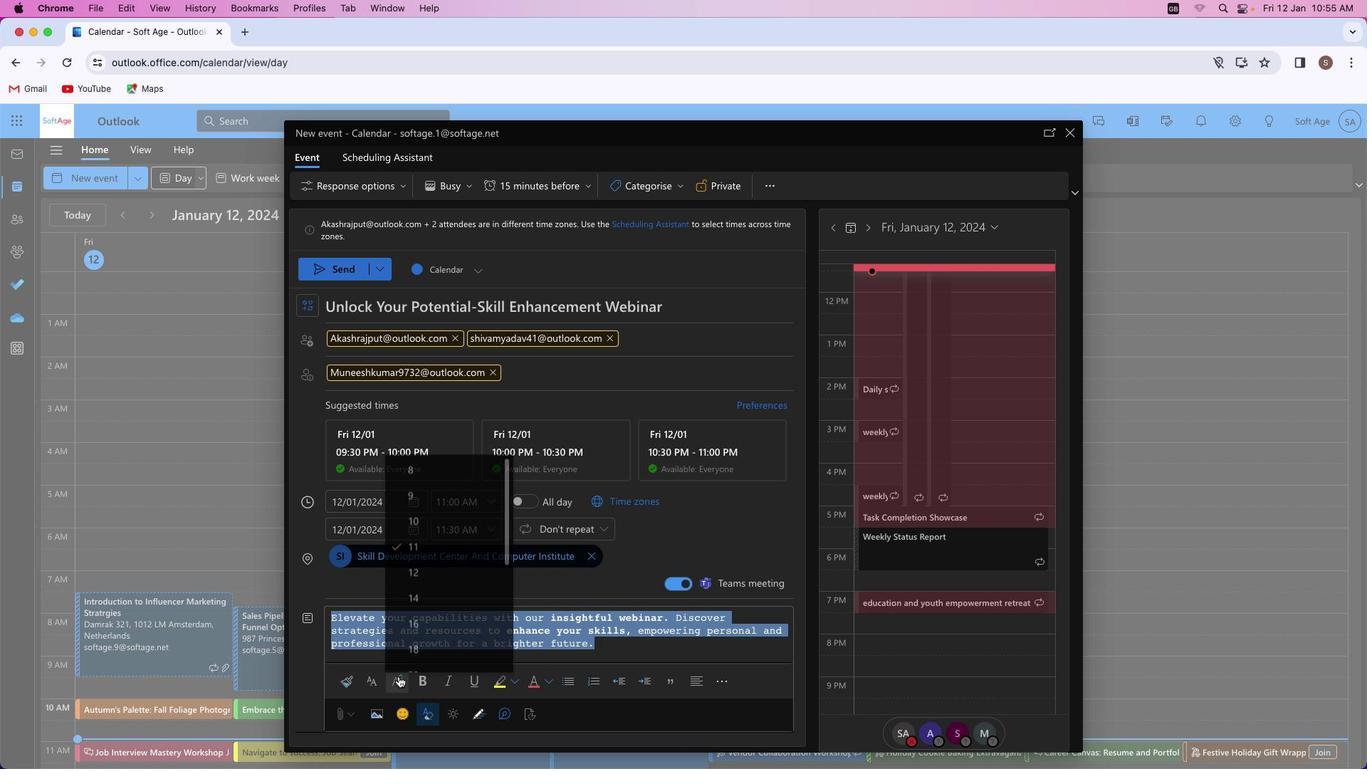 
Action: Mouse moved to (385, 617)
Screenshot: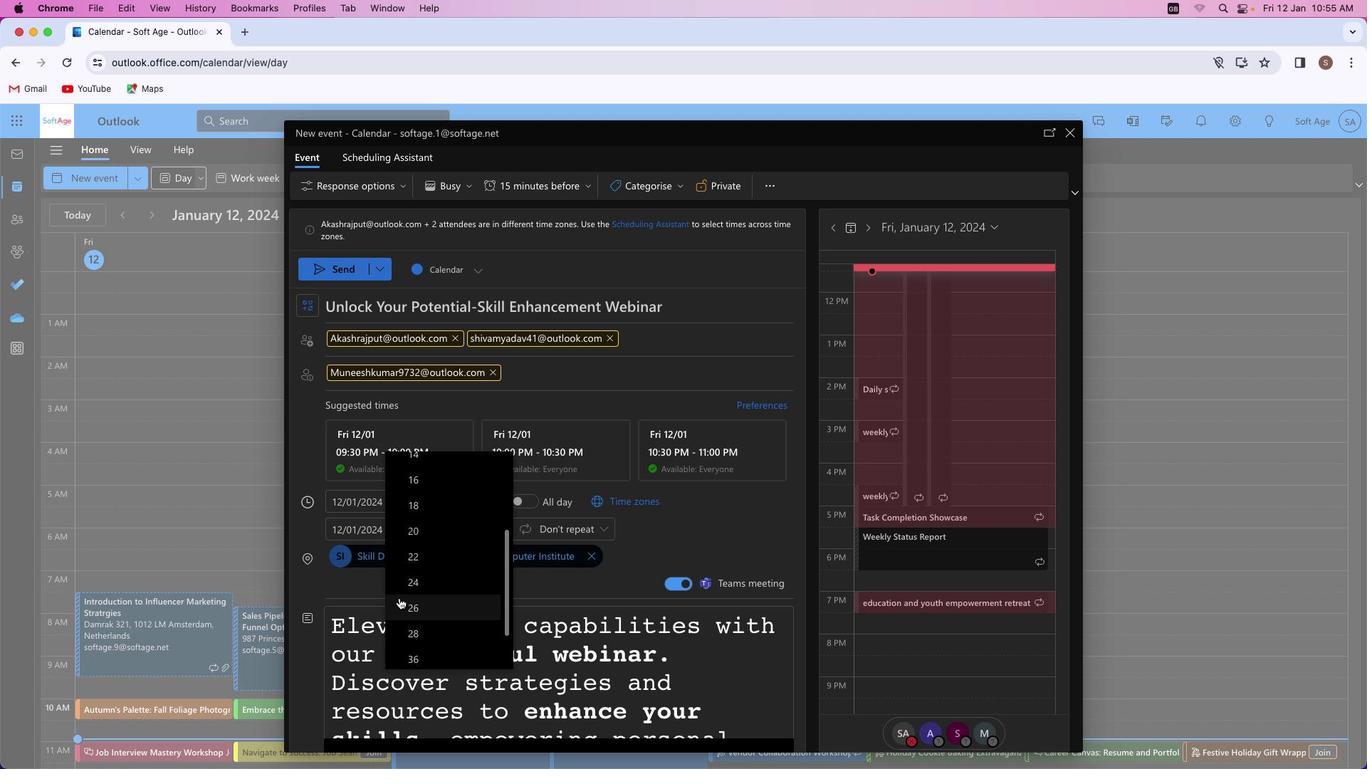 
Action: Mouse scrolled (385, 617) with delta (54, -26)
Screenshot: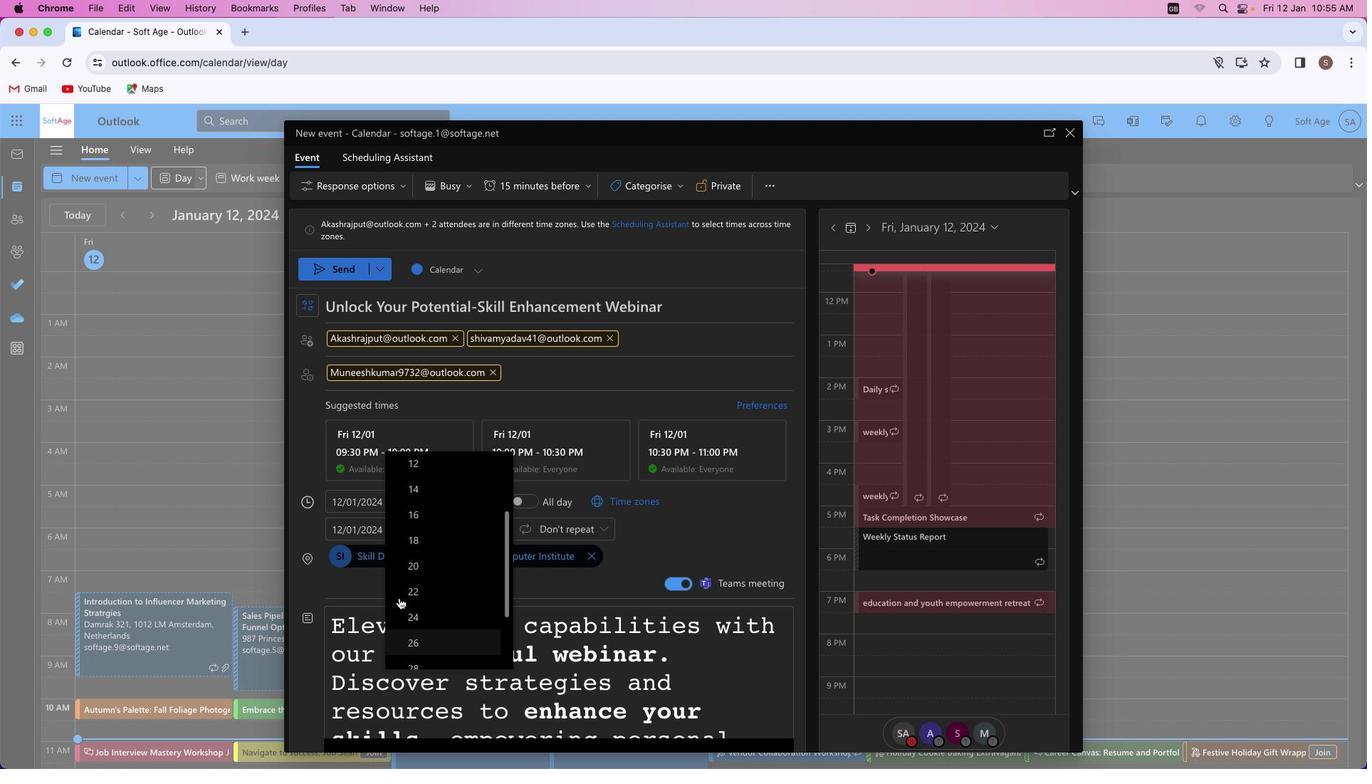 
Action: Mouse scrolled (385, 617) with delta (54, -26)
Screenshot: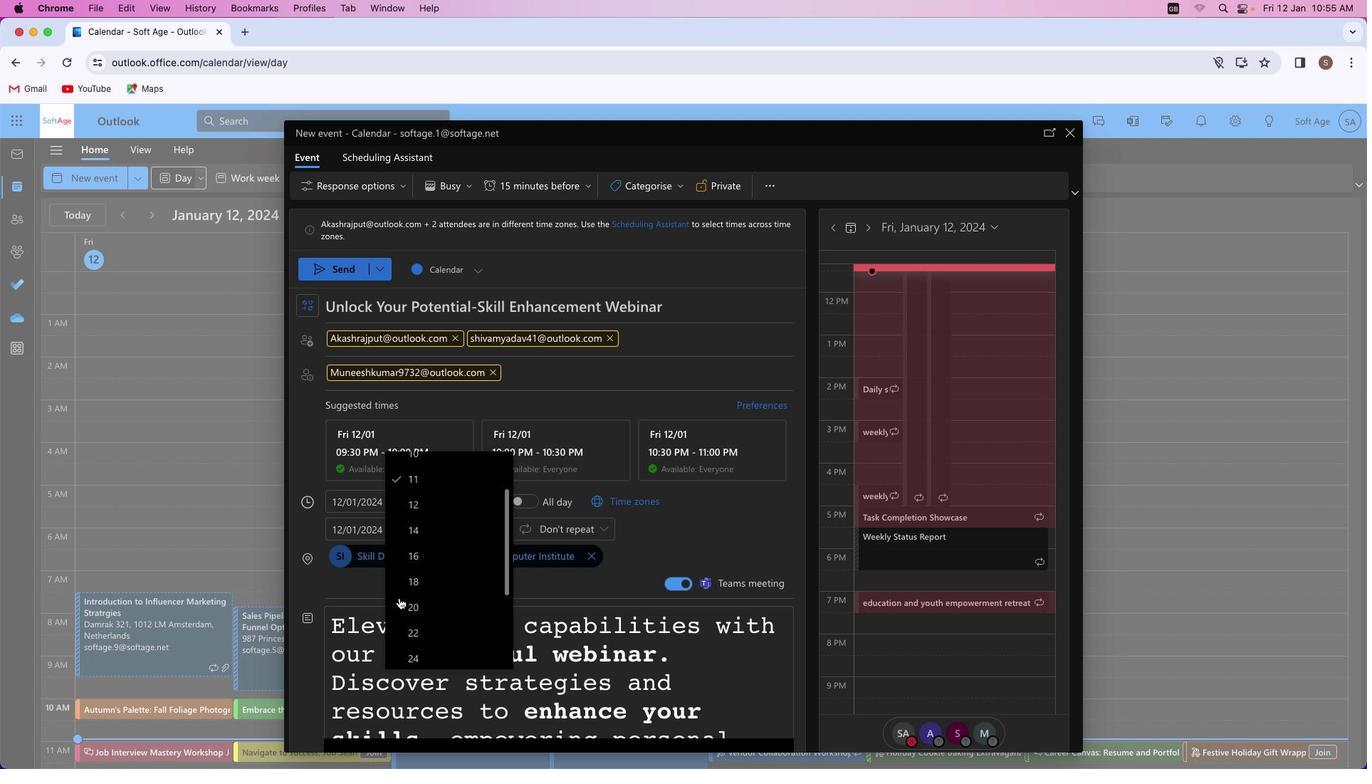 
Action: Mouse scrolled (385, 617) with delta (54, -25)
Screenshot: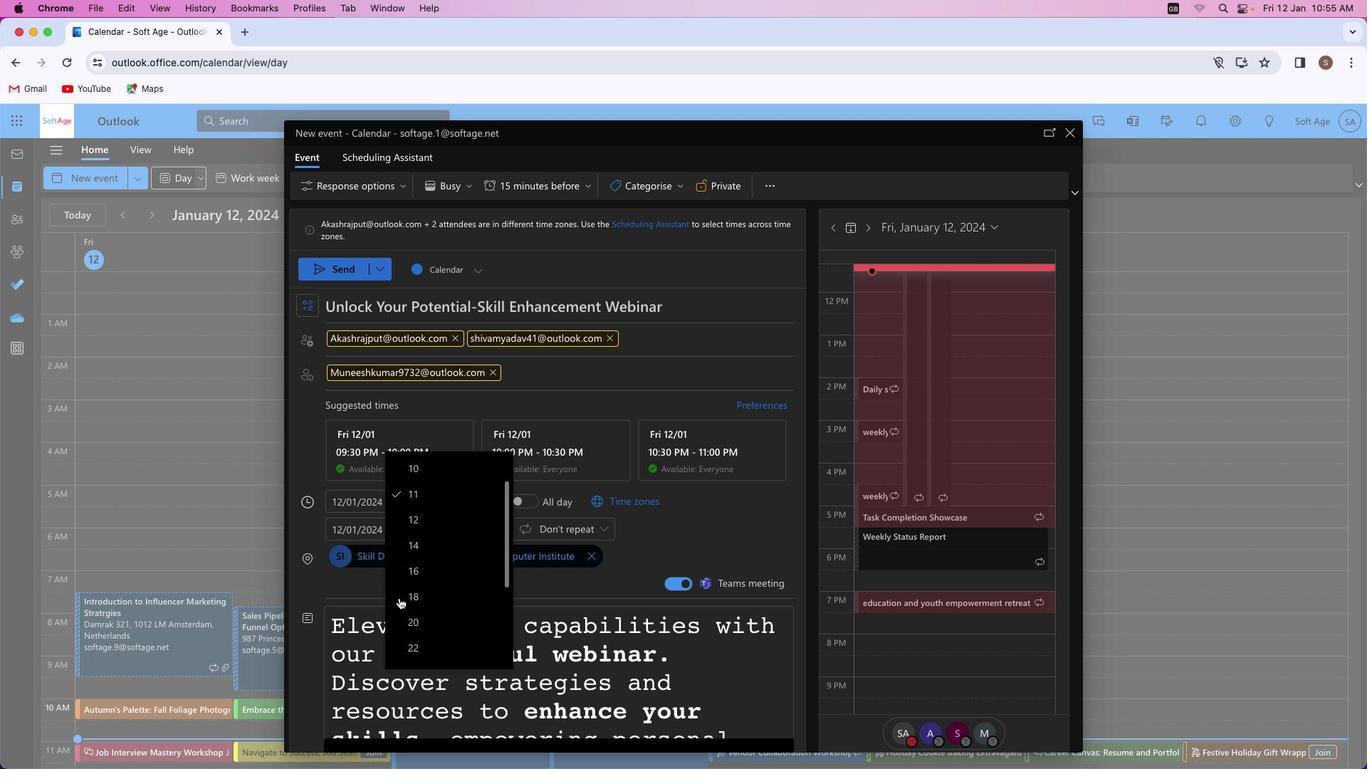 
Action: Mouse moved to (408, 536)
Screenshot: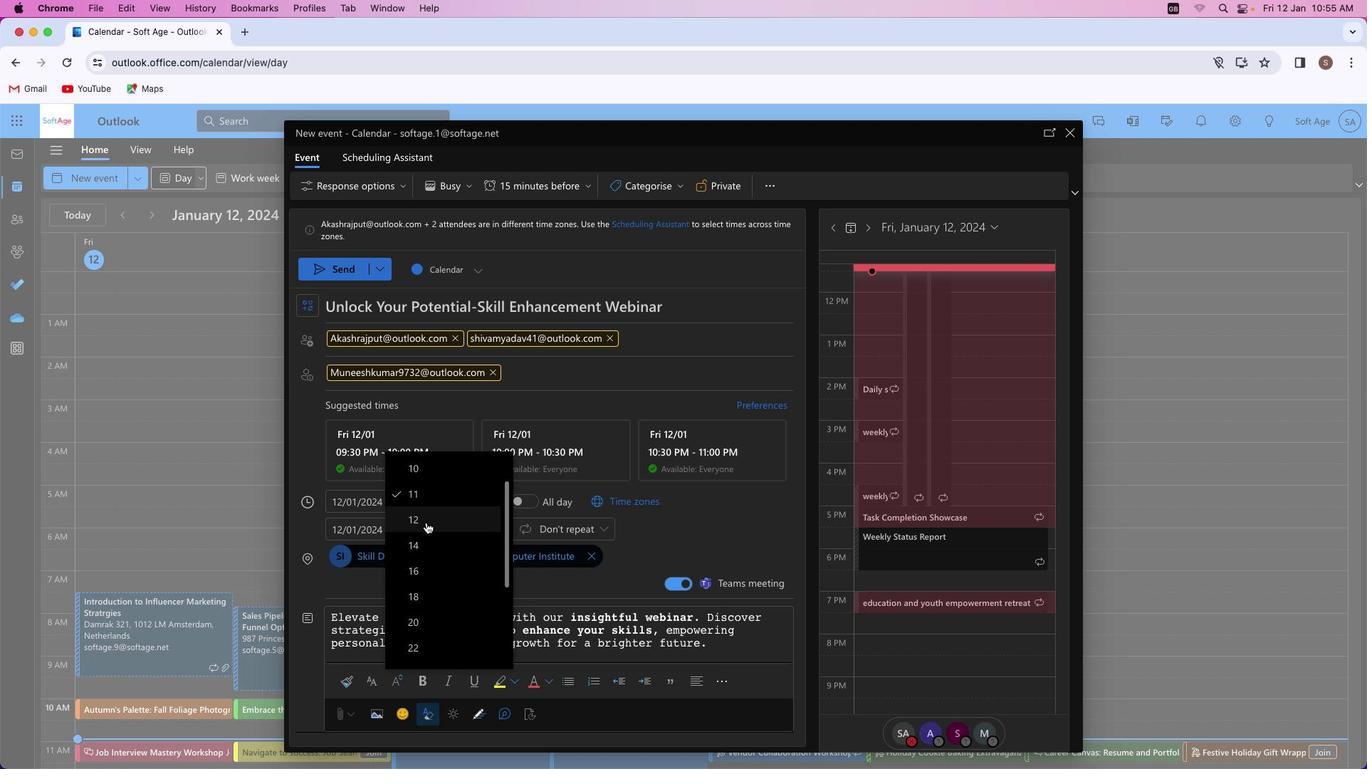 
Action: Mouse pressed left at (408, 536)
Screenshot: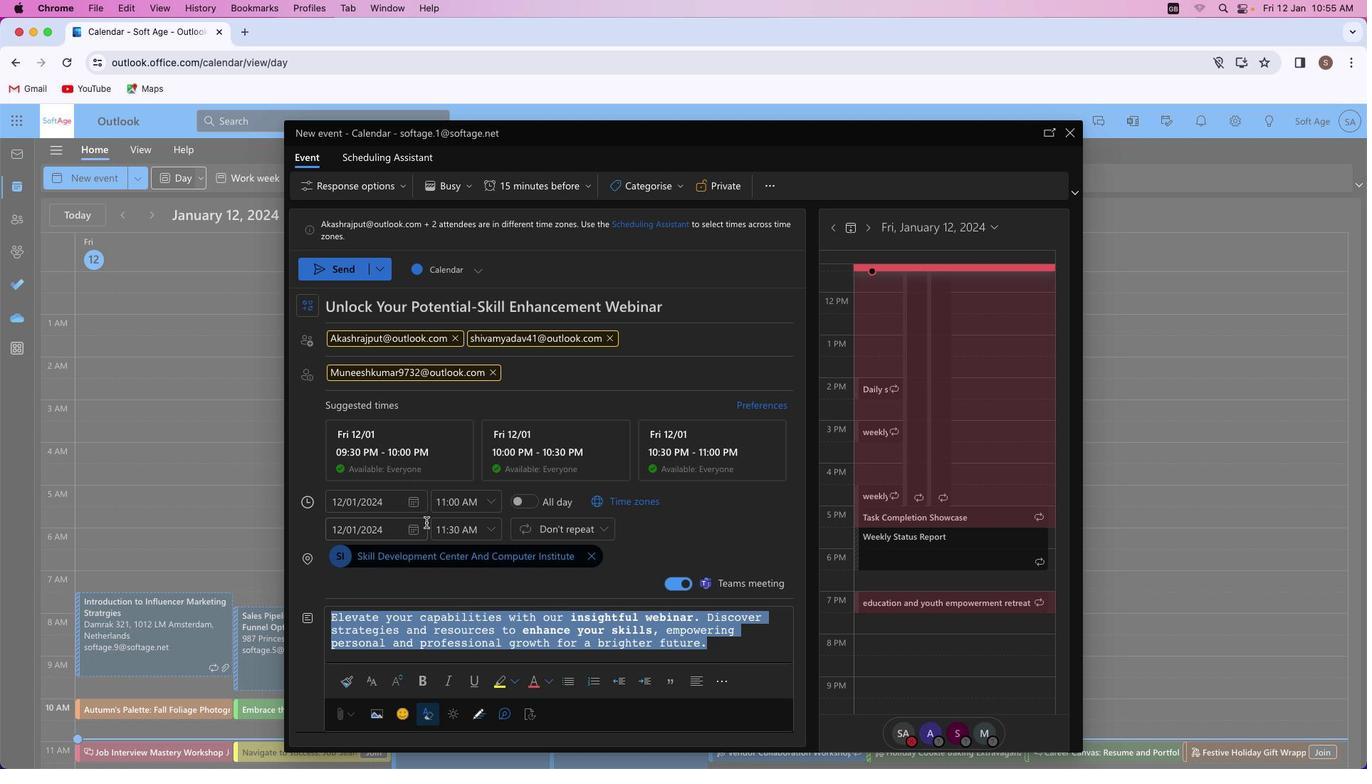 
Action: Mouse moved to (483, 705)
Screenshot: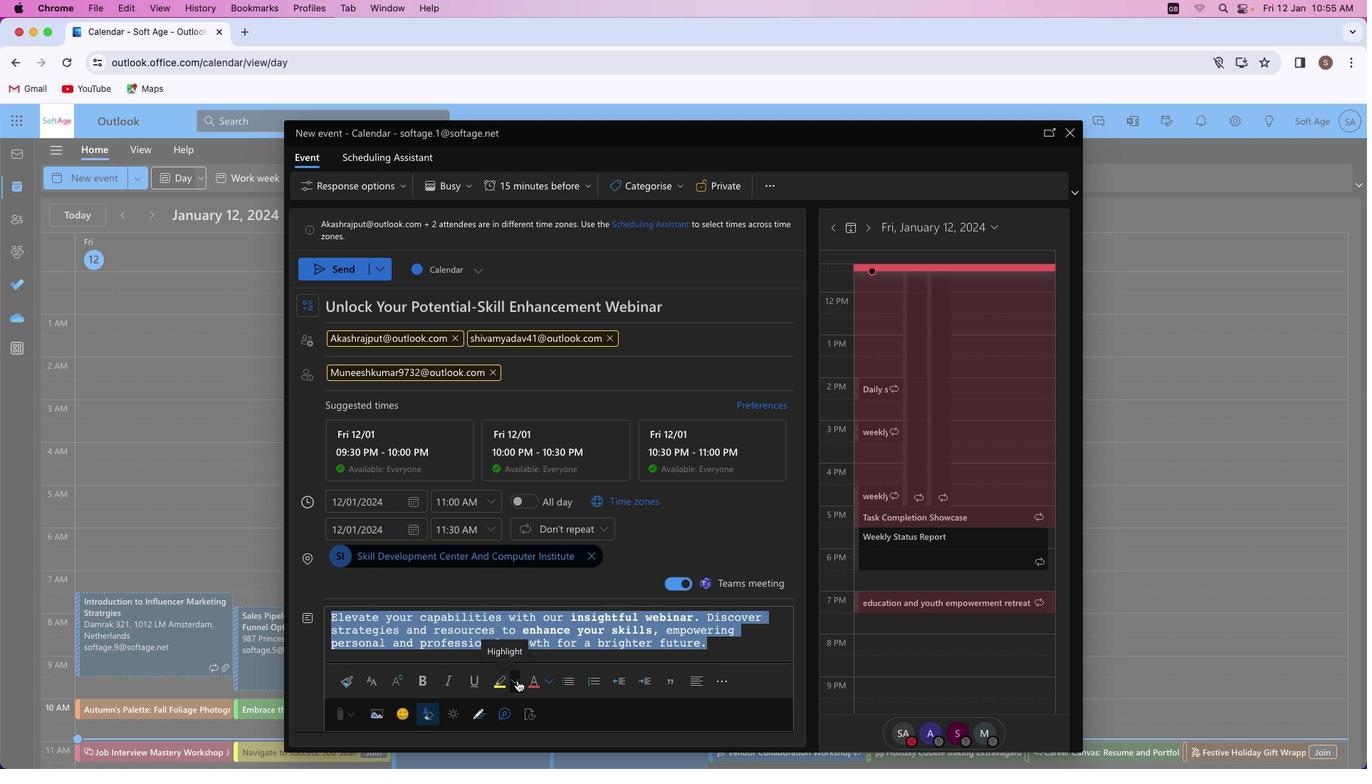 
Action: Mouse pressed left at (483, 705)
Screenshot: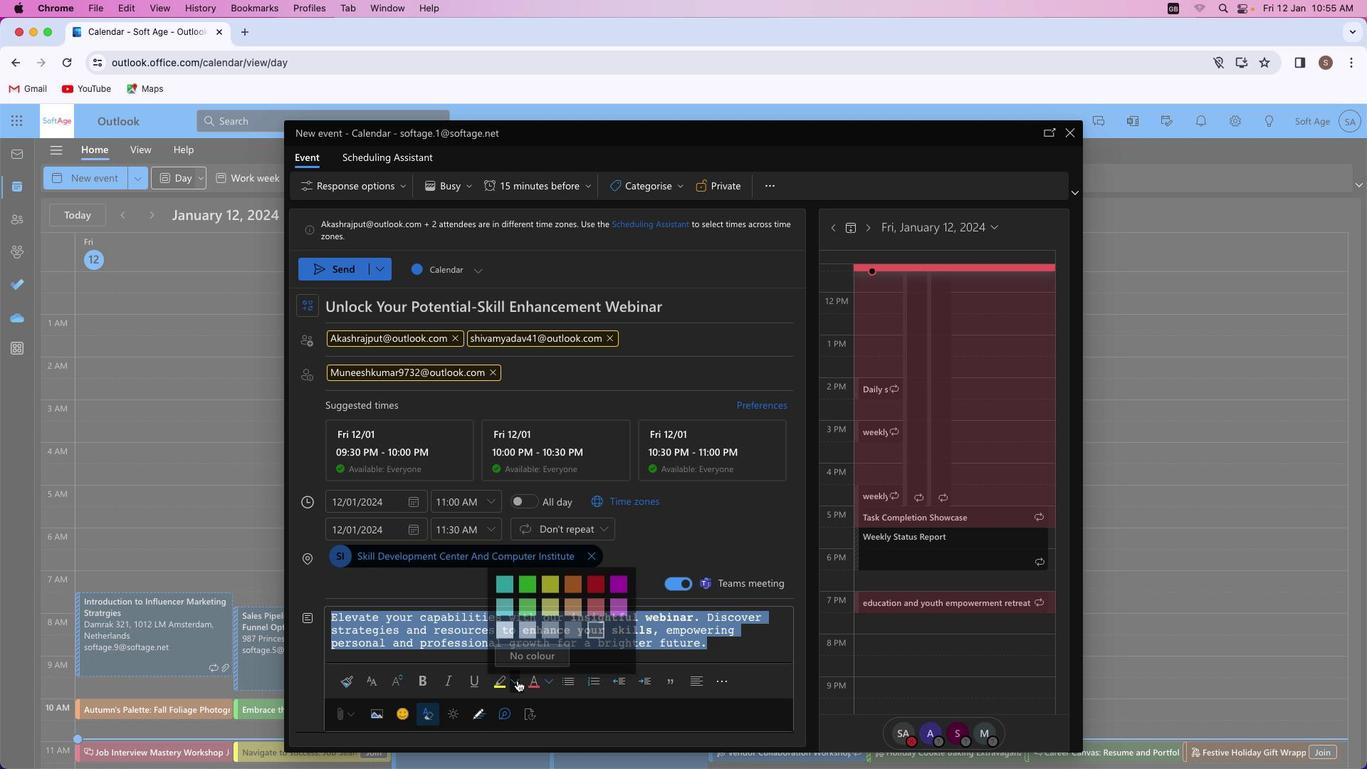 
Action: Mouse moved to (470, 646)
Screenshot: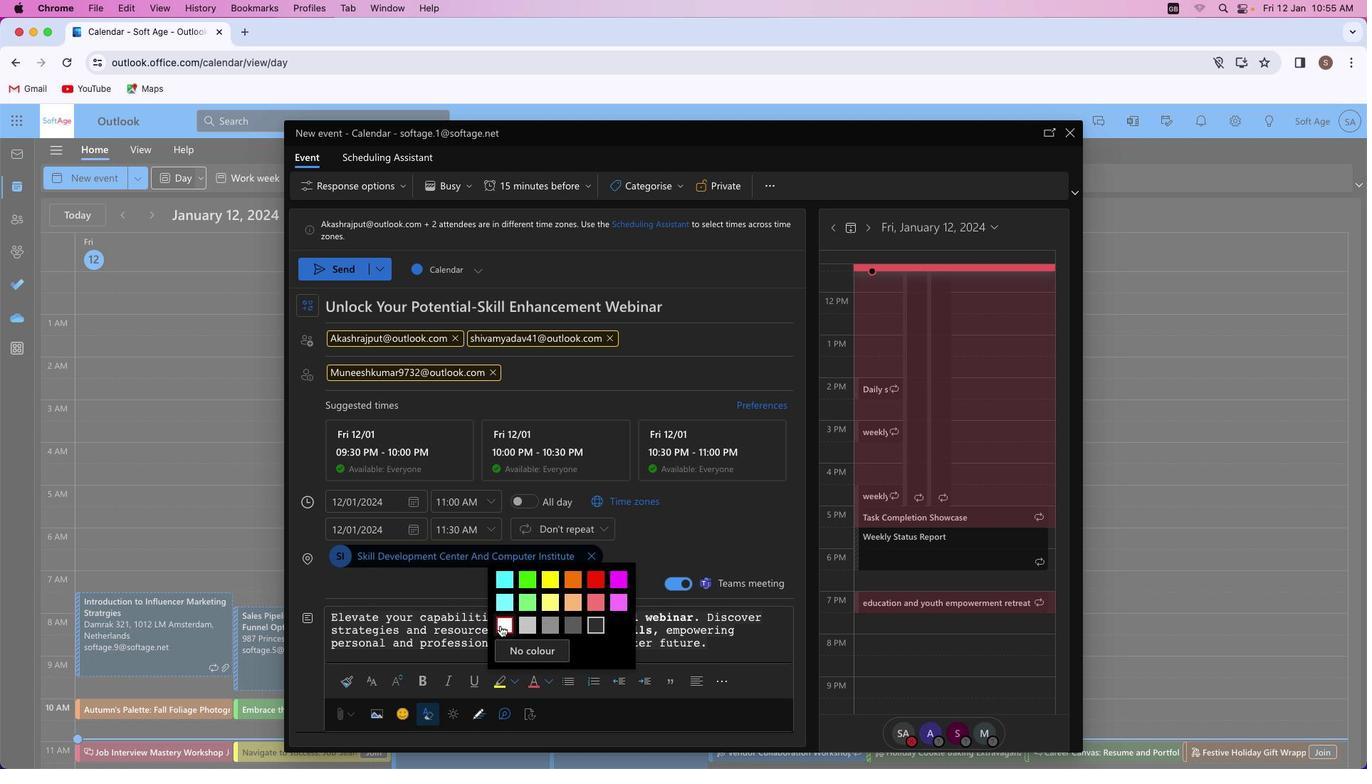 
Action: Mouse pressed left at (470, 646)
Screenshot: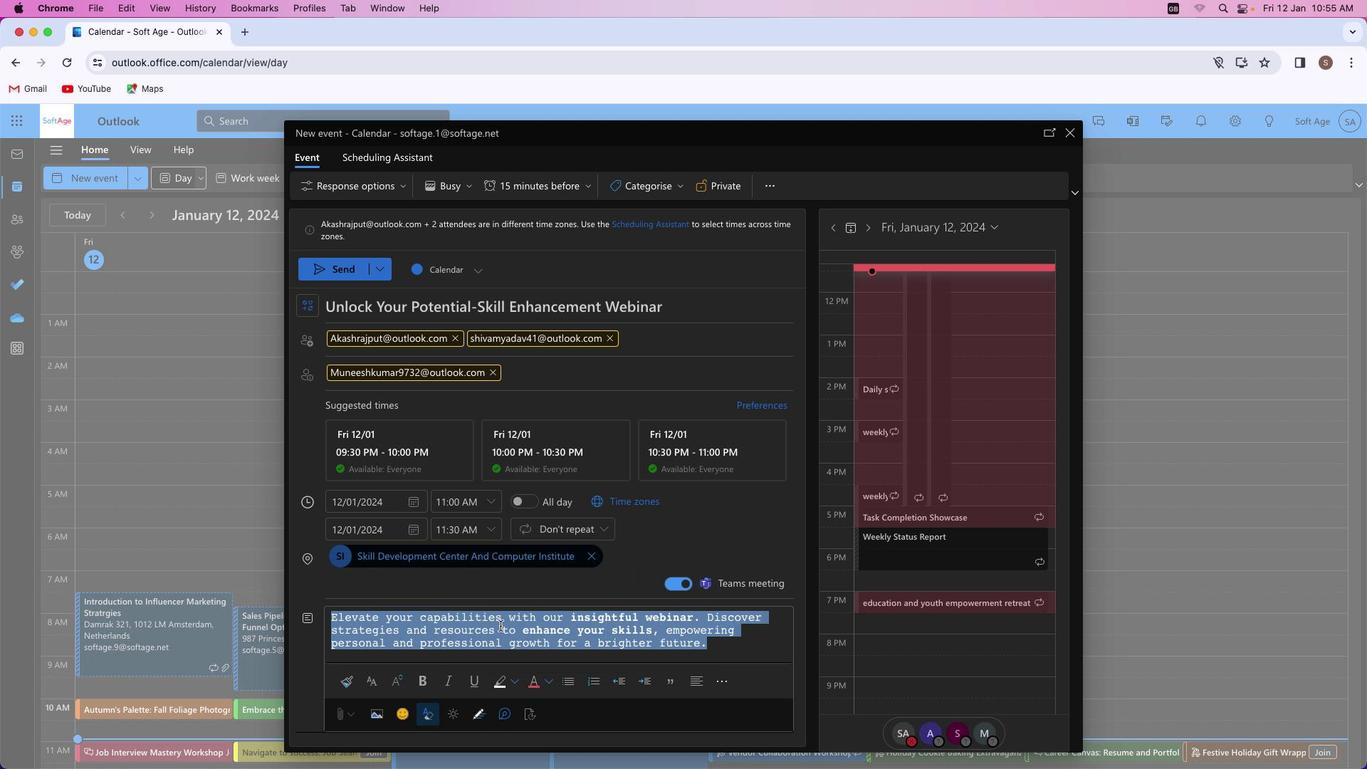 
Action: Mouse moved to (513, 706)
Screenshot: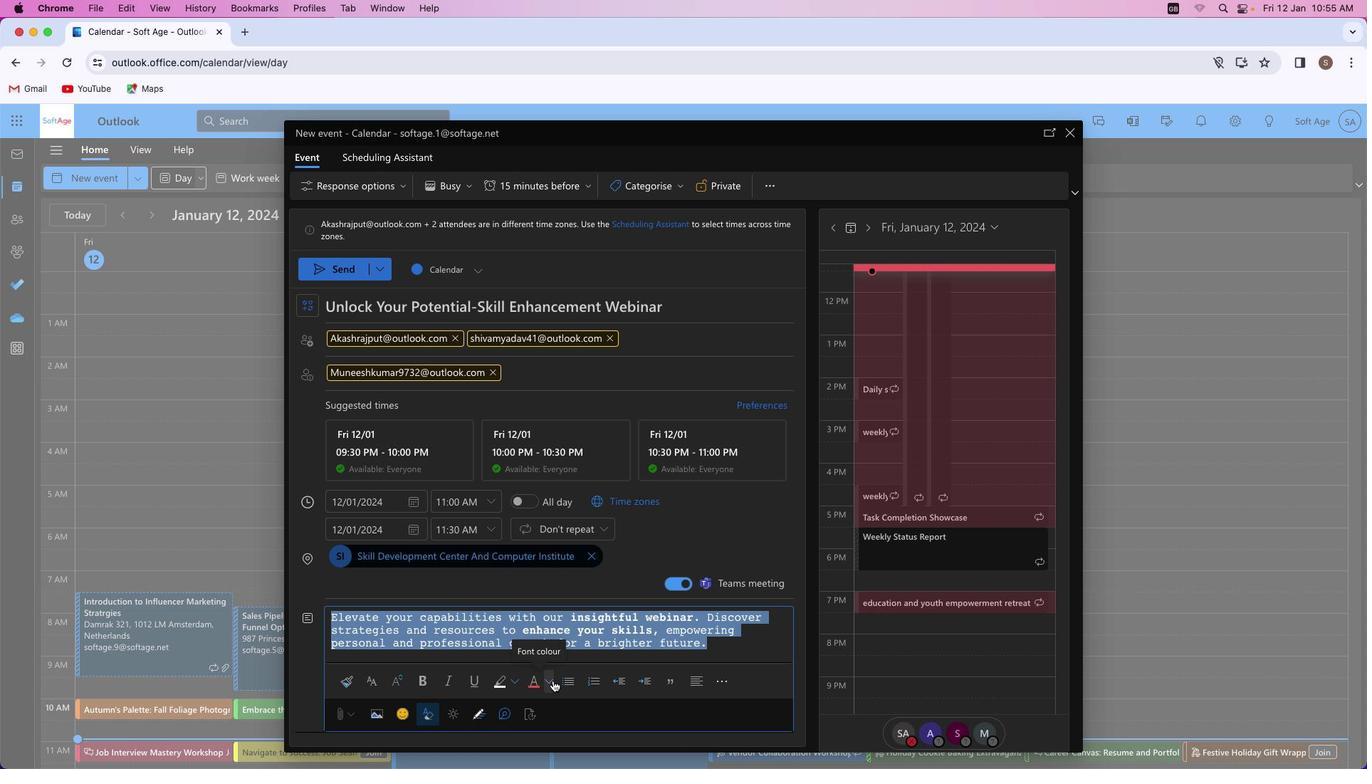 
Action: Mouse pressed left at (513, 706)
Screenshot: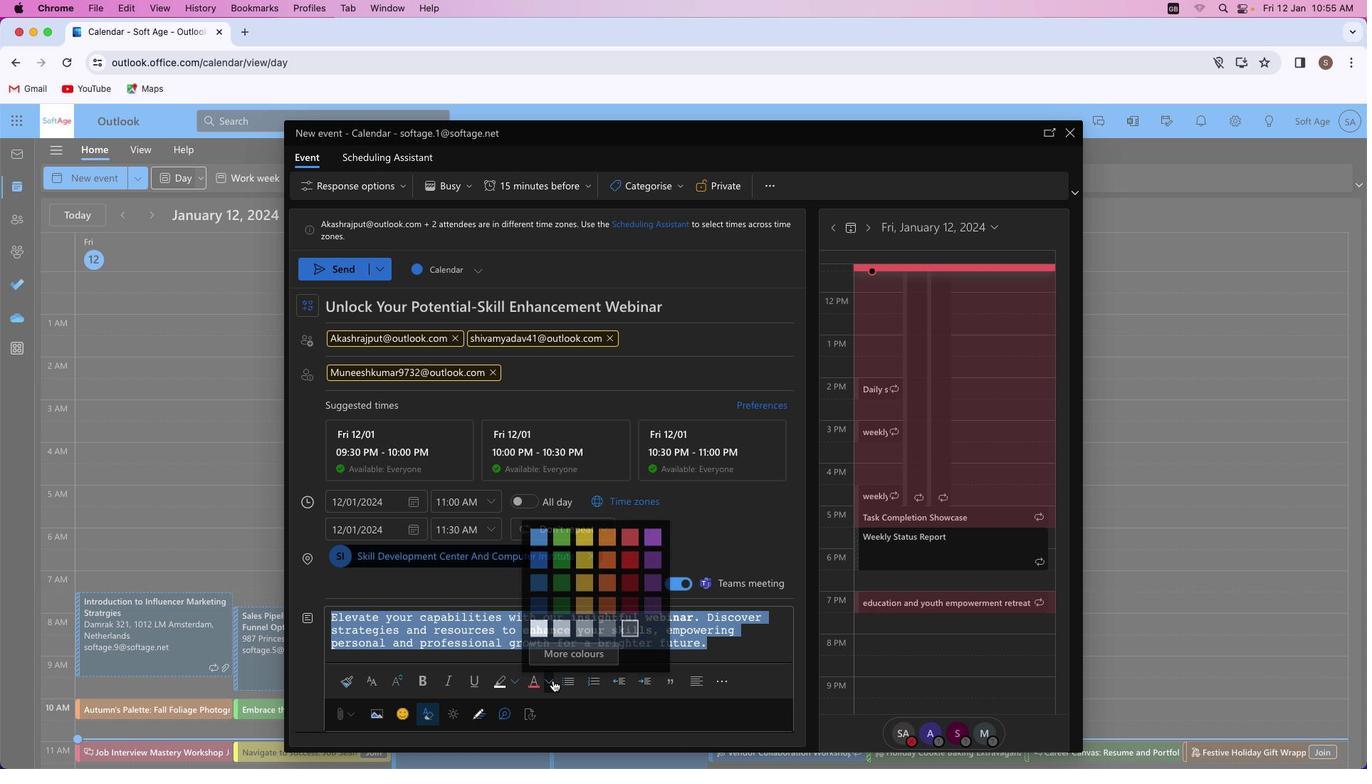 
Action: Mouse moved to (499, 595)
Screenshot: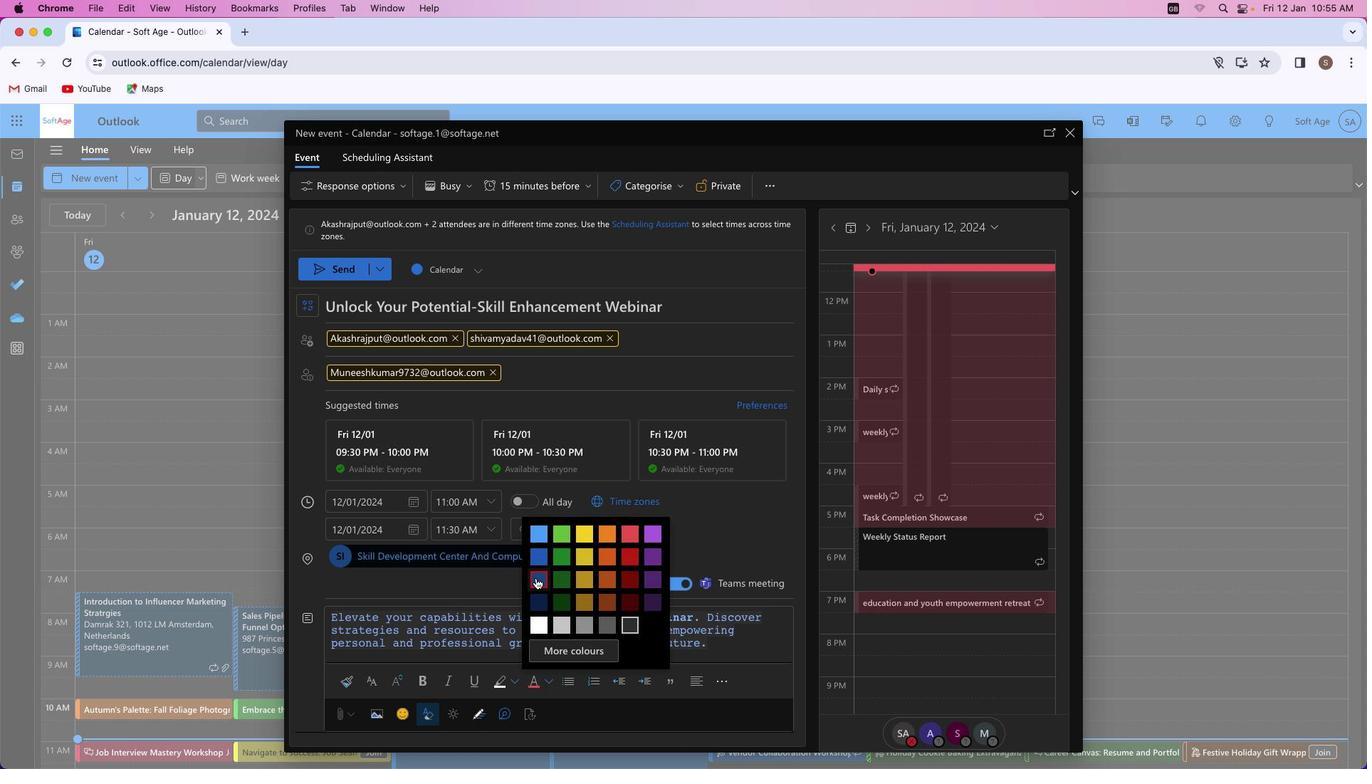 
Action: Mouse pressed left at (499, 595)
Screenshot: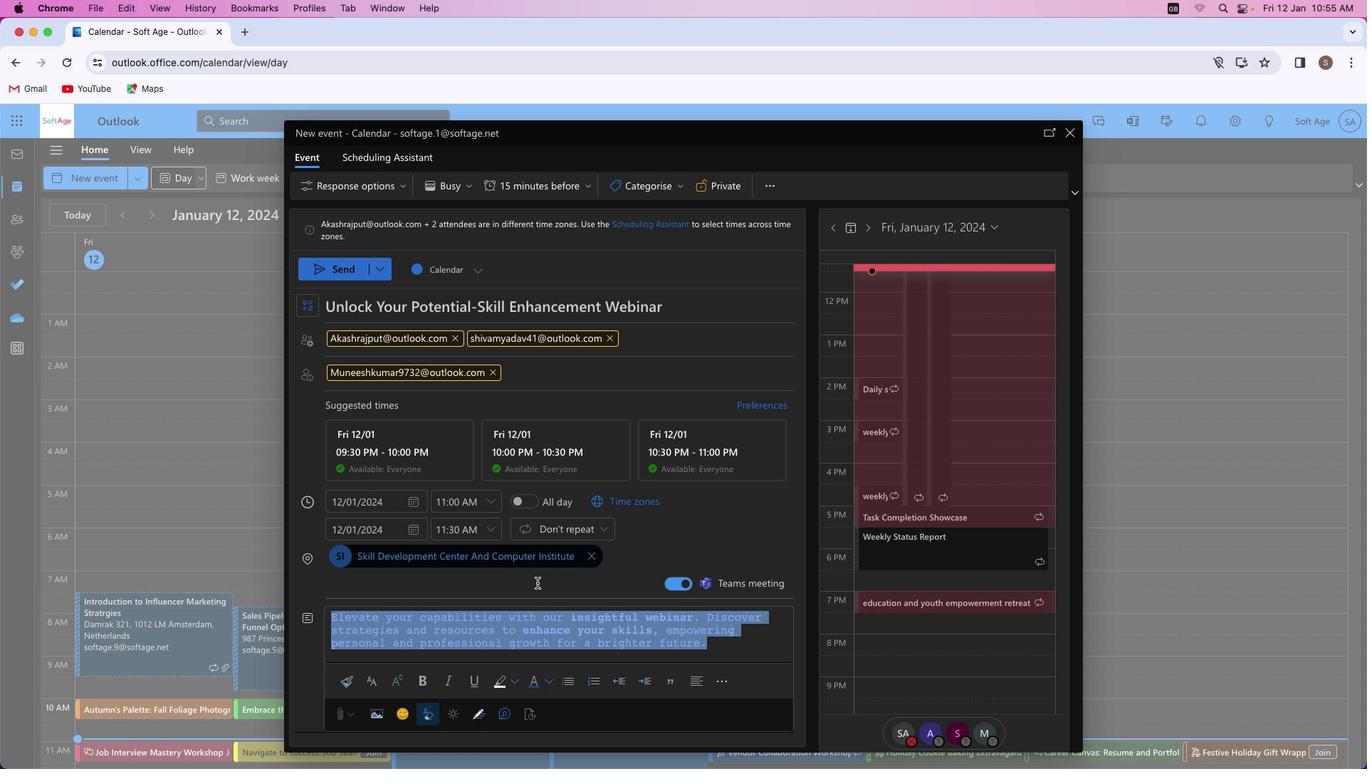
Action: Mouse moved to (652, 674)
Screenshot: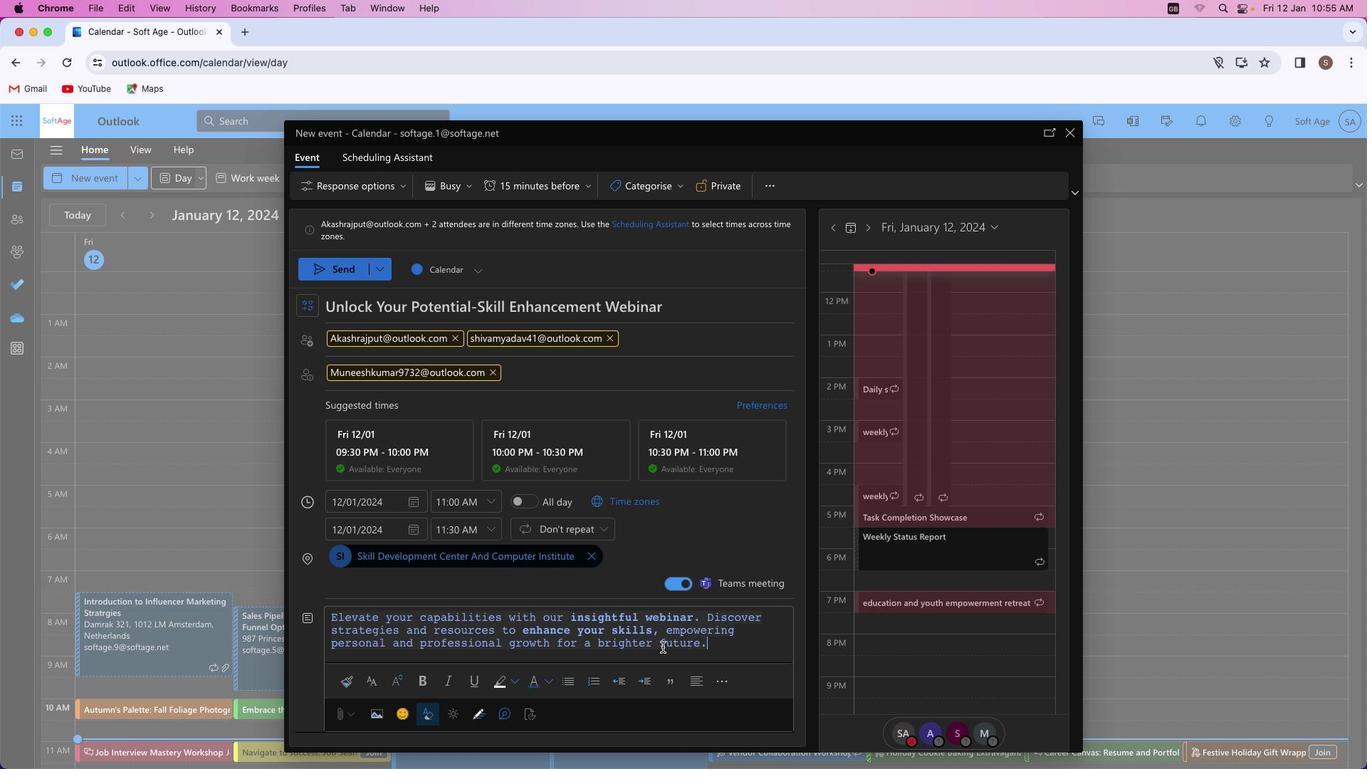 
Action: Mouse pressed left at (652, 674)
Screenshot: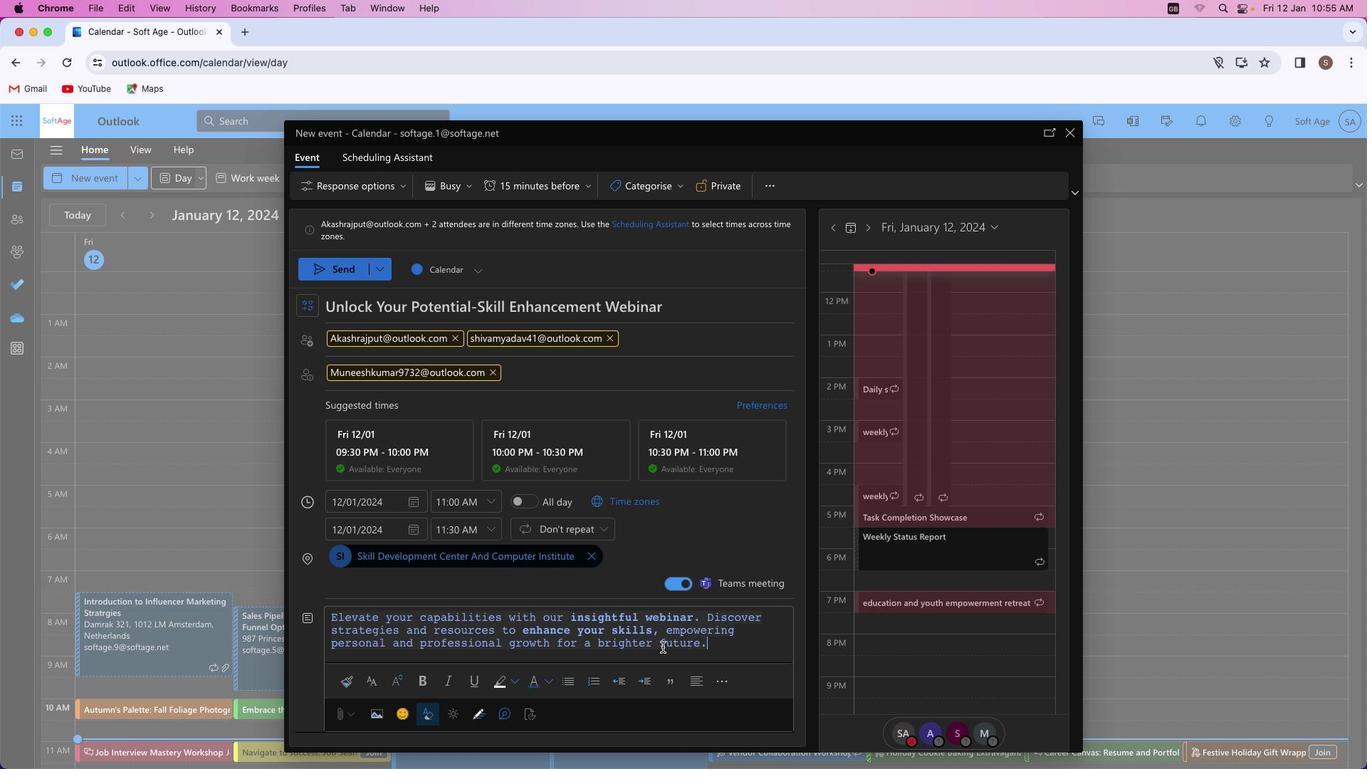 
Action: Mouse moved to (594, 653)
Screenshot: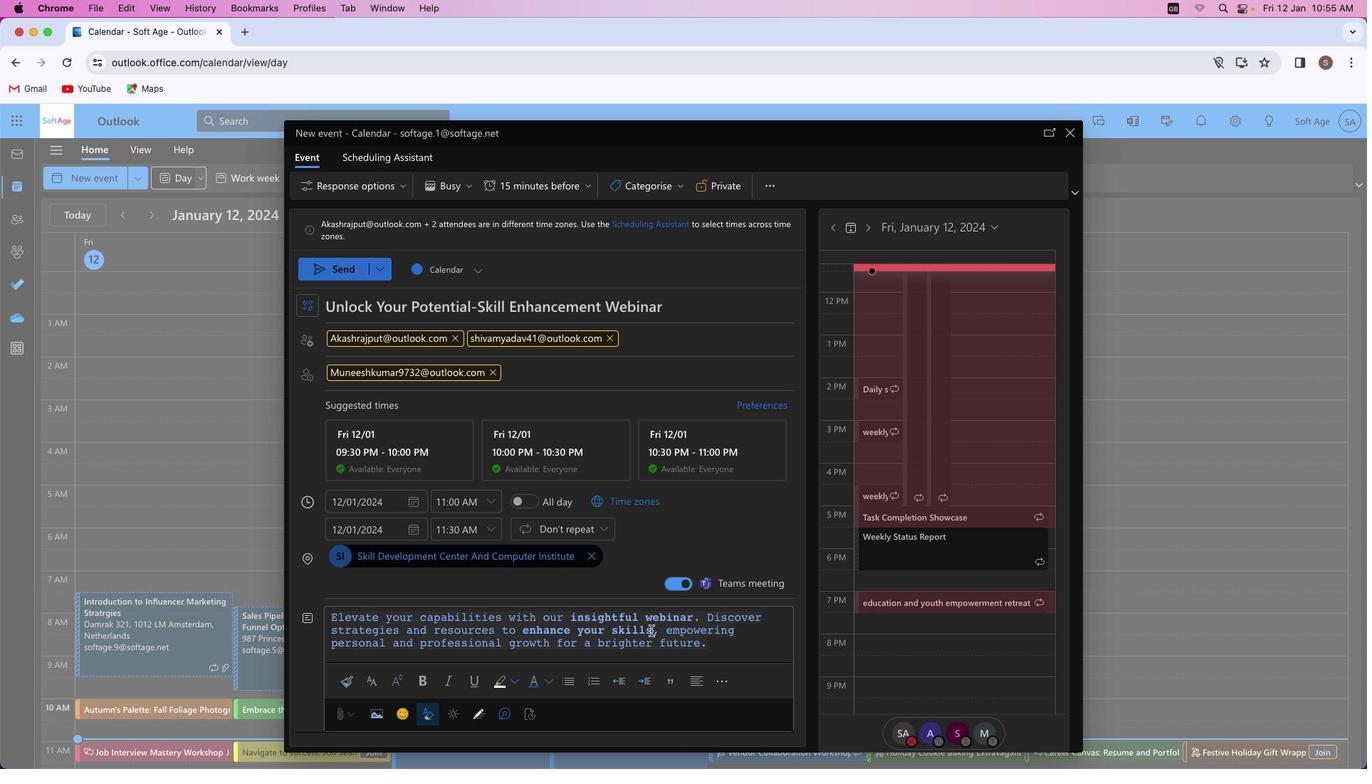 
Action: Mouse pressed left at (594, 653)
Screenshot: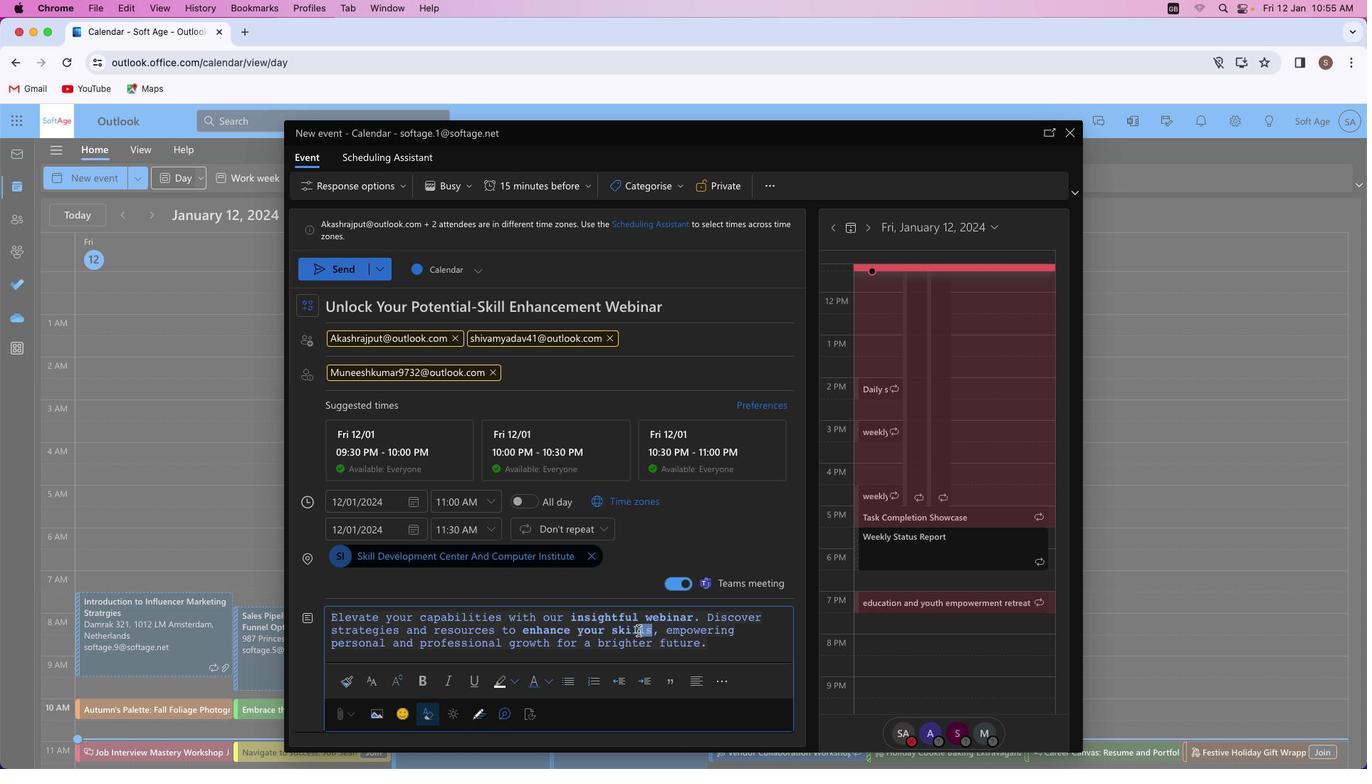 
Action: Mouse moved to (509, 705)
Screenshot: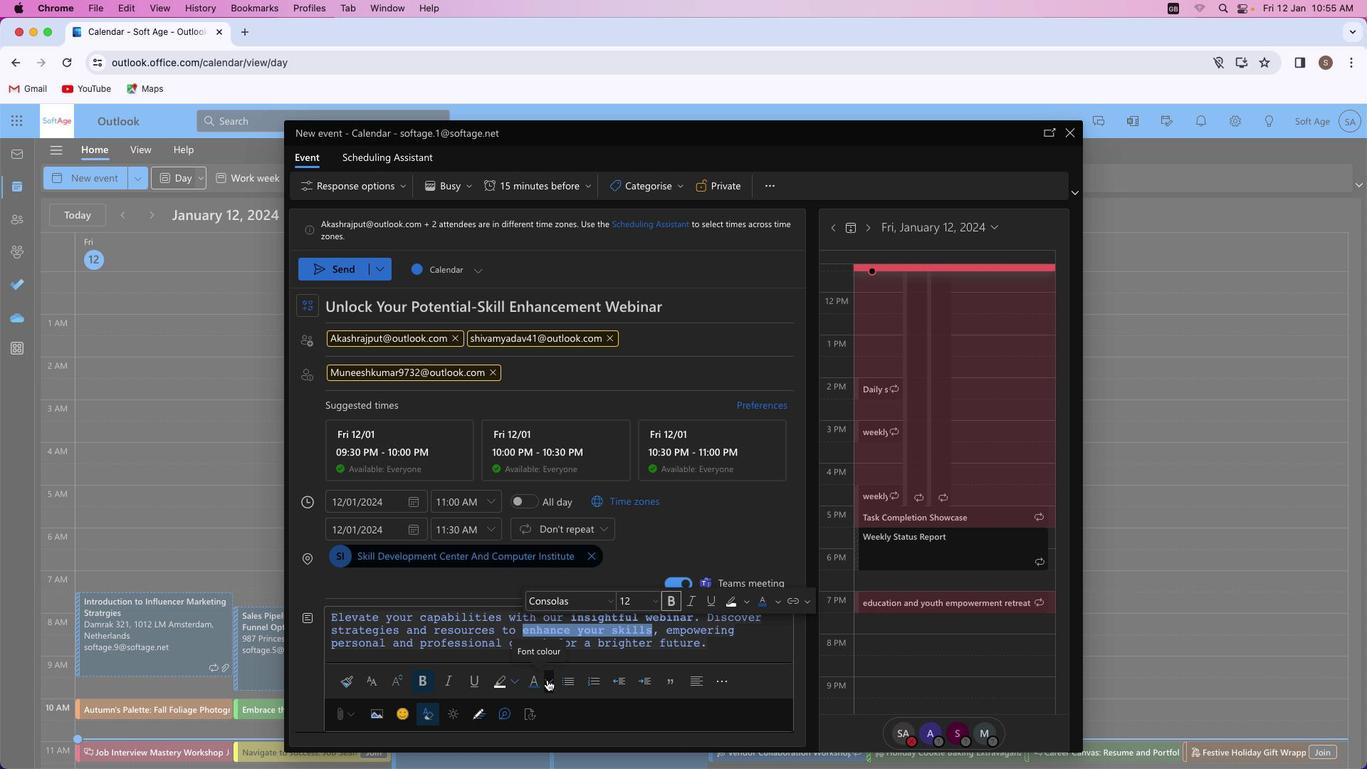 
Action: Mouse pressed left at (509, 705)
Screenshot: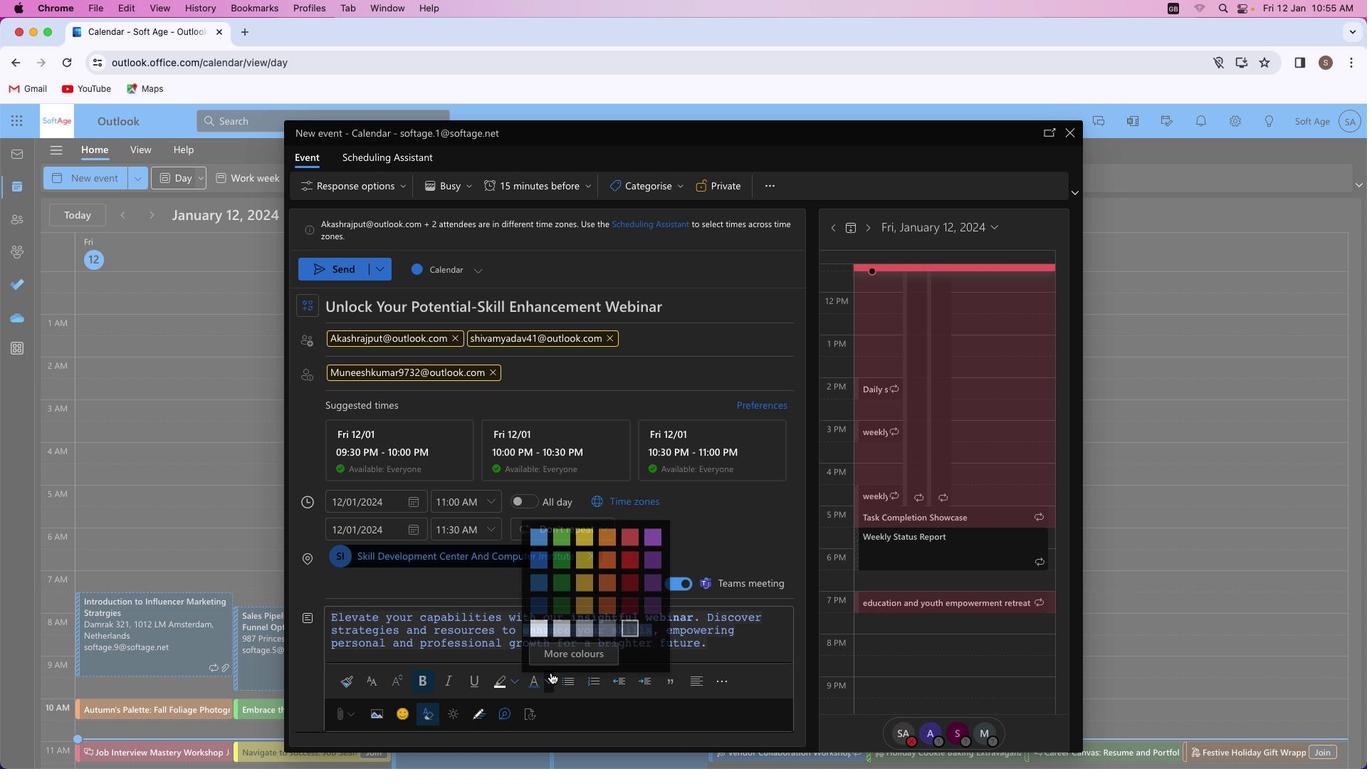 
Action: Mouse moved to (591, 576)
Screenshot: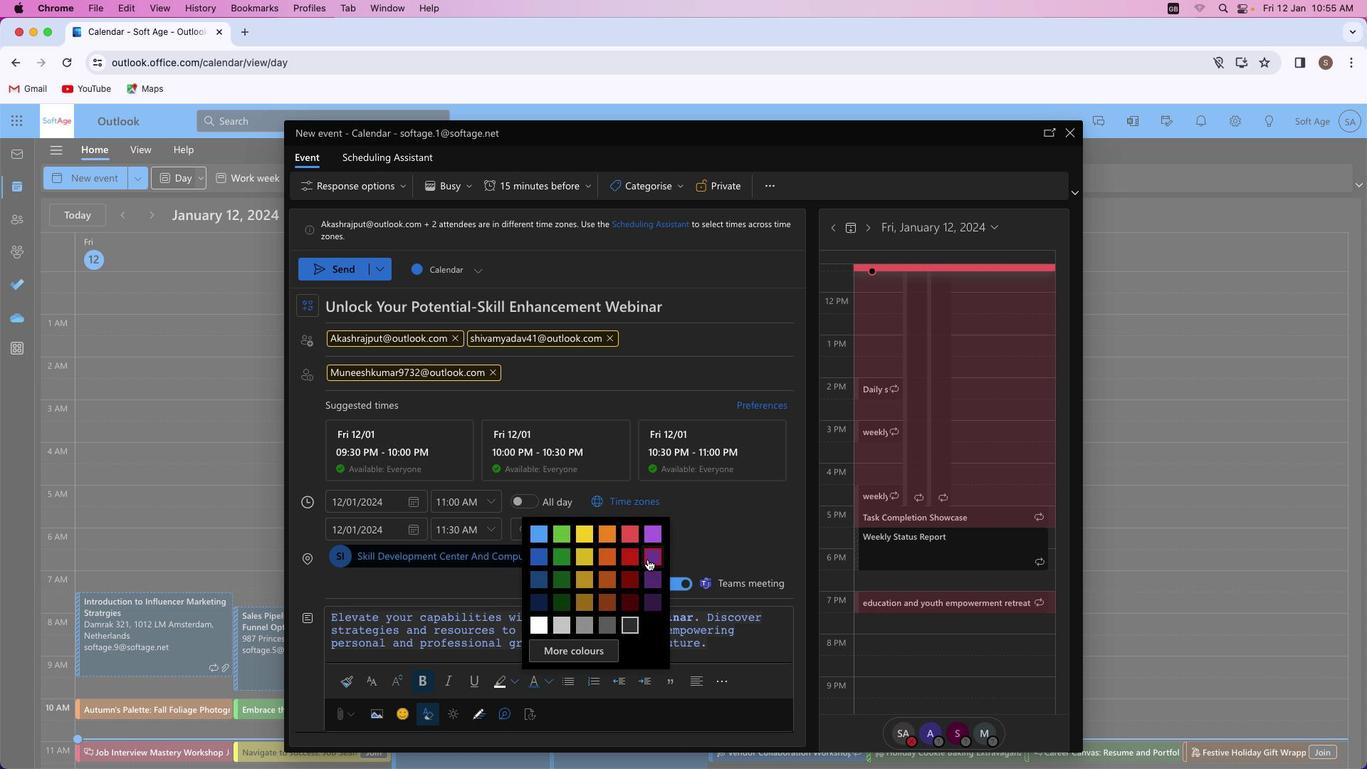 
Action: Mouse pressed left at (591, 576)
Screenshot: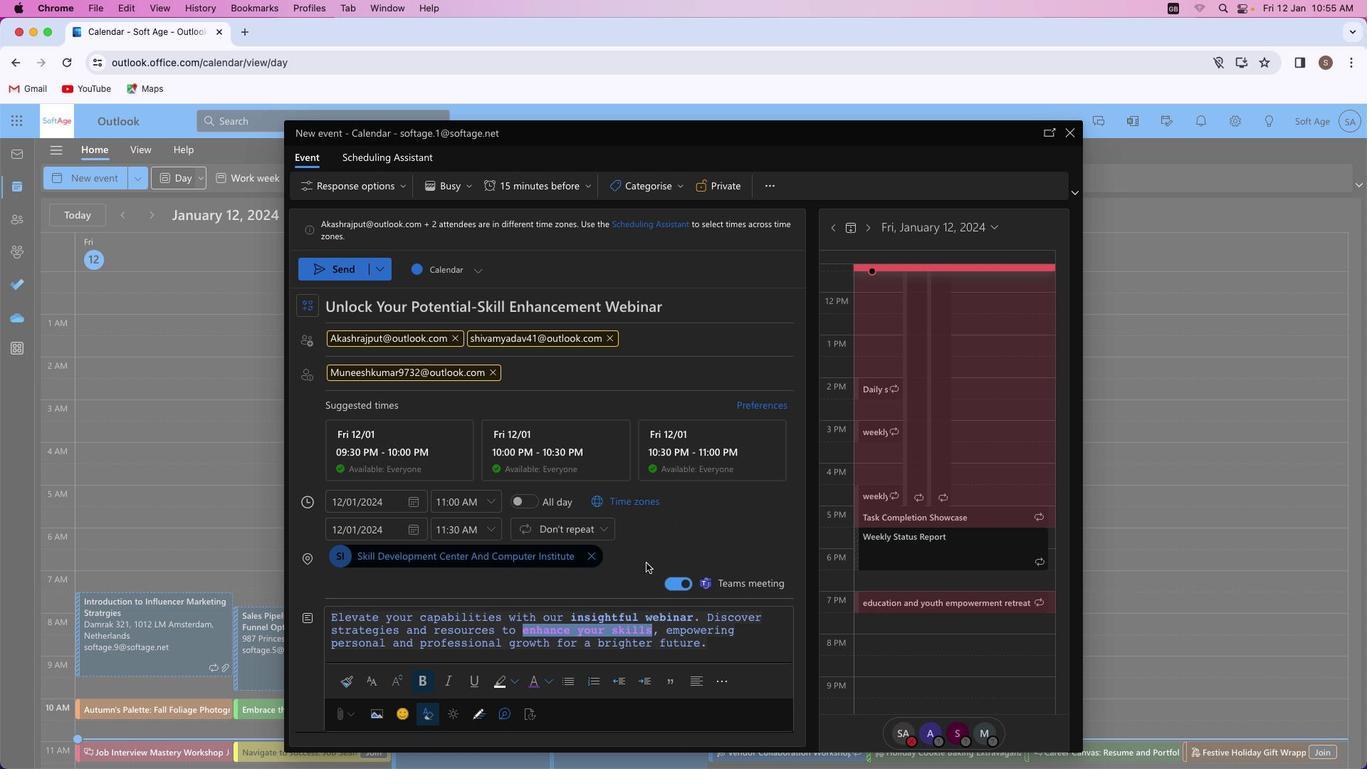 
Action: Mouse moved to (628, 636)
Screenshot: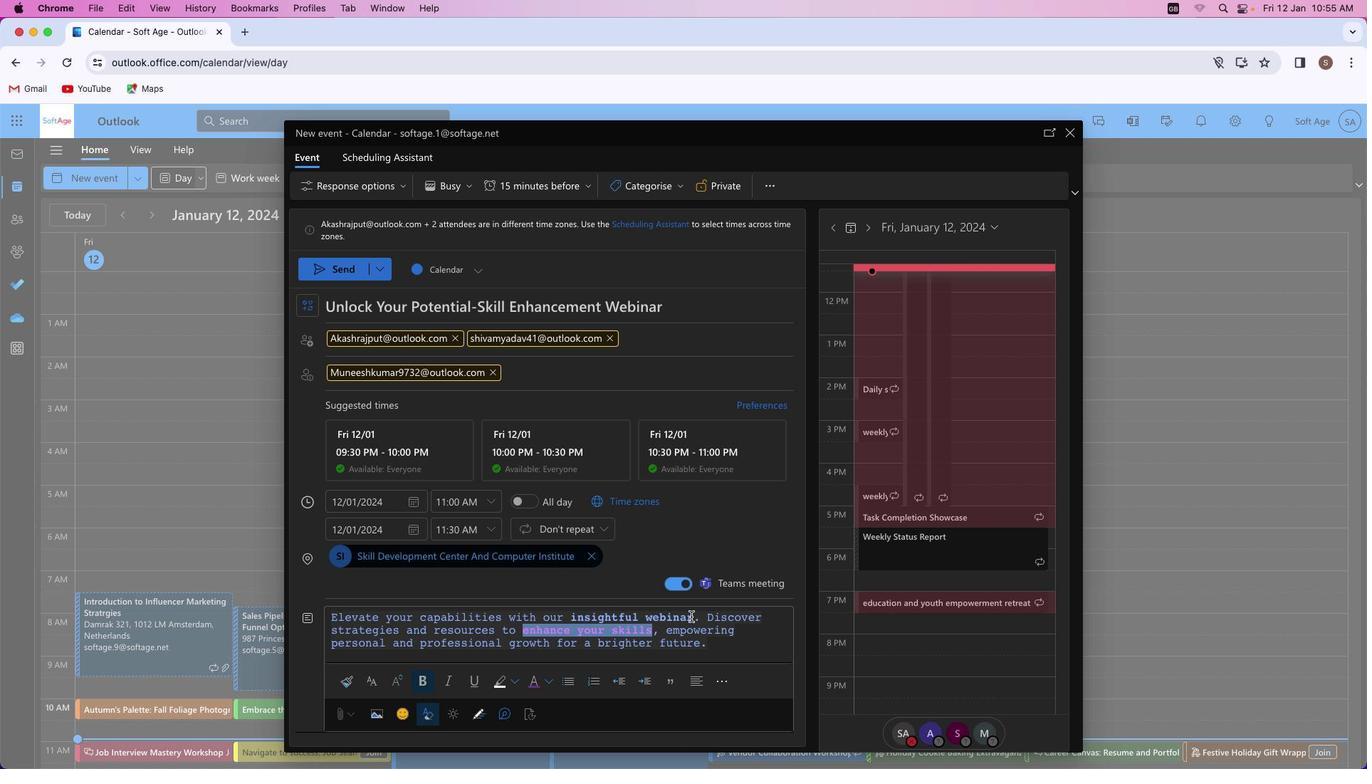
Action: Mouse pressed left at (628, 636)
Screenshot: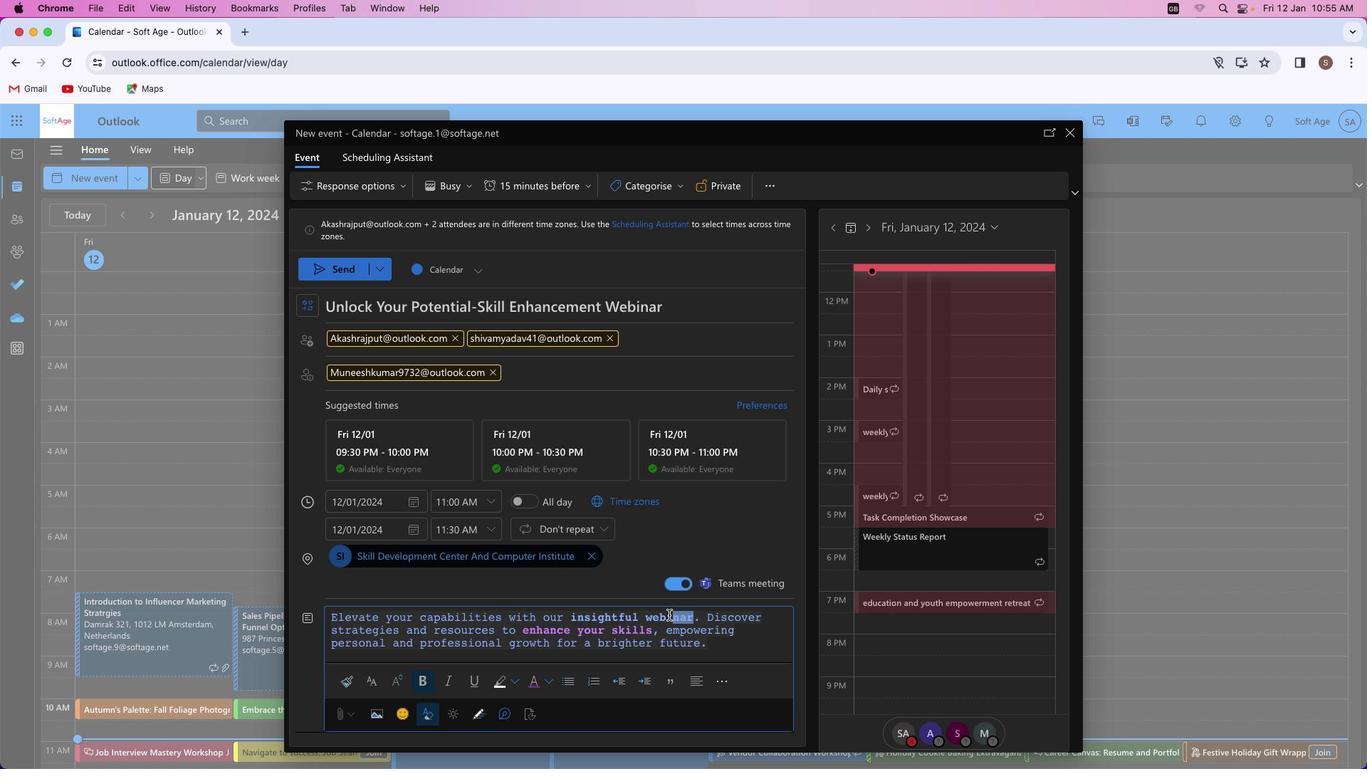 
Action: Mouse moved to (729, 605)
Screenshot: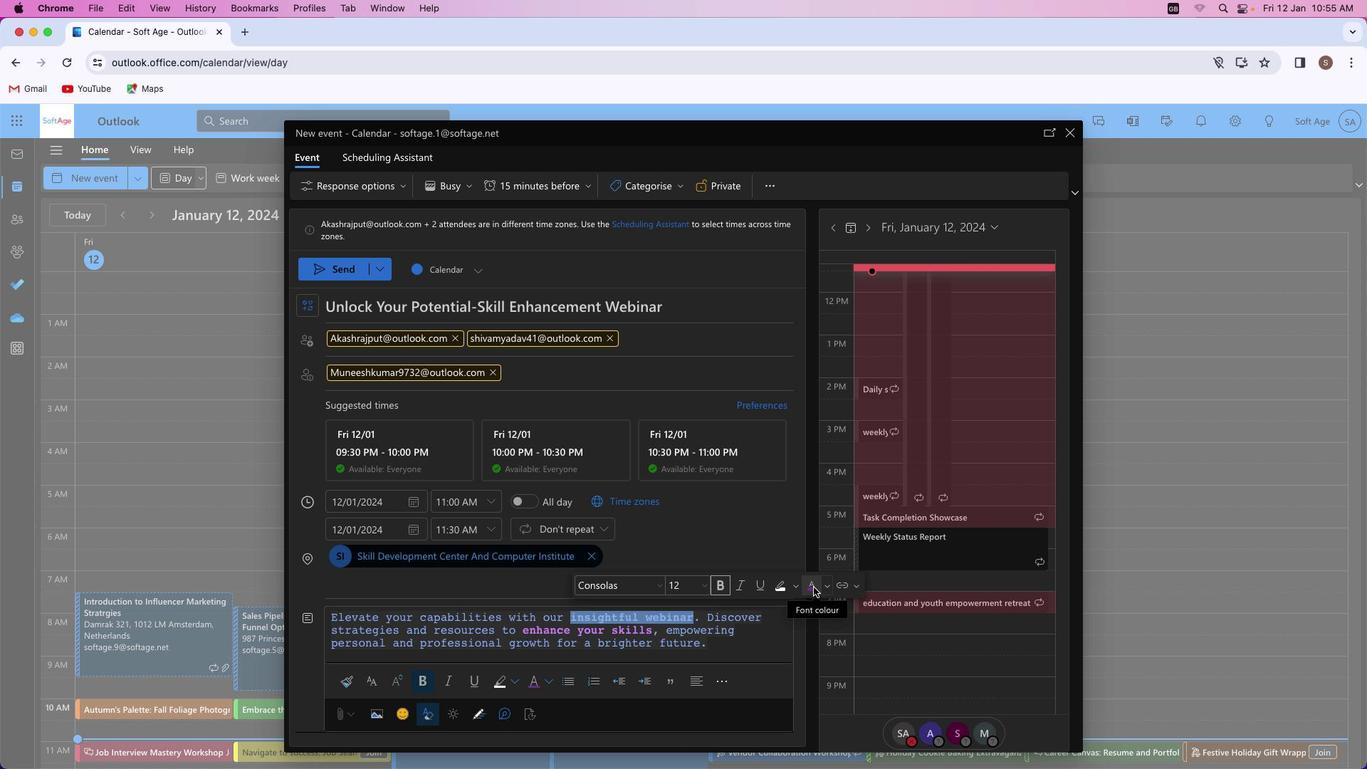 
Action: Mouse pressed left at (729, 605)
Screenshot: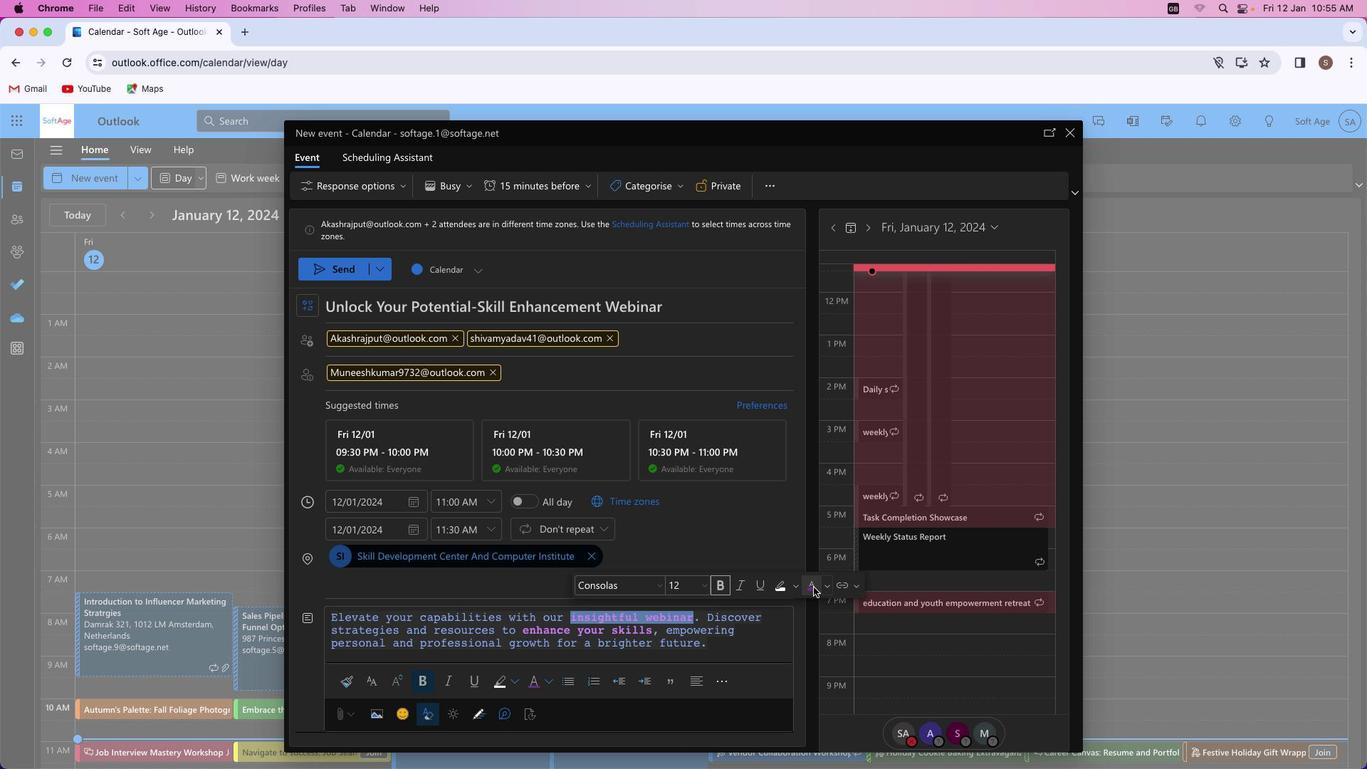 
Action: Mouse moved to (654, 670)
Screenshot: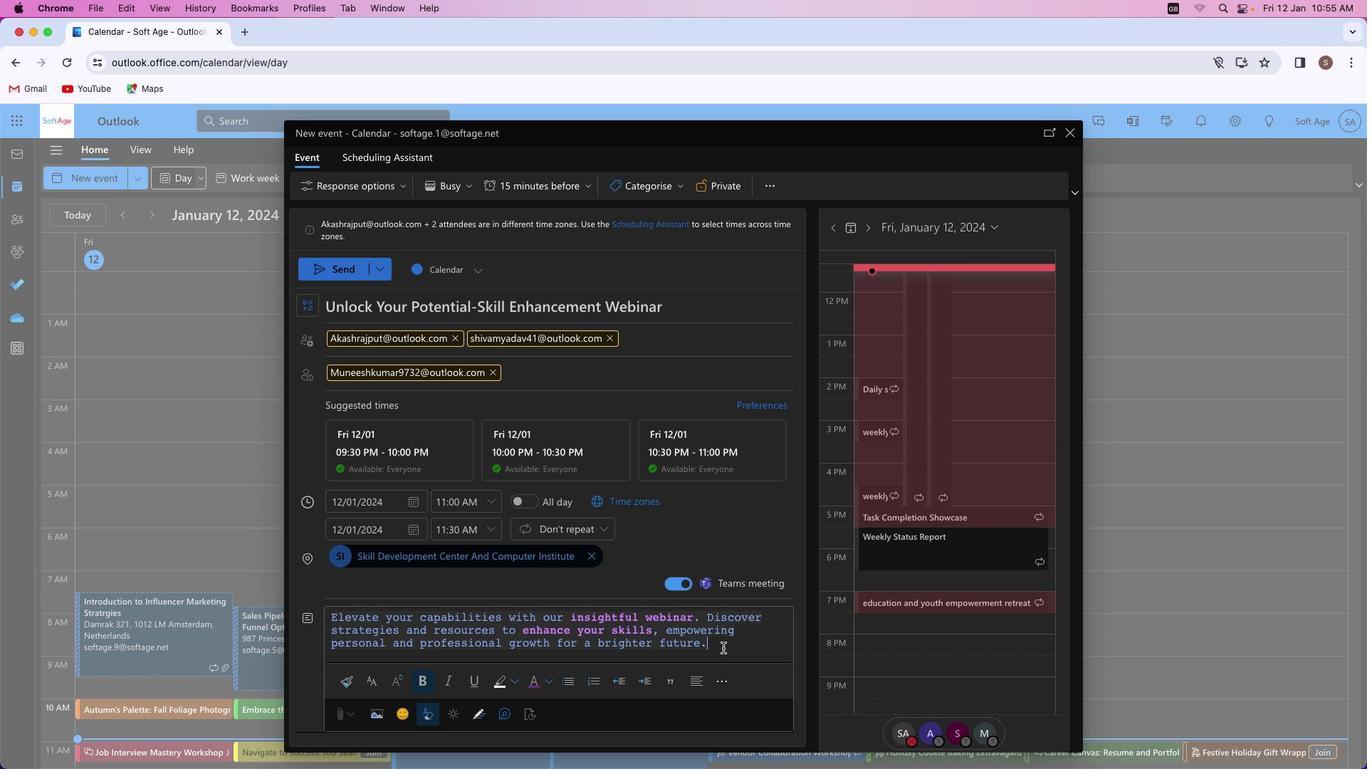 
Action: Mouse pressed left at (654, 670)
Screenshot: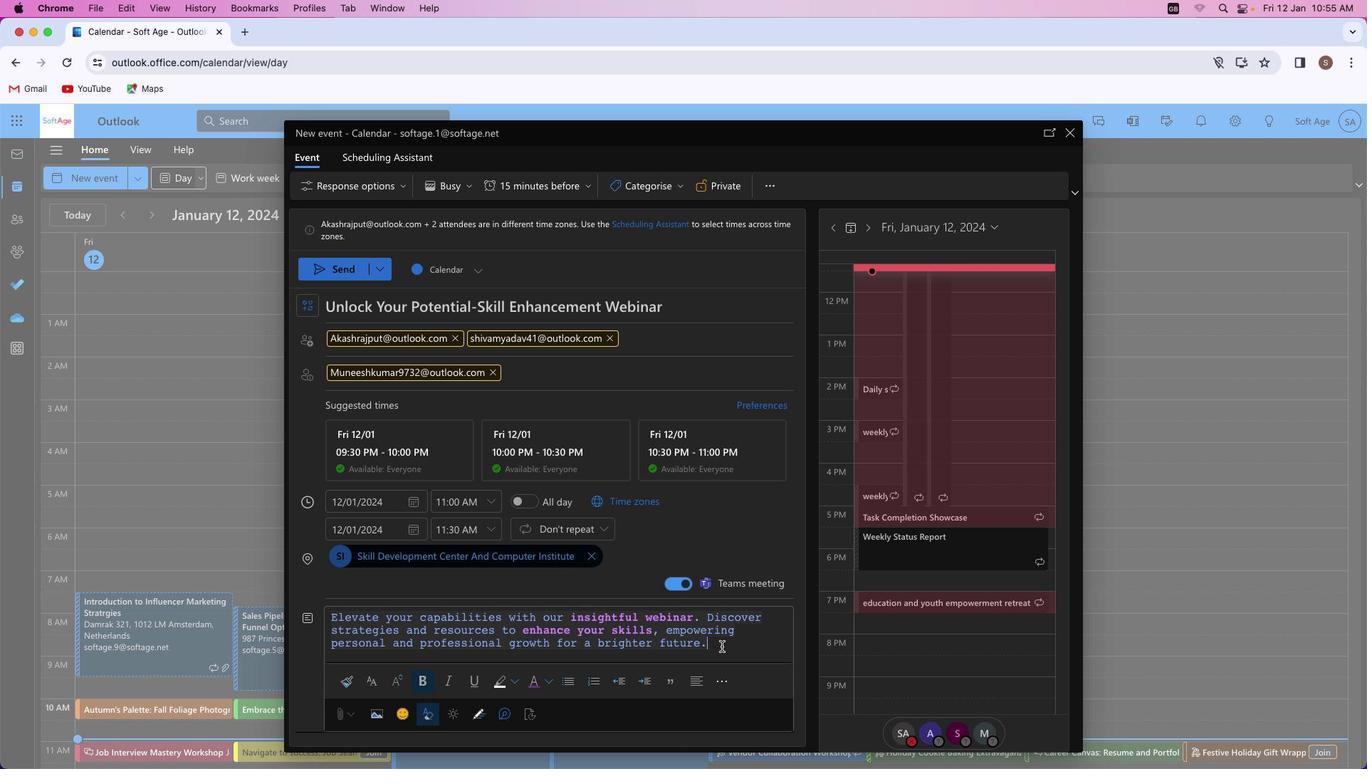 
Action: Mouse moved to (608, 173)
Screenshot: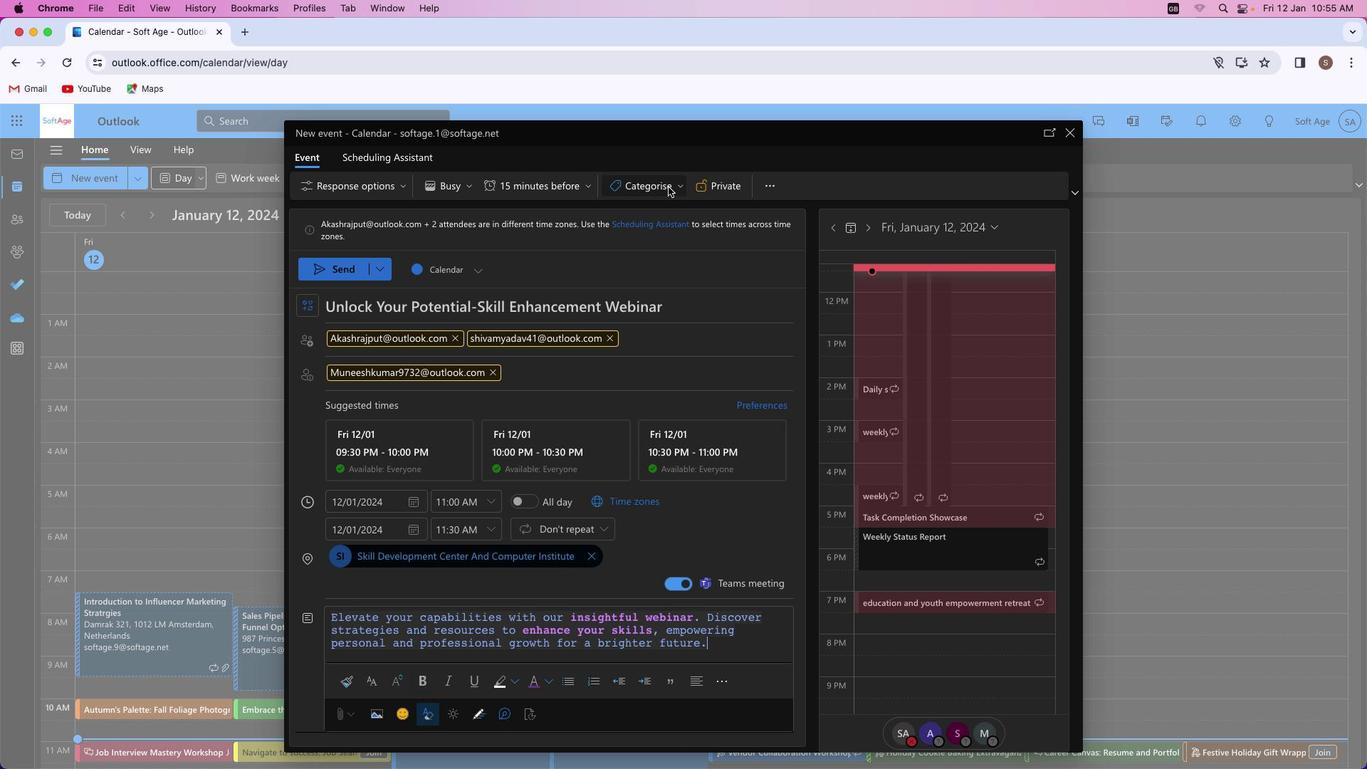 
Action: Mouse pressed left at (608, 173)
Screenshot: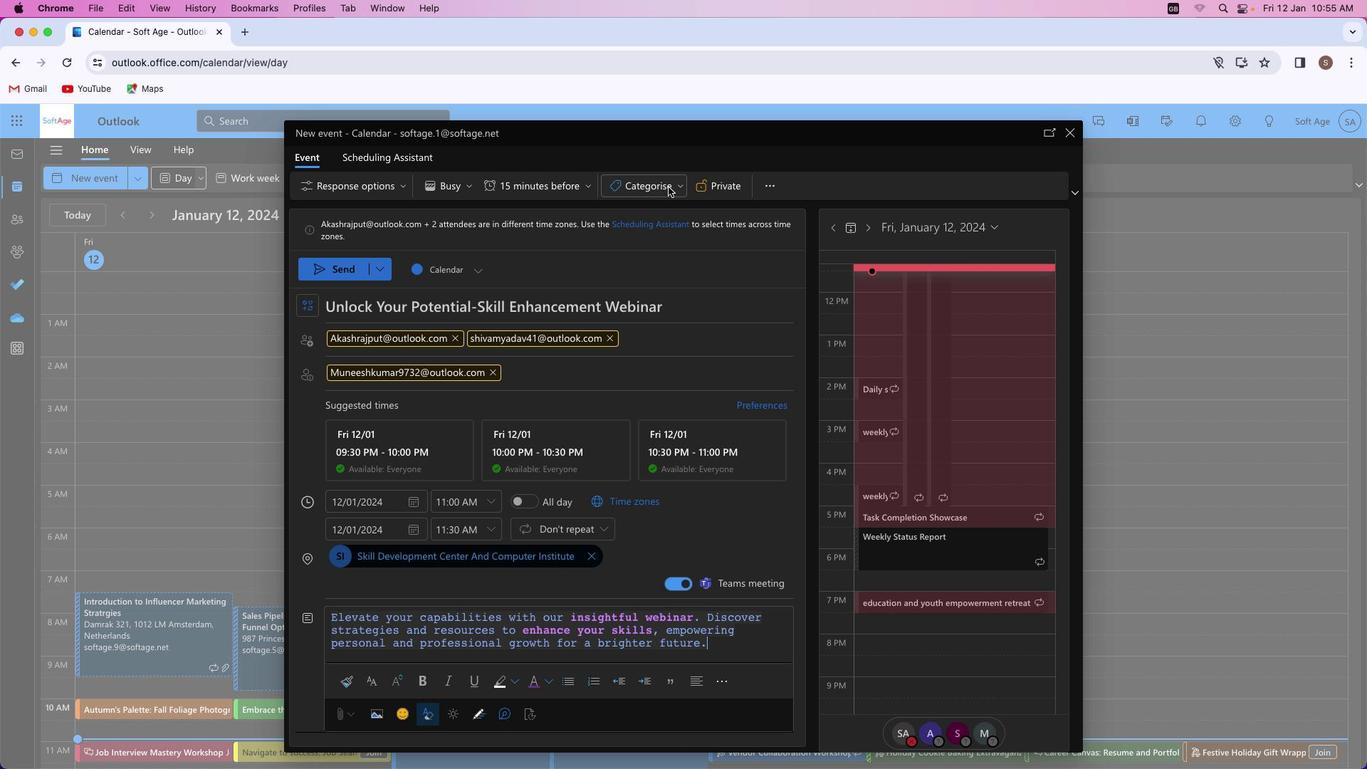
Action: Mouse moved to (591, 203)
Screenshot: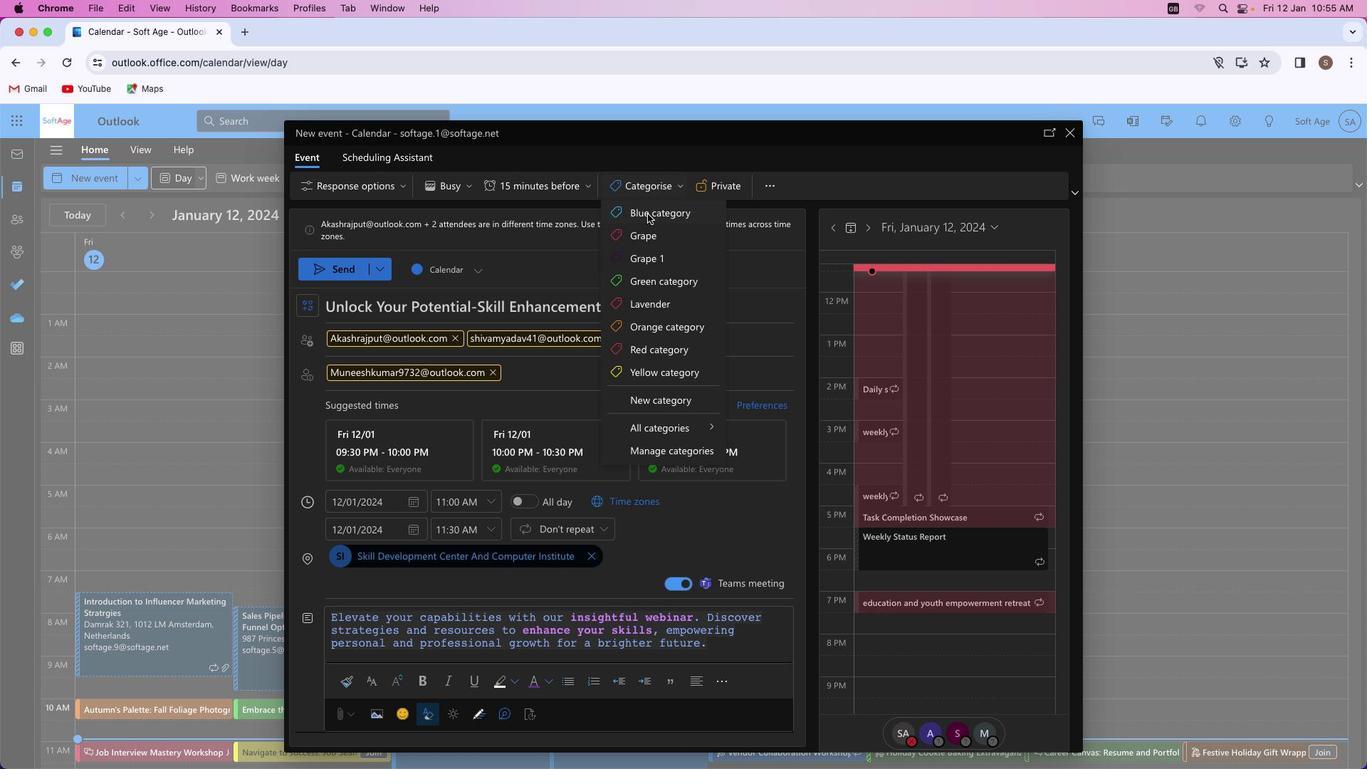 
Action: Mouse pressed left at (591, 203)
Screenshot: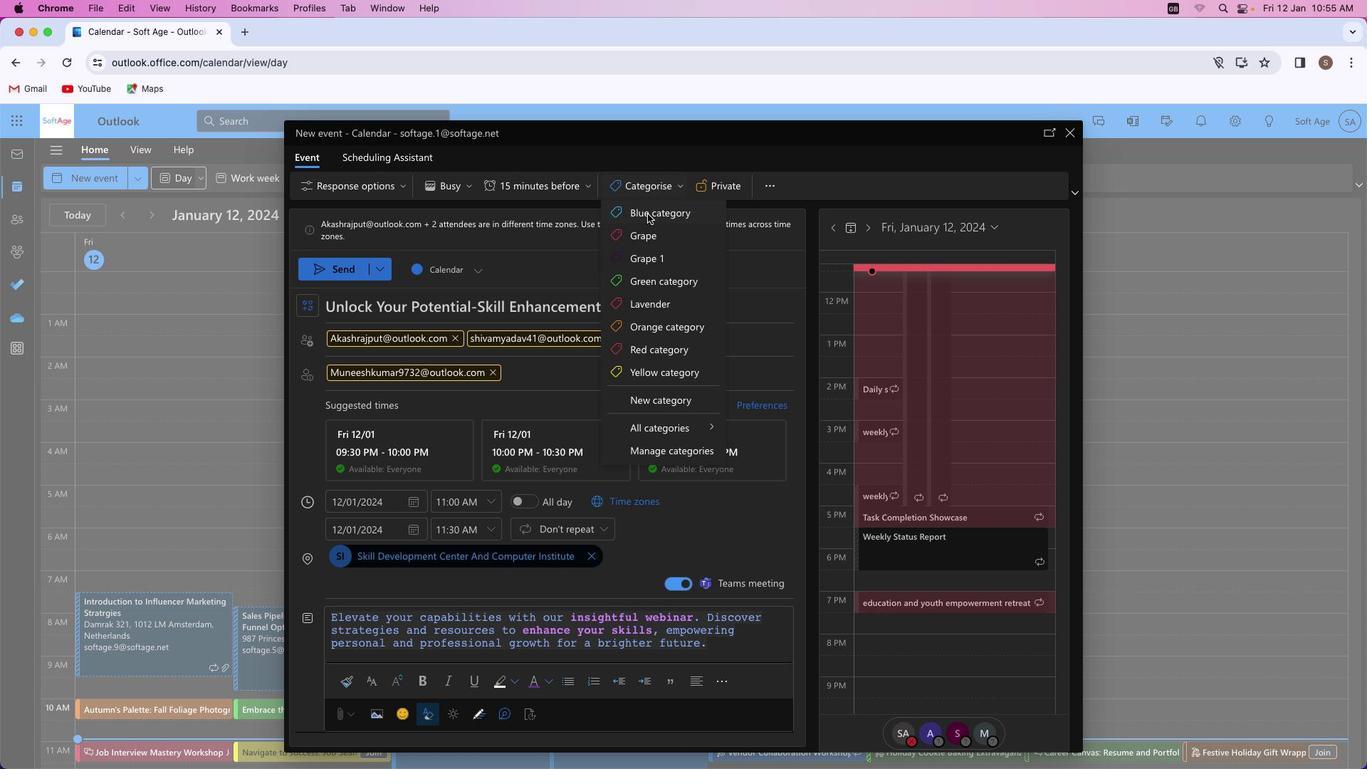 
Action: Mouse moved to (343, 257)
Screenshot: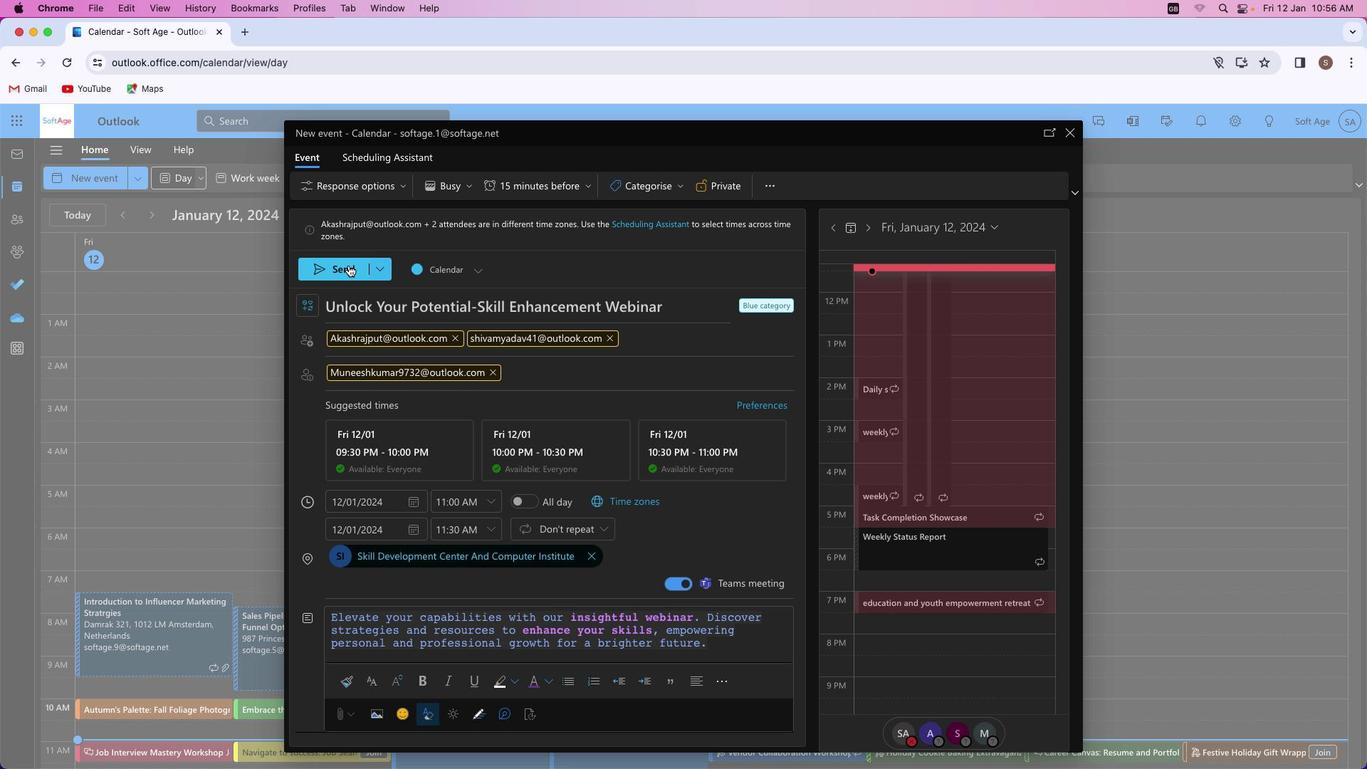
Action: Mouse pressed left at (343, 257)
Screenshot: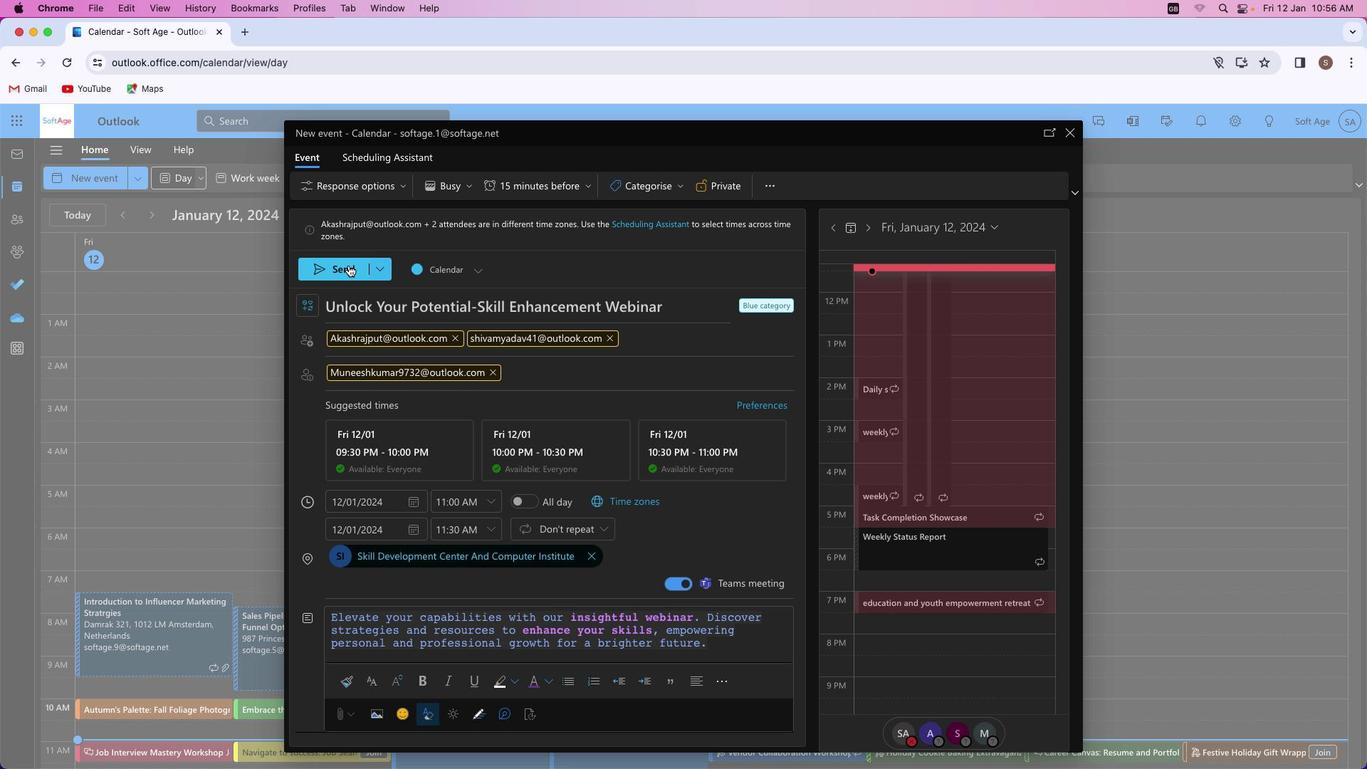 
Action: Mouse moved to (648, 503)
Screenshot: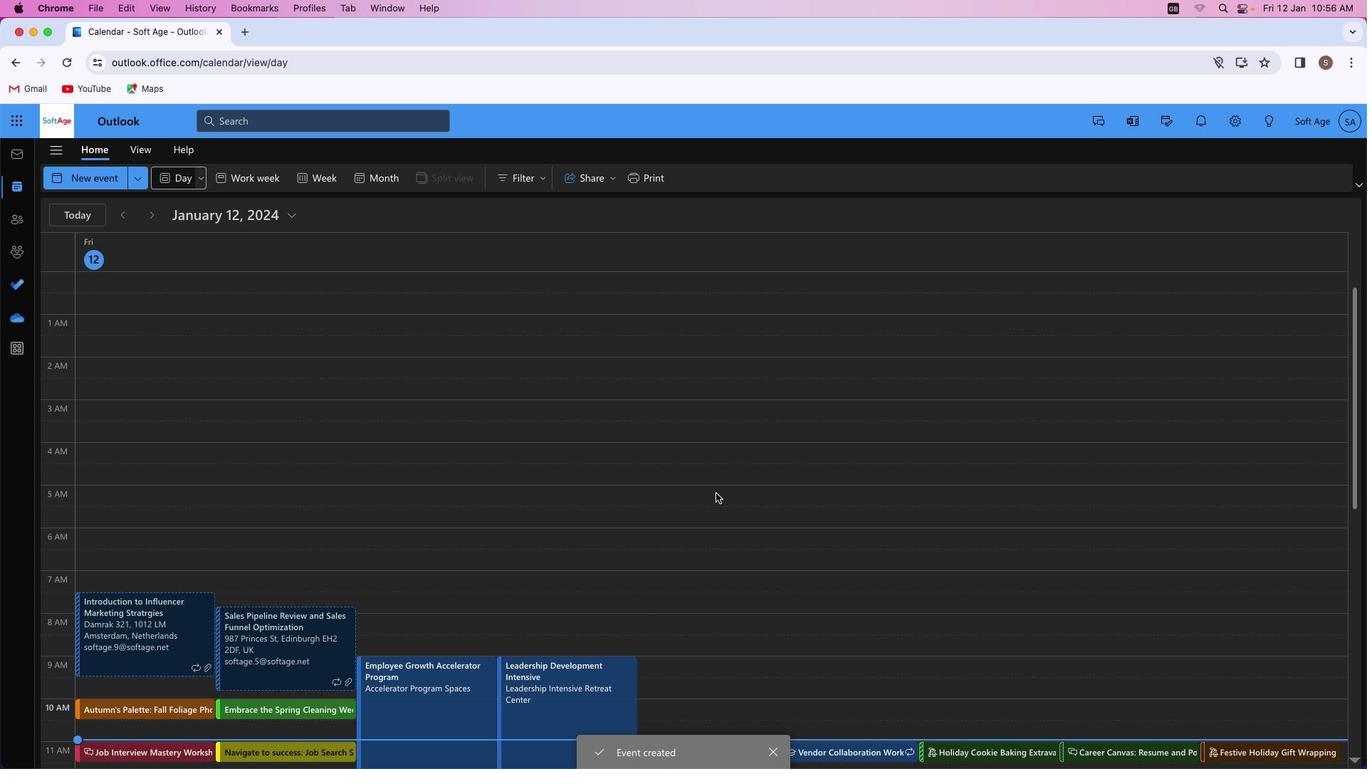 
